 Task: Find the shortest route from Vancouver to Mount Rainier National Park.
Action: Mouse moved to (218, 81)
Screenshot: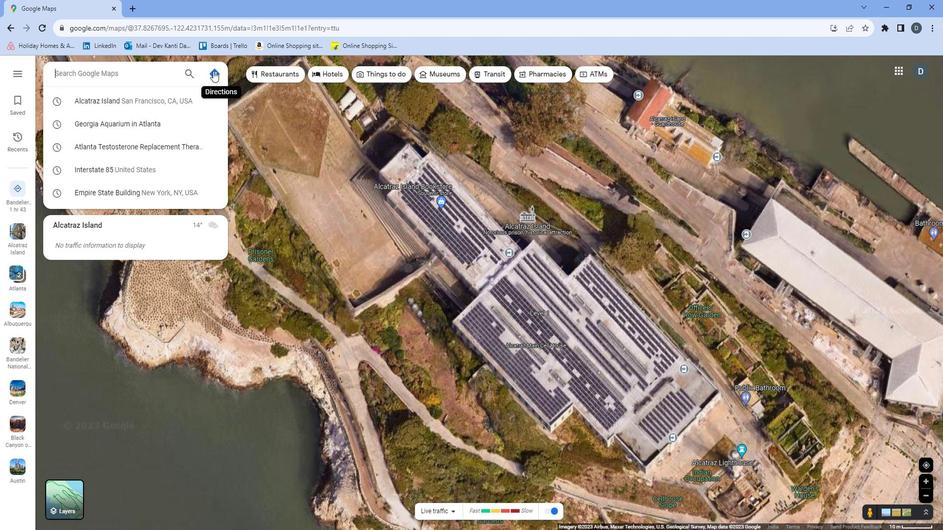 
Action: Mouse pressed left at (218, 81)
Screenshot: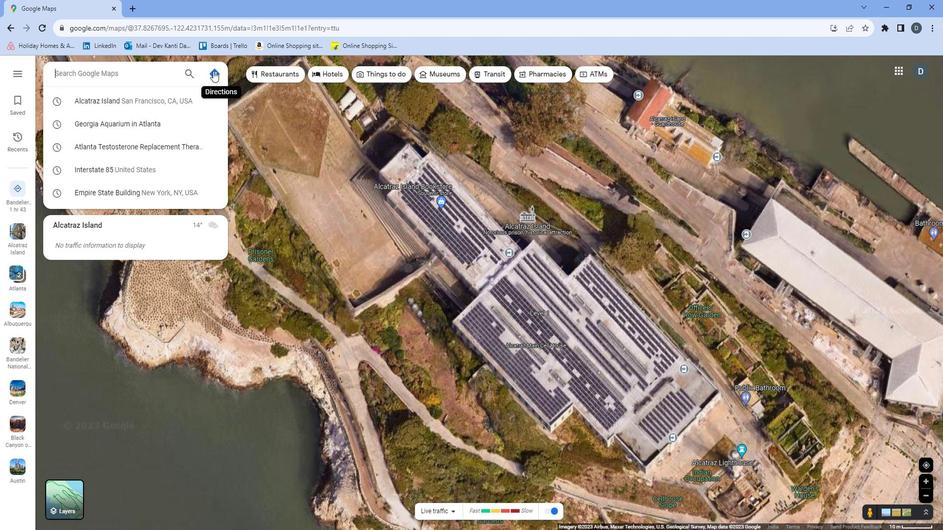 
Action: Mouse moved to (70, 77)
Screenshot: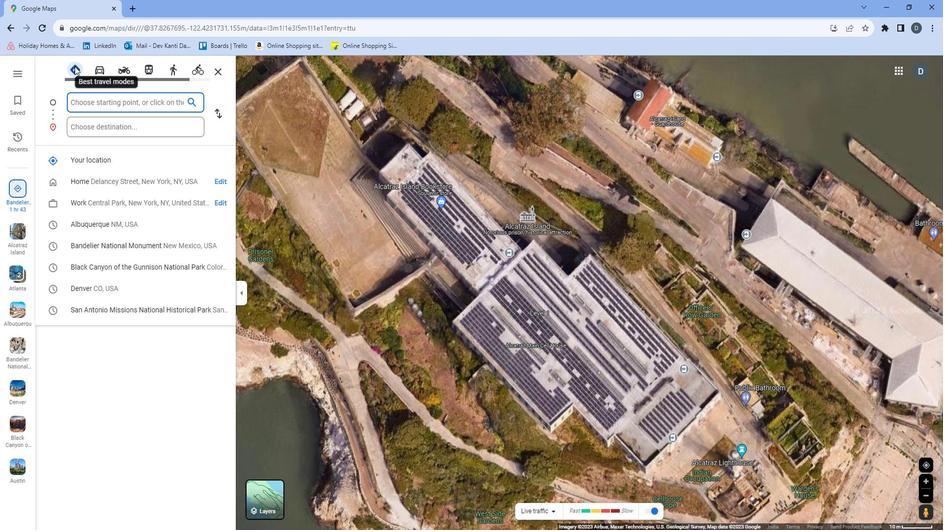 
Action: Mouse pressed left at (70, 77)
Screenshot: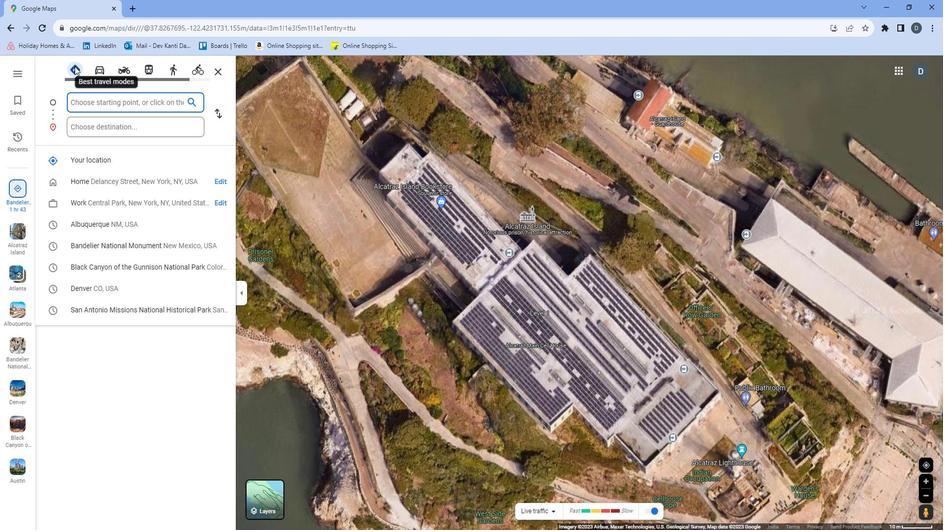 
Action: Mouse moved to (84, 111)
Screenshot: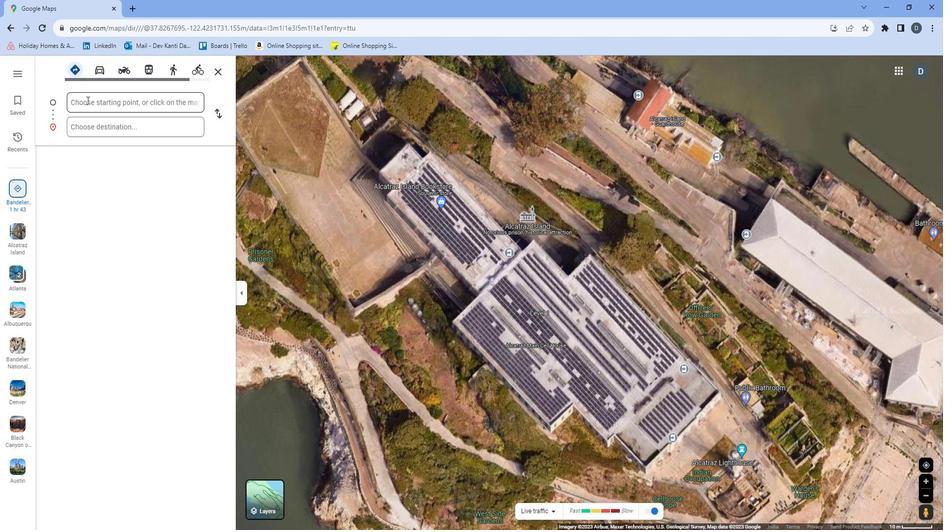 
Action: Mouse pressed left at (84, 111)
Screenshot: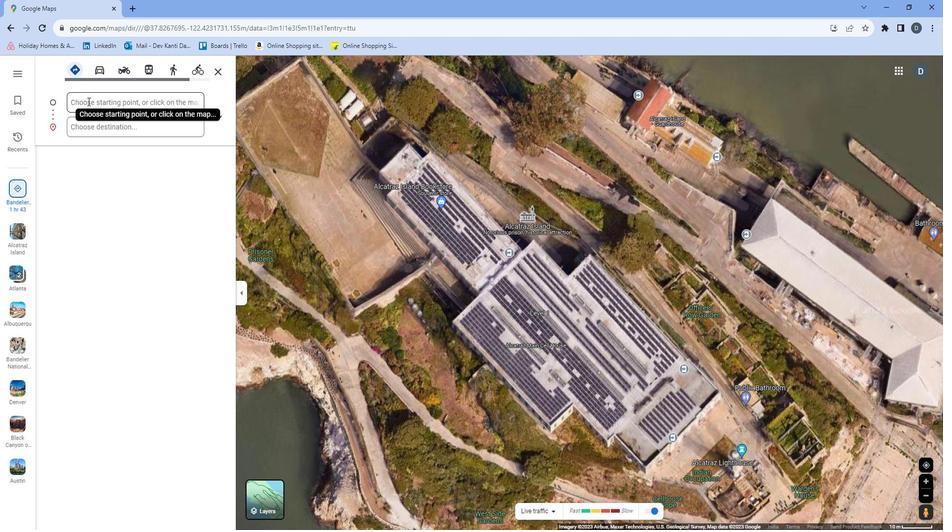 
Action: Mouse moved to (328, 162)
Screenshot: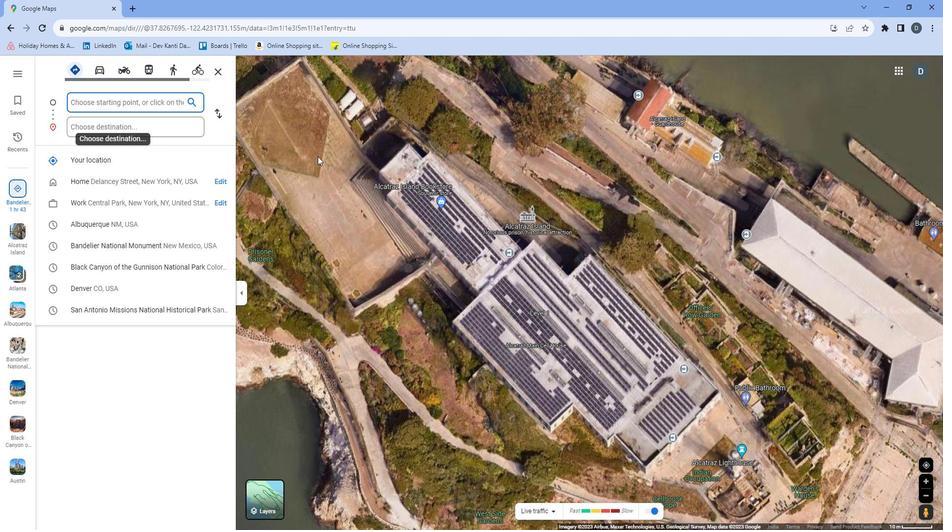 
Action: Key pressed <Key.shift>Vancouv
Screenshot: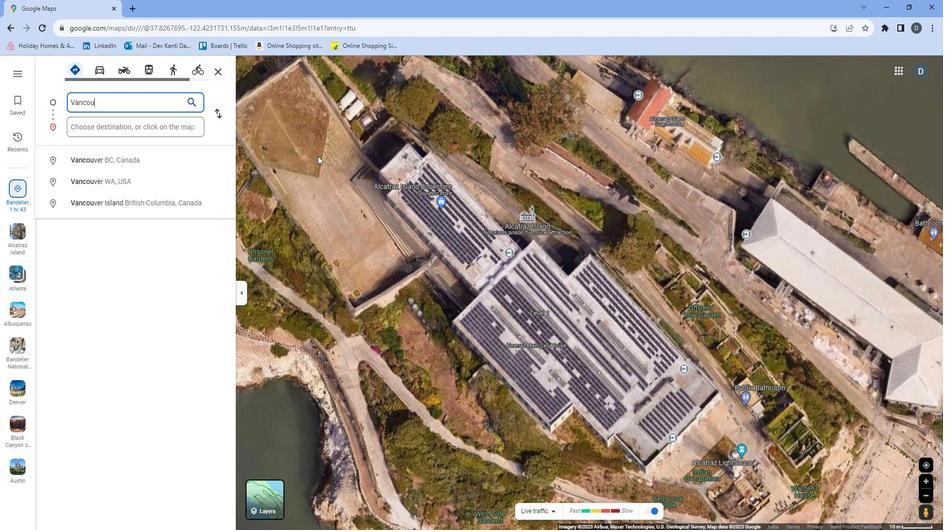 
Action: Mouse moved to (328, 162)
Screenshot: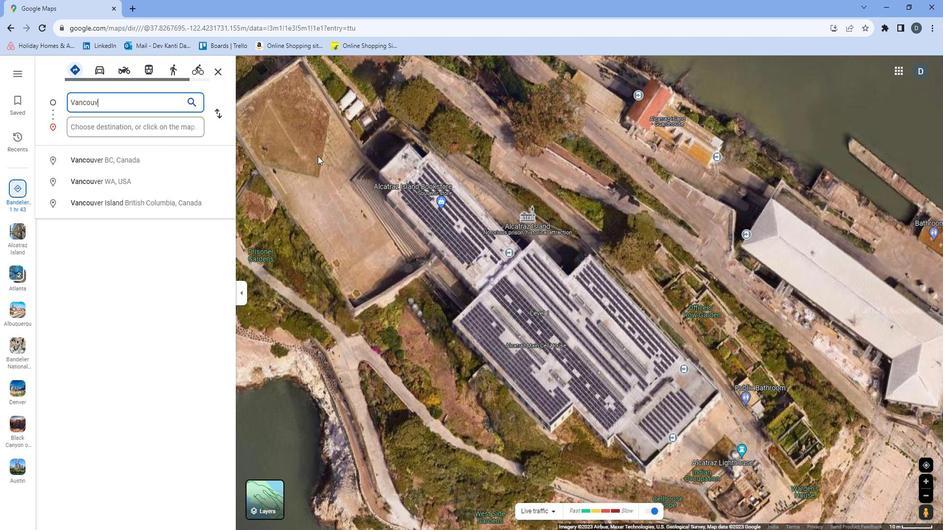 
Action: Key pressed er
Screenshot: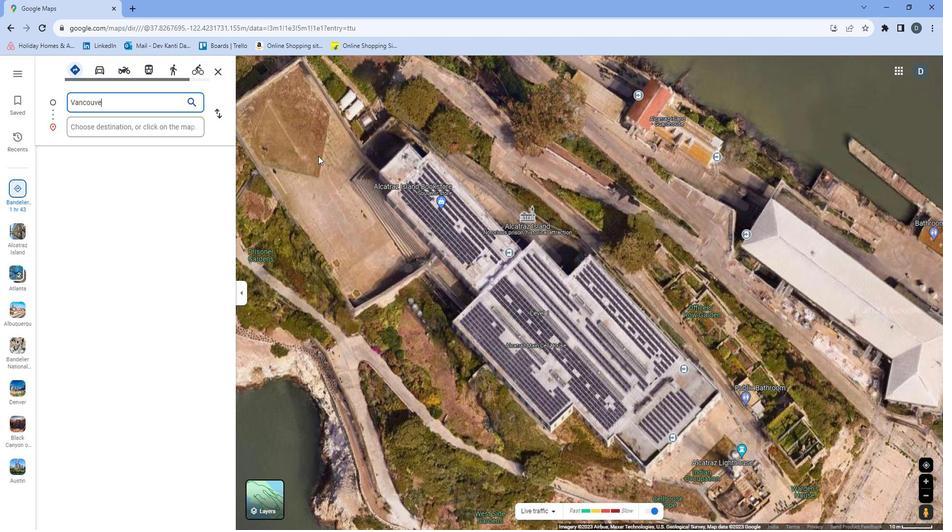 
Action: Mouse moved to (97, 128)
Screenshot: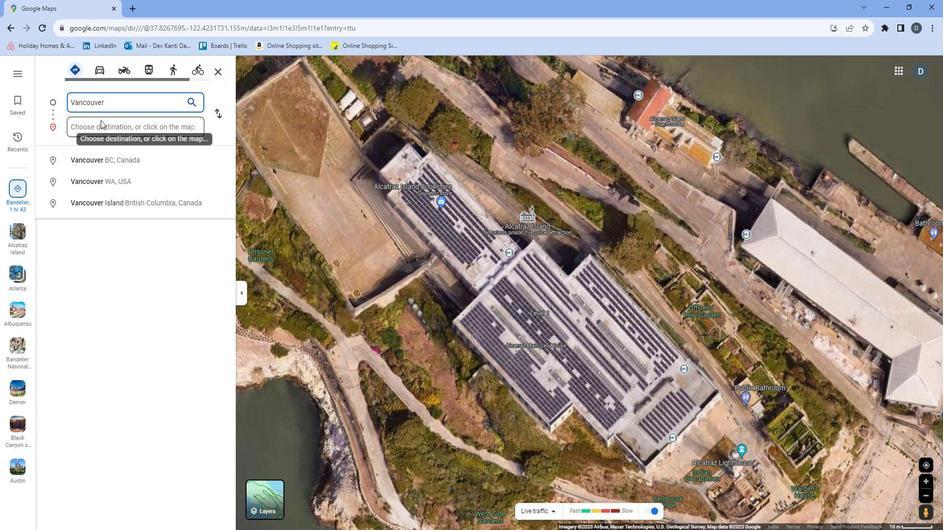 
Action: Mouse pressed left at (97, 128)
Screenshot: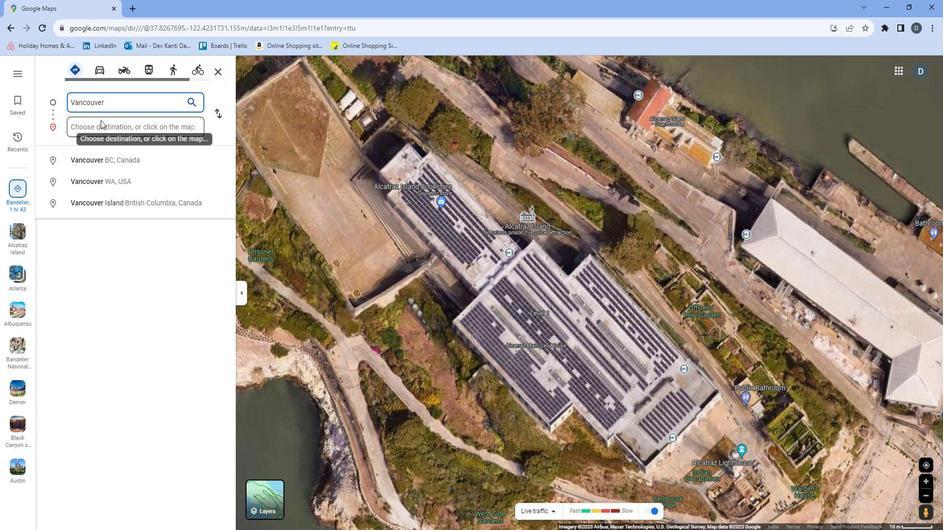 
Action: Mouse moved to (202, 118)
Screenshot: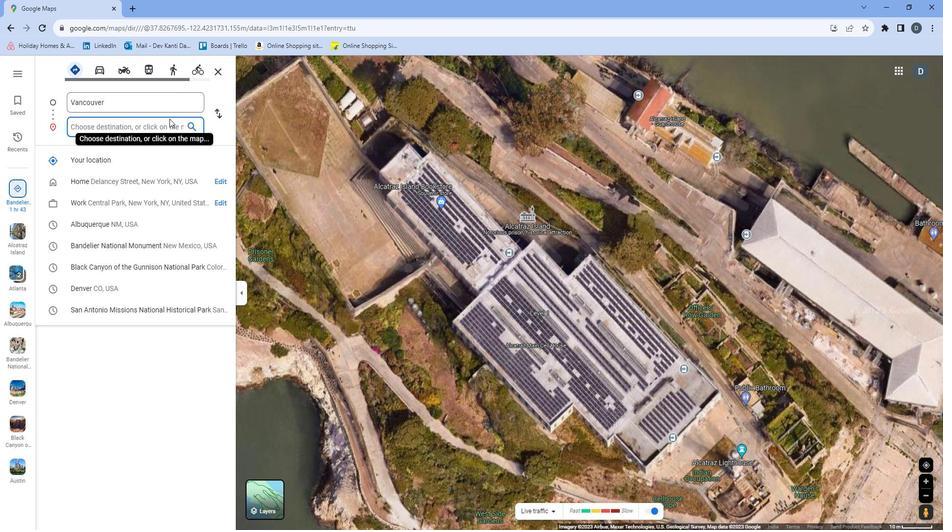 
Action: Key pressed <Key.shift>Mounty<Key.space>
Screenshot: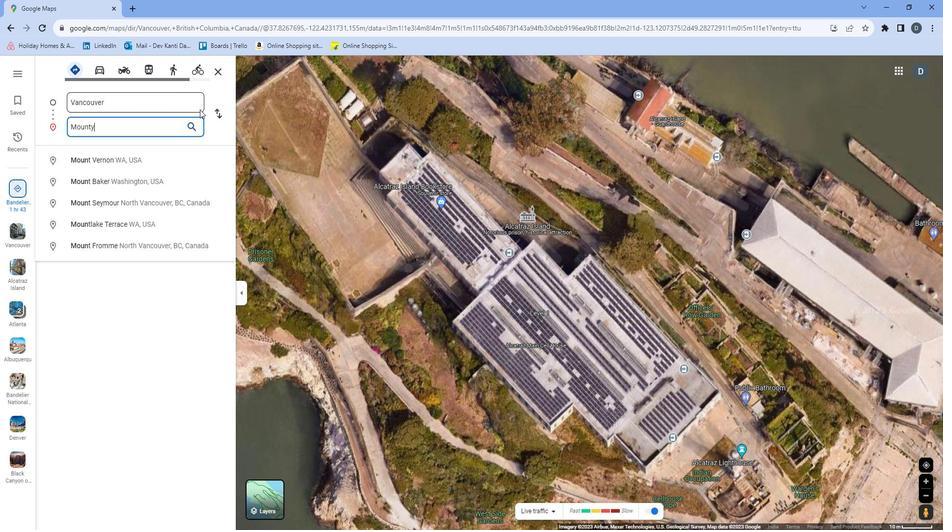 
Action: Mouse moved to (203, 118)
Screenshot: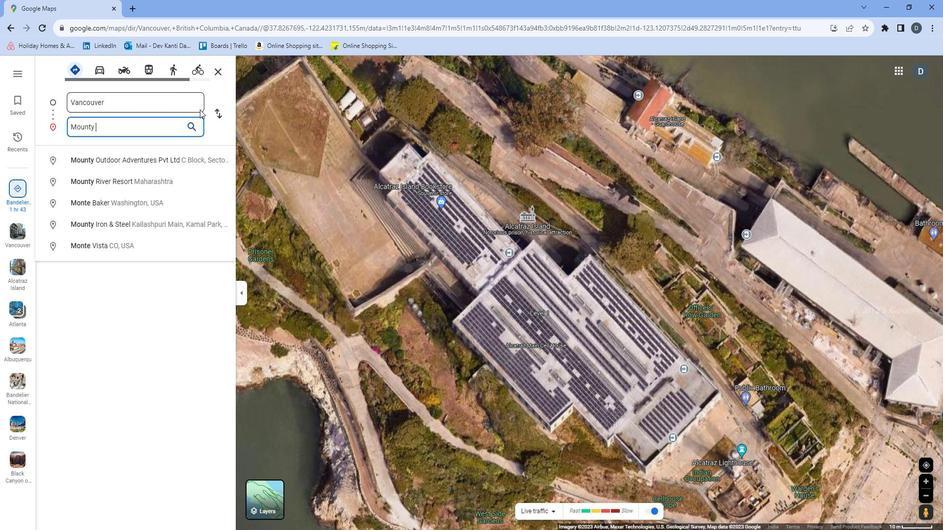 
Action: Key pressed <Key.backspace><Key.backspace><Key.space><Key.shift>Rainier<Key.space><Key.shift><Key.shift>National<Key.space><Key.shift>Park<Key.space><Key.down><Key.enter>
Screenshot: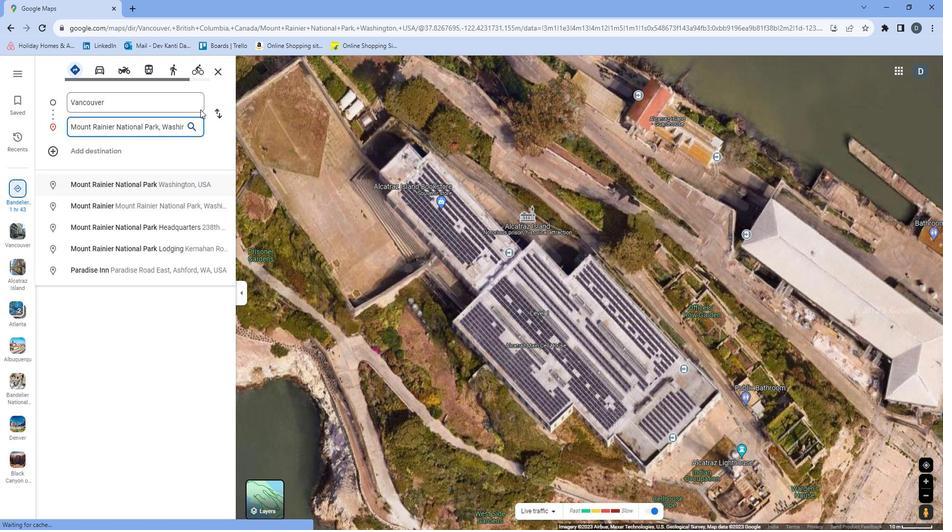 
Action: Mouse moved to (184, 272)
Screenshot: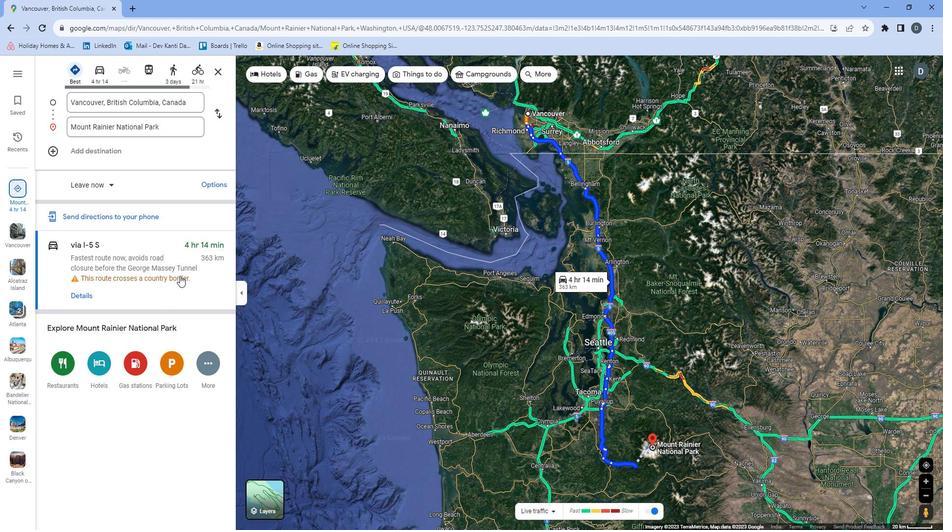 
Action: Mouse pressed left at (184, 272)
Screenshot: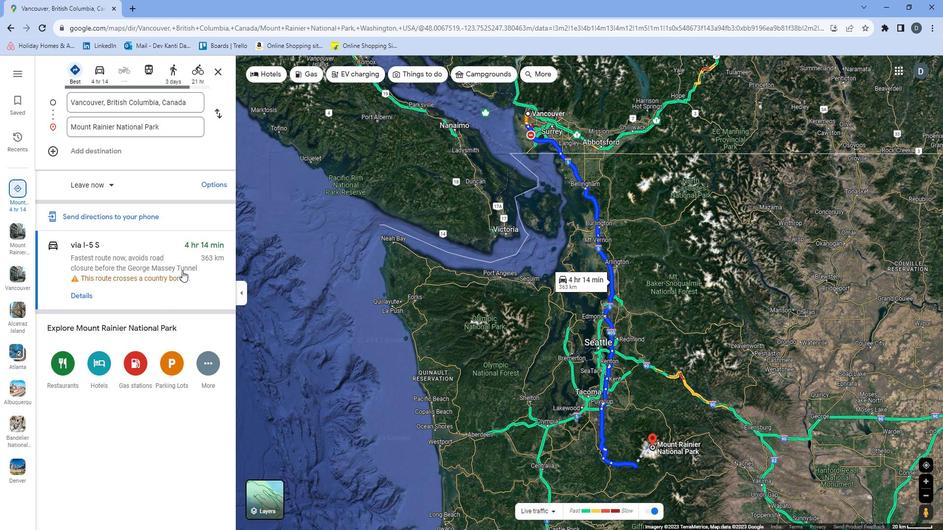 
Action: Mouse moved to (43, 221)
Screenshot: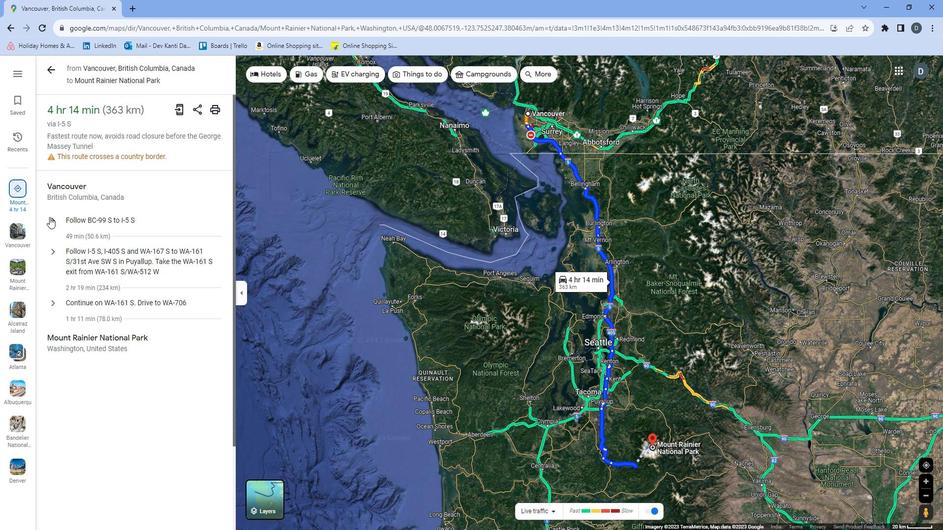 
Action: Mouse pressed left at (43, 221)
Screenshot: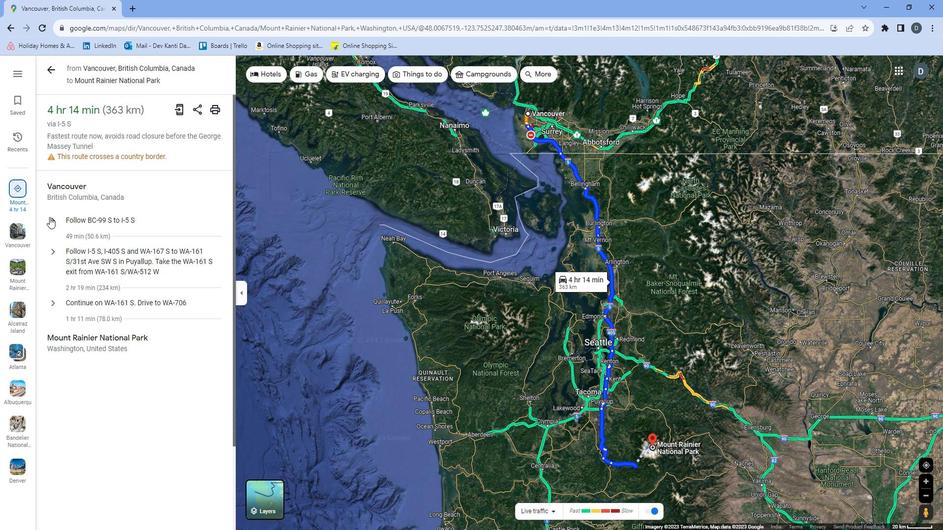 
Action: Mouse moved to (118, 232)
Screenshot: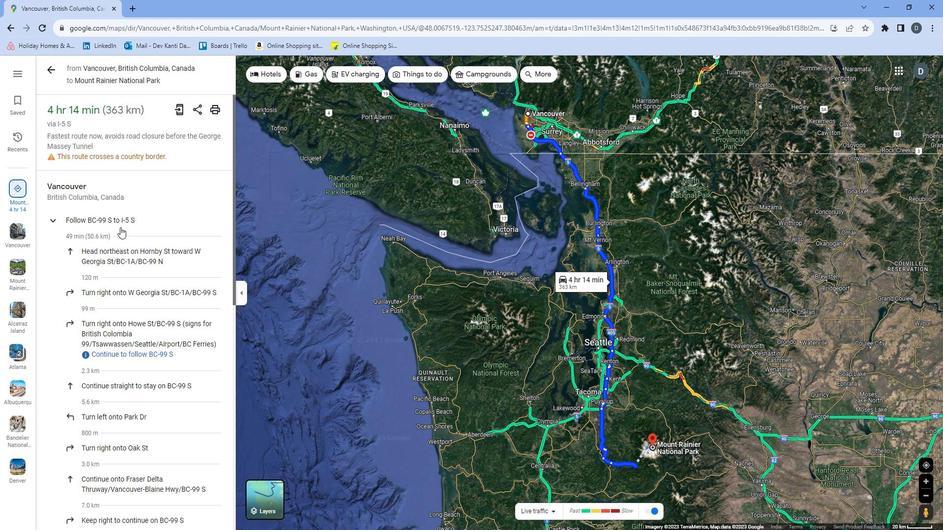 
Action: Mouse scrolled (118, 231) with delta (0, 0)
Screenshot: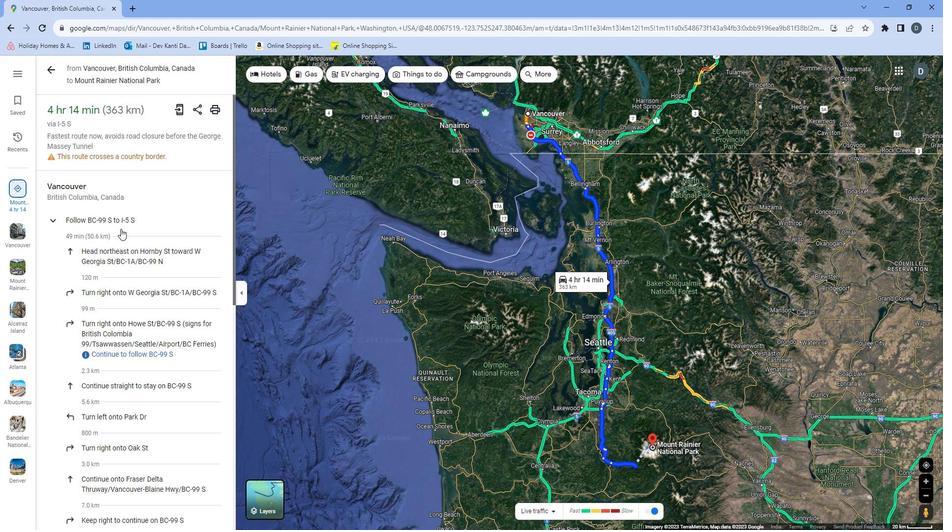 
Action: Mouse moved to (118, 233)
Screenshot: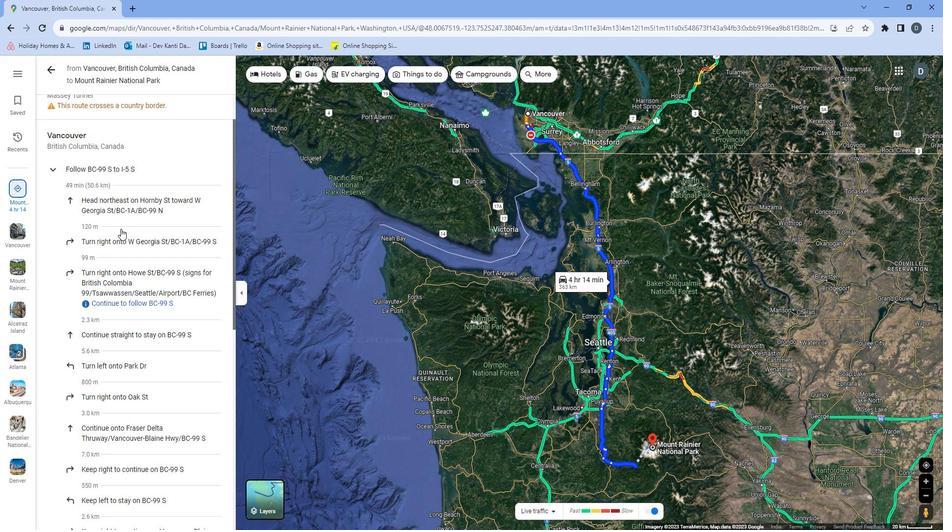 
Action: Mouse scrolled (118, 232) with delta (0, 0)
Screenshot: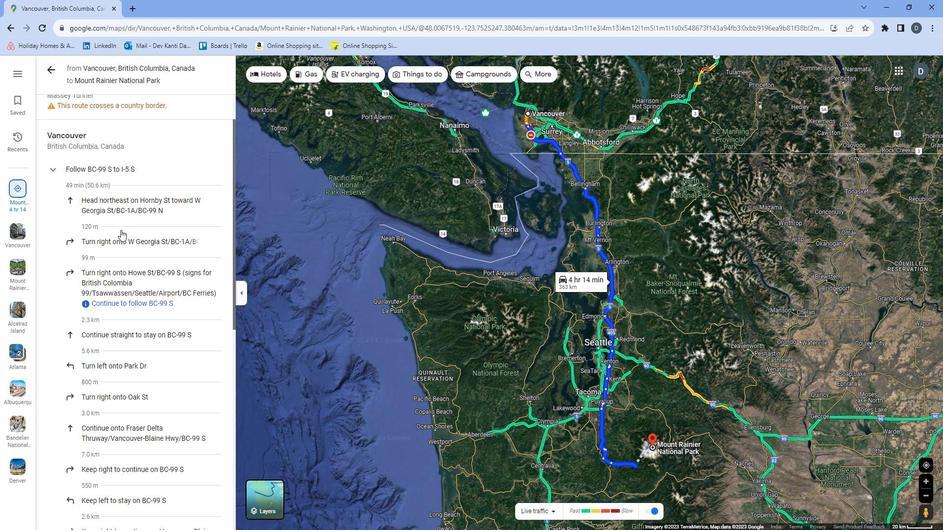 
Action: Mouse moved to (119, 236)
Screenshot: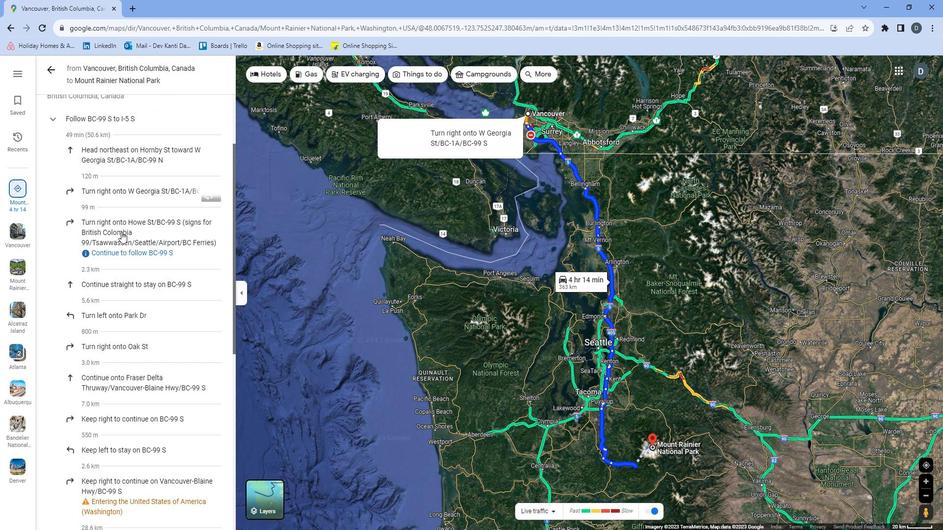 
Action: Mouse scrolled (119, 235) with delta (0, 0)
Screenshot: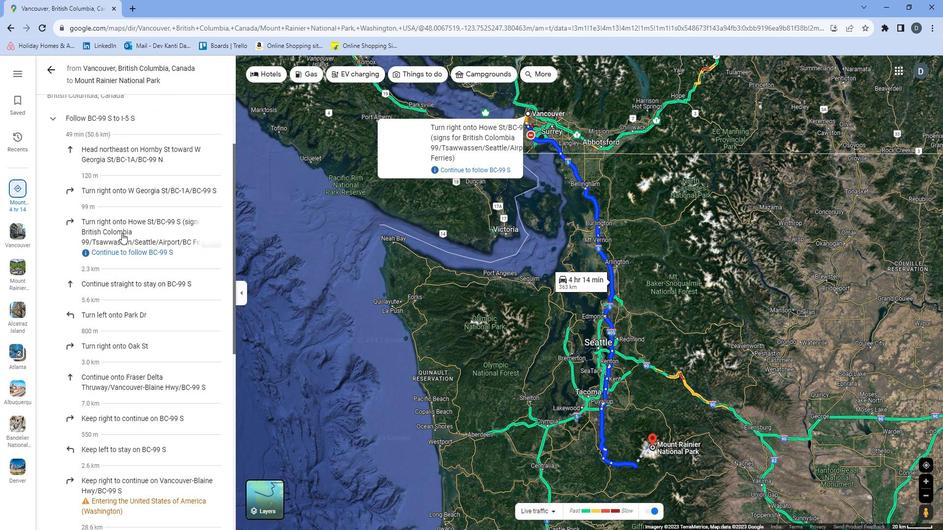 
Action: Mouse moved to (120, 238)
Screenshot: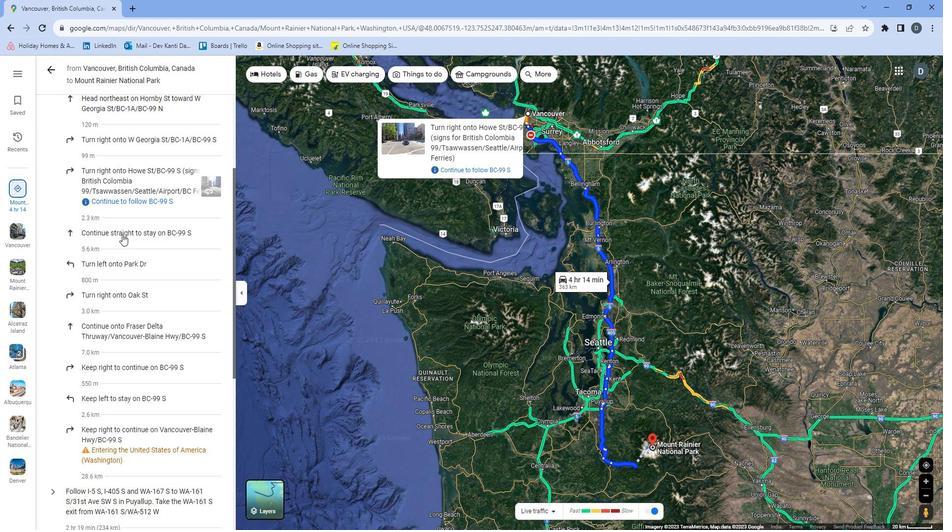 
Action: Mouse scrolled (120, 237) with delta (0, 0)
Screenshot: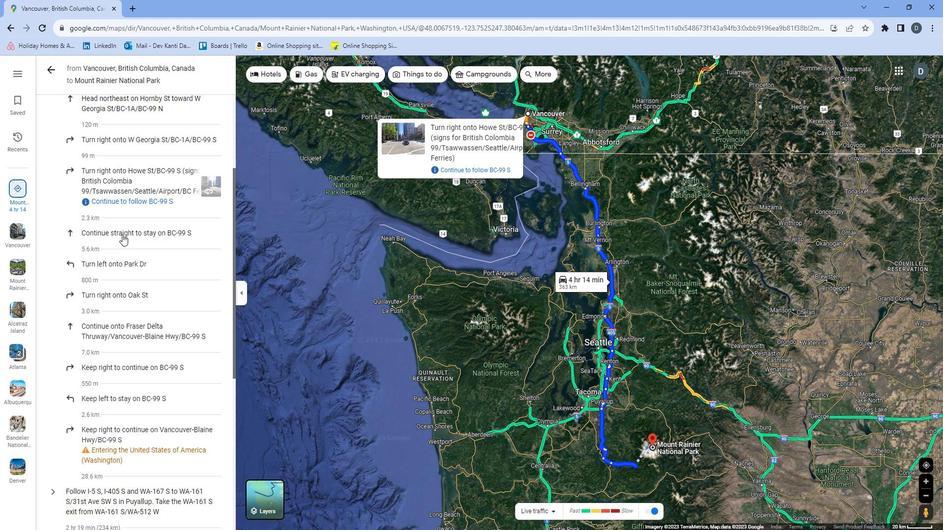 
Action: Mouse moved to (49, 435)
Screenshot: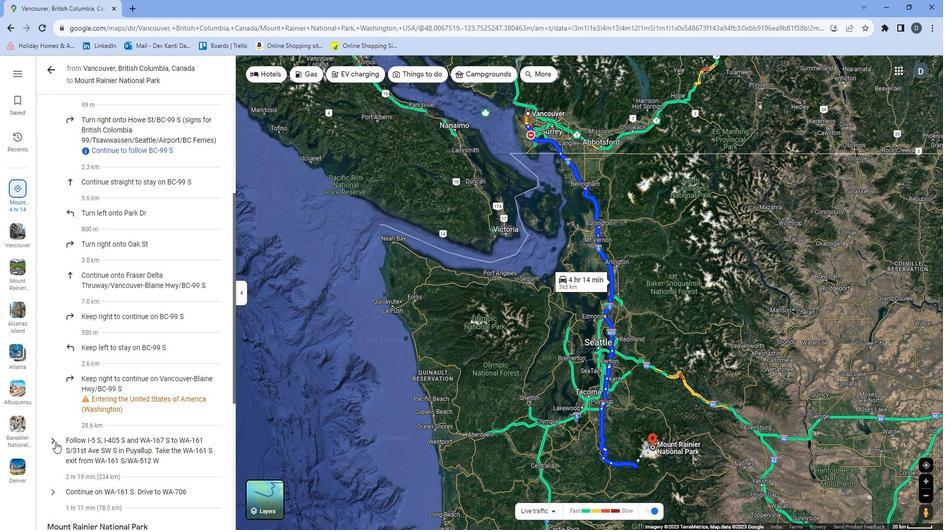 
Action: Mouse pressed left at (49, 435)
Screenshot: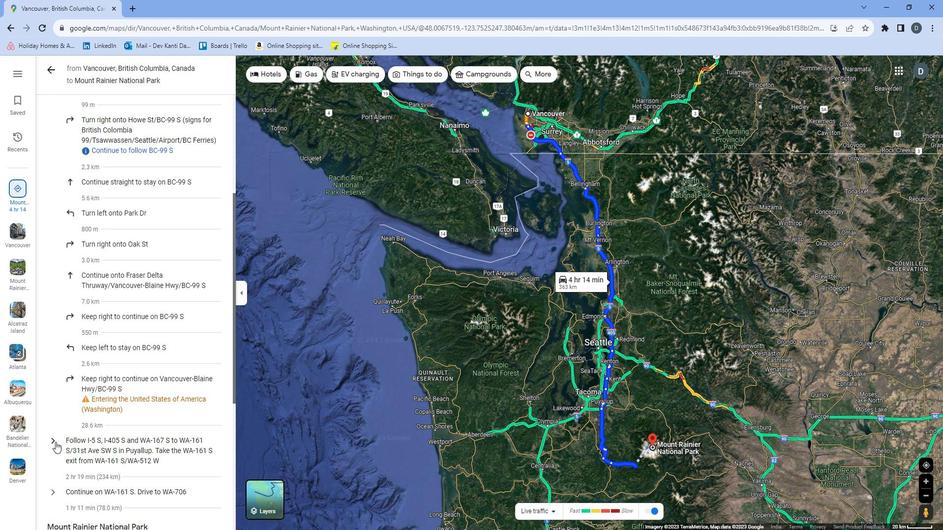 
Action: Mouse moved to (119, 400)
Screenshot: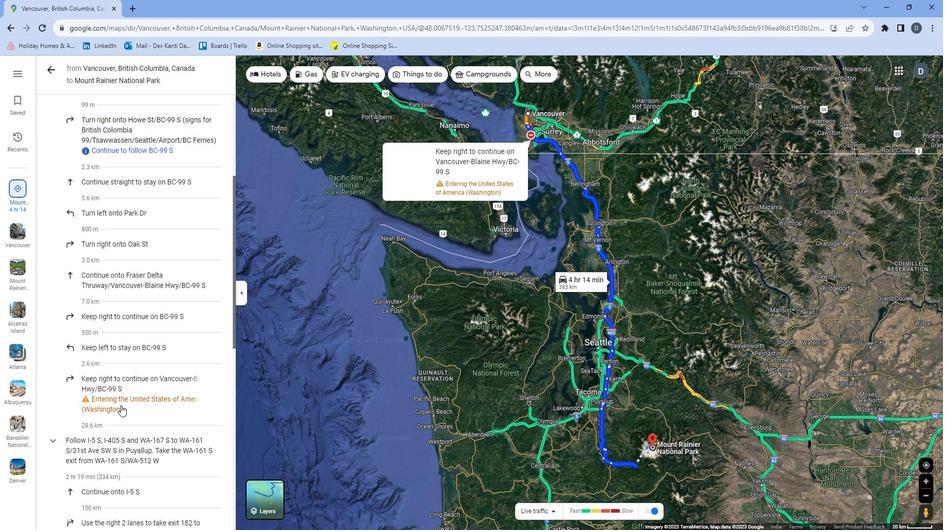 
Action: Mouse scrolled (119, 400) with delta (0, 0)
Screenshot: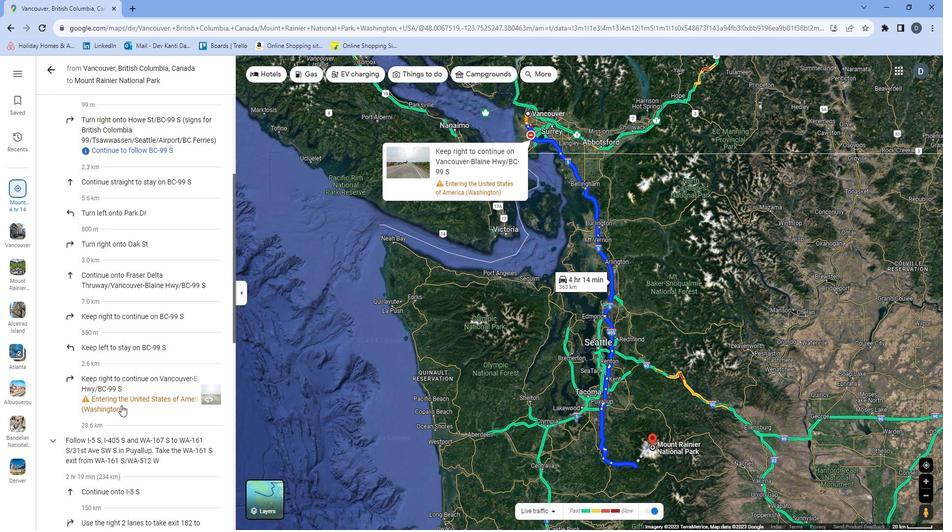 
Action: Mouse scrolled (119, 400) with delta (0, 0)
Screenshot: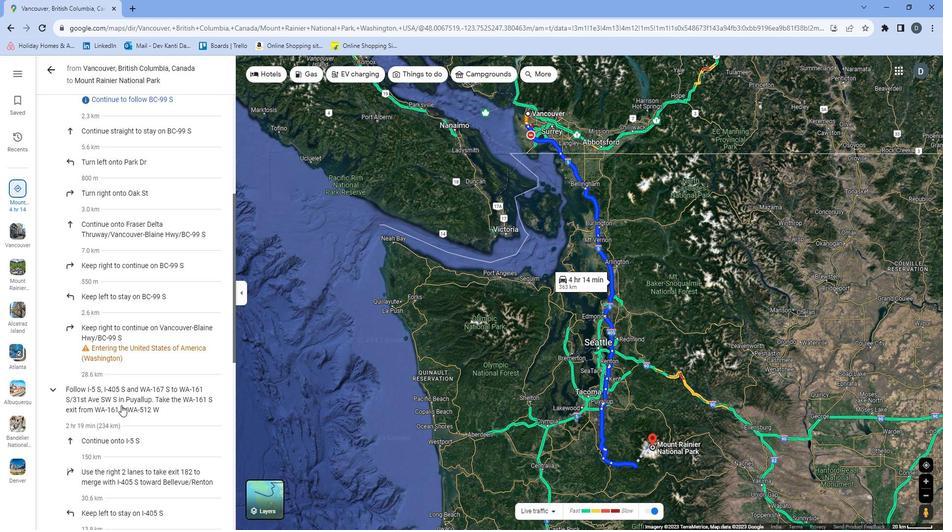 
Action: Mouse scrolled (119, 400) with delta (0, 0)
Screenshot: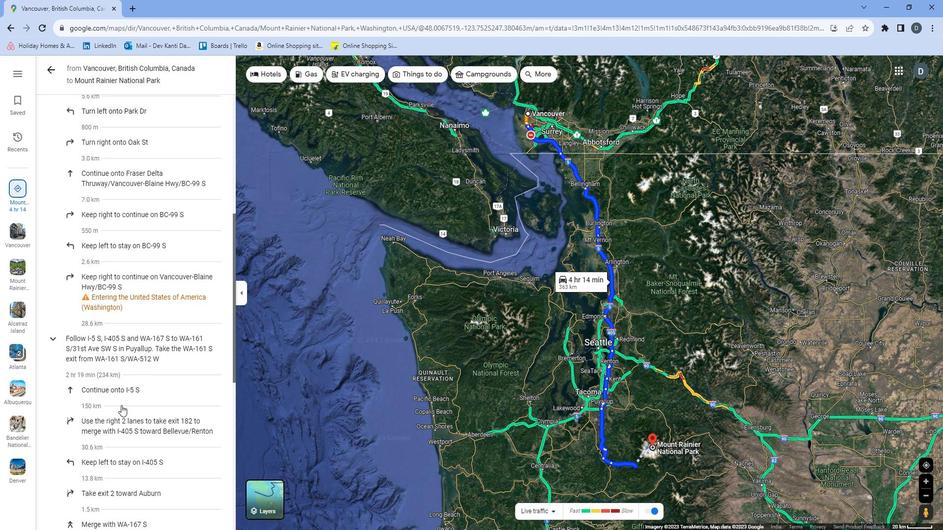 
Action: Mouse scrolled (119, 400) with delta (0, 0)
Screenshot: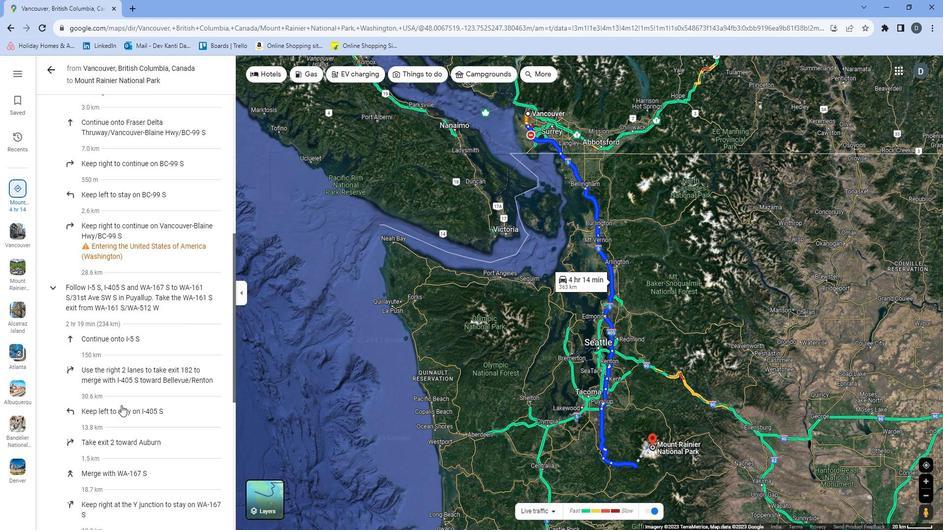 
Action: Mouse scrolled (119, 400) with delta (0, 0)
Screenshot: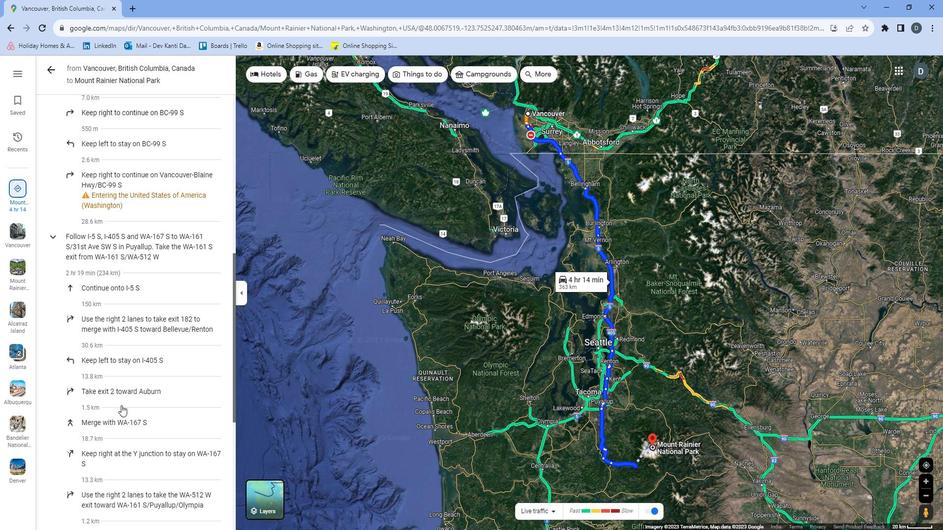 
Action: Mouse scrolled (119, 400) with delta (0, 0)
Screenshot: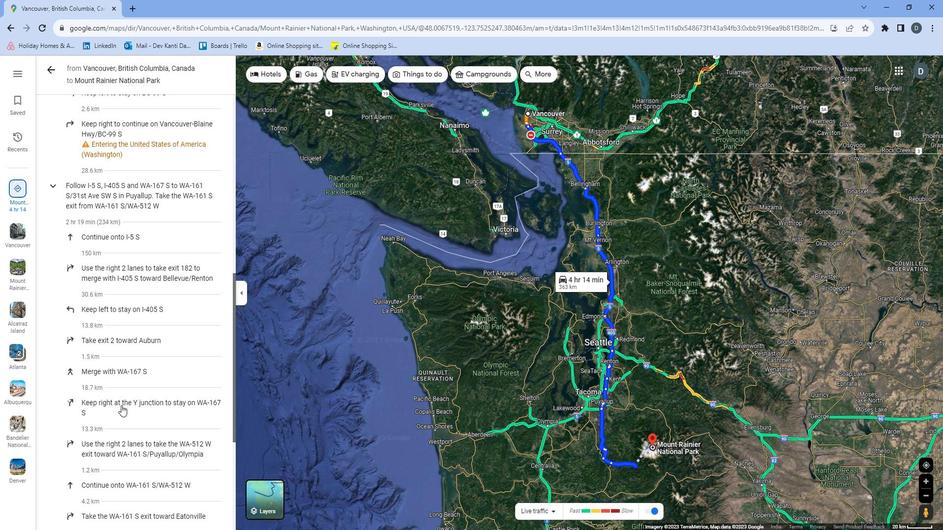 
Action: Mouse scrolled (119, 400) with delta (0, 0)
Screenshot: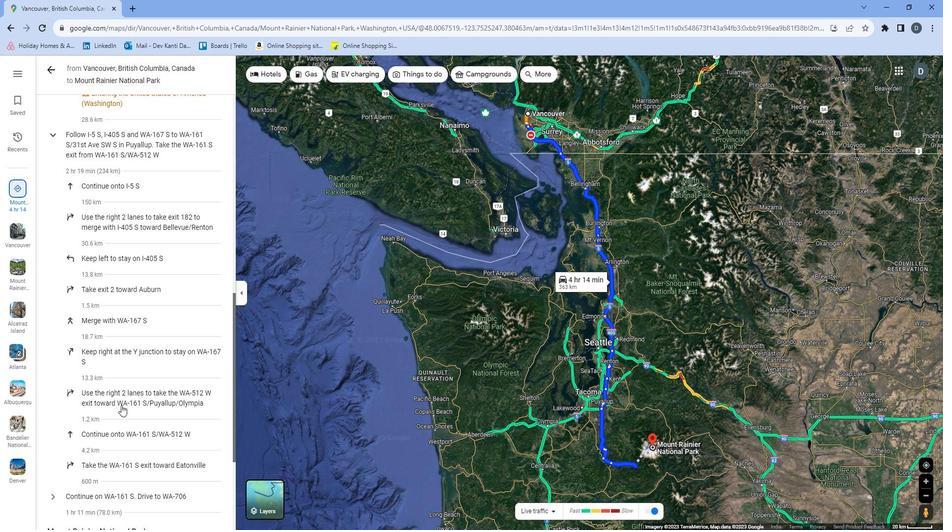 
Action: Mouse scrolled (119, 400) with delta (0, 0)
Screenshot: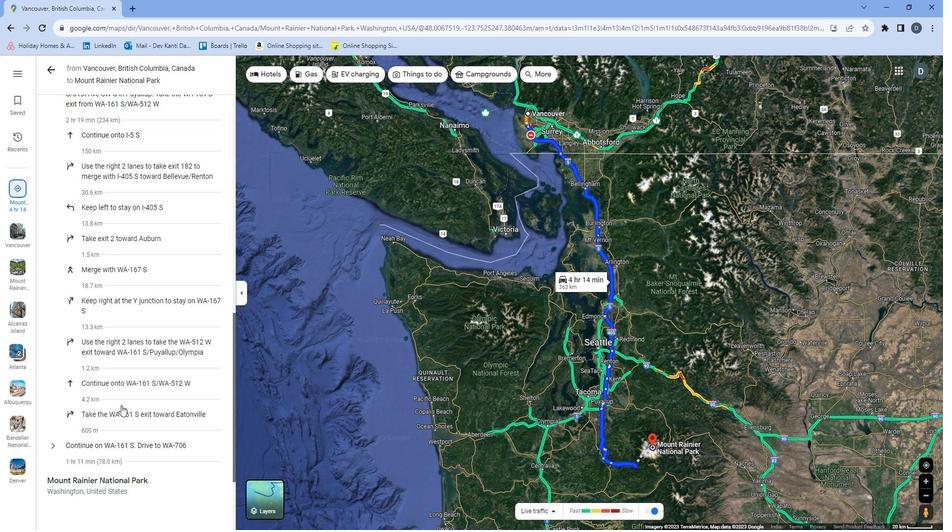 
Action: Mouse moved to (42, 395)
Screenshot: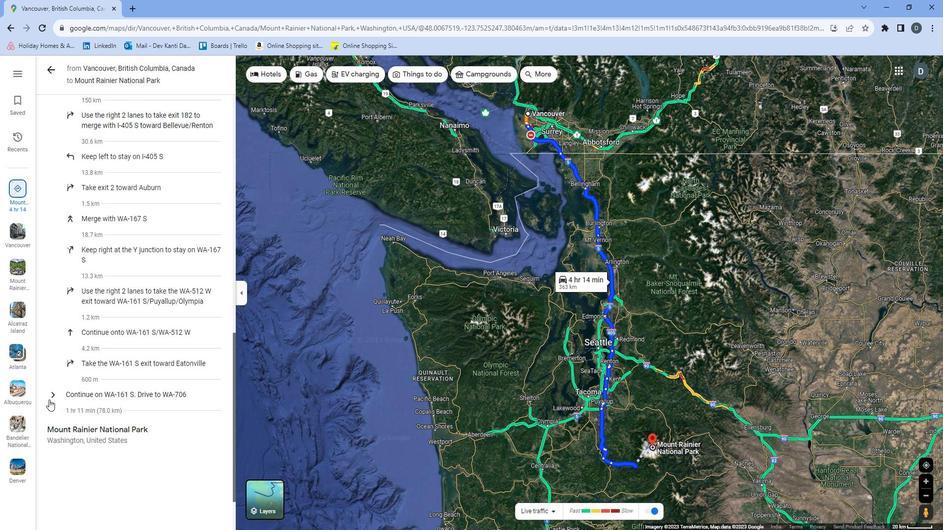 
Action: Mouse pressed left at (42, 395)
Screenshot: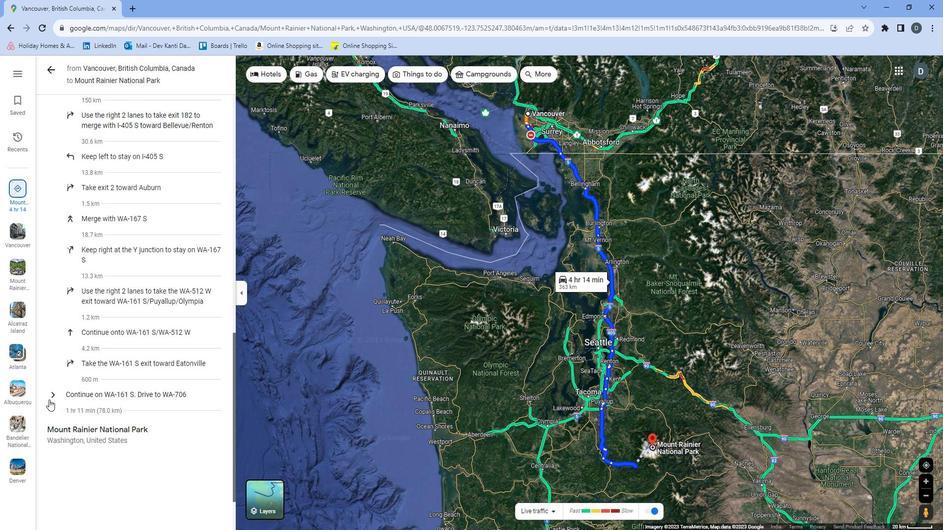 
Action: Mouse moved to (111, 382)
Screenshot: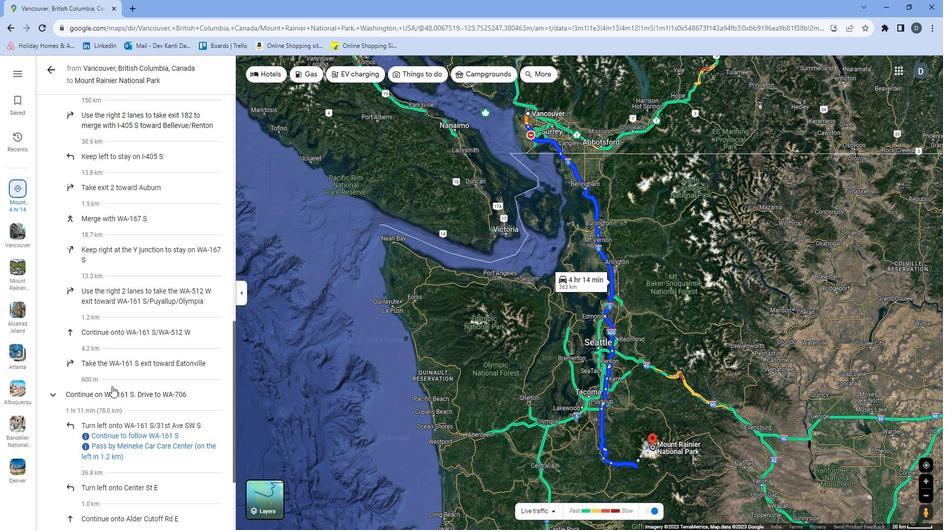 
Action: Mouse scrolled (111, 381) with delta (0, 0)
Screenshot: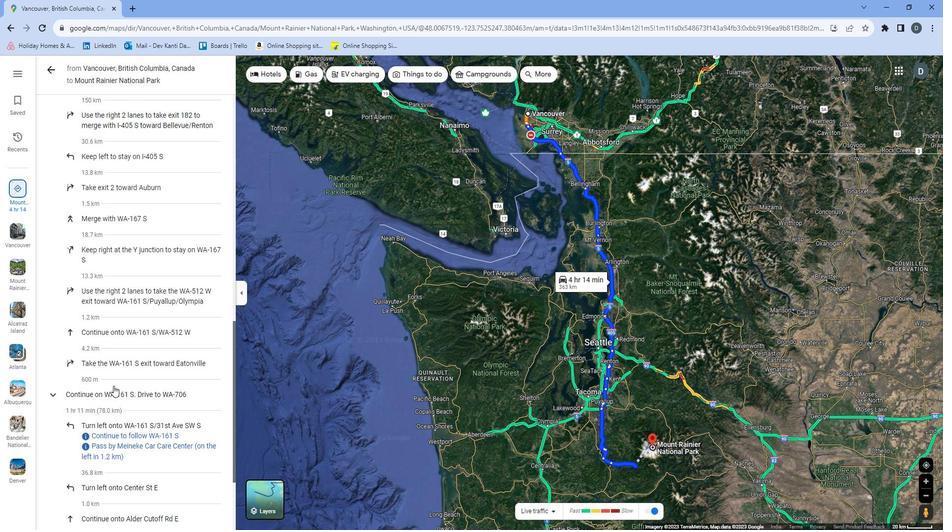 
Action: Mouse moved to (195, 378)
Screenshot: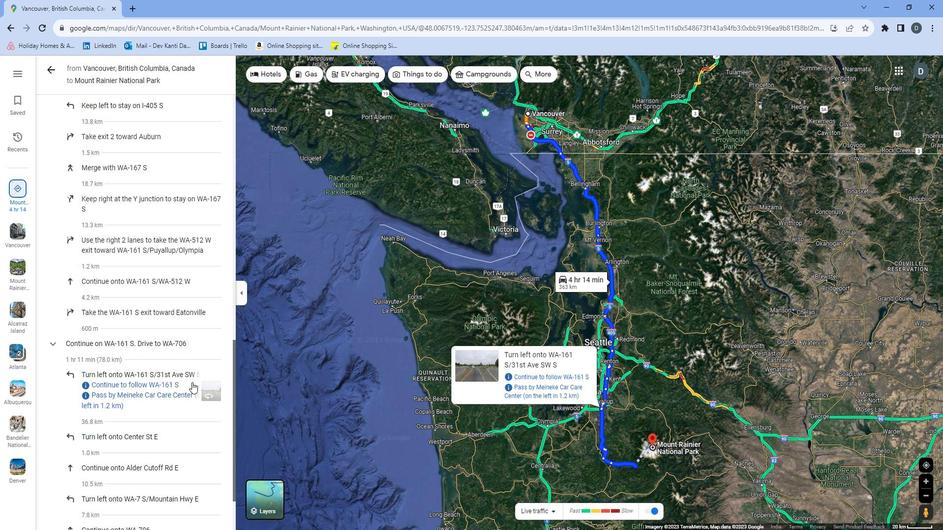
Action: Mouse scrolled (195, 378) with delta (0, 0)
Screenshot: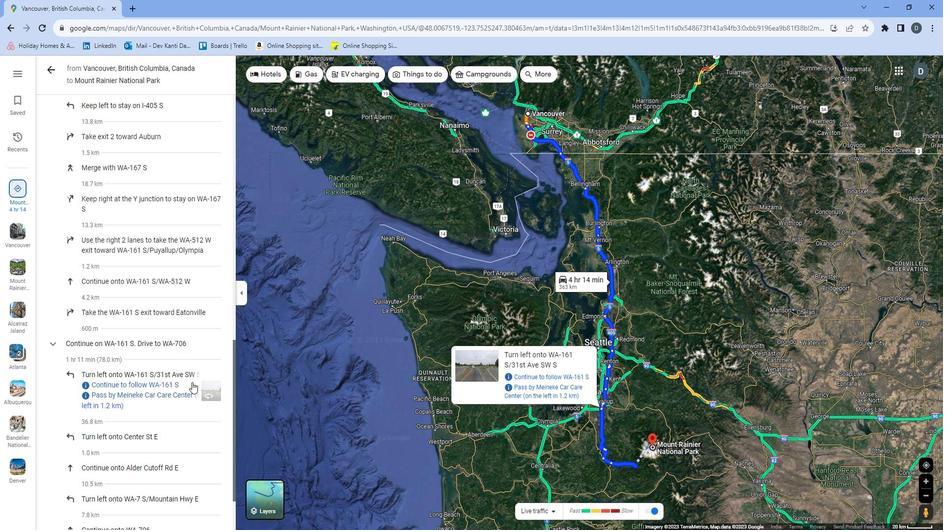 
Action: Mouse scrolled (195, 378) with delta (0, 0)
Screenshot: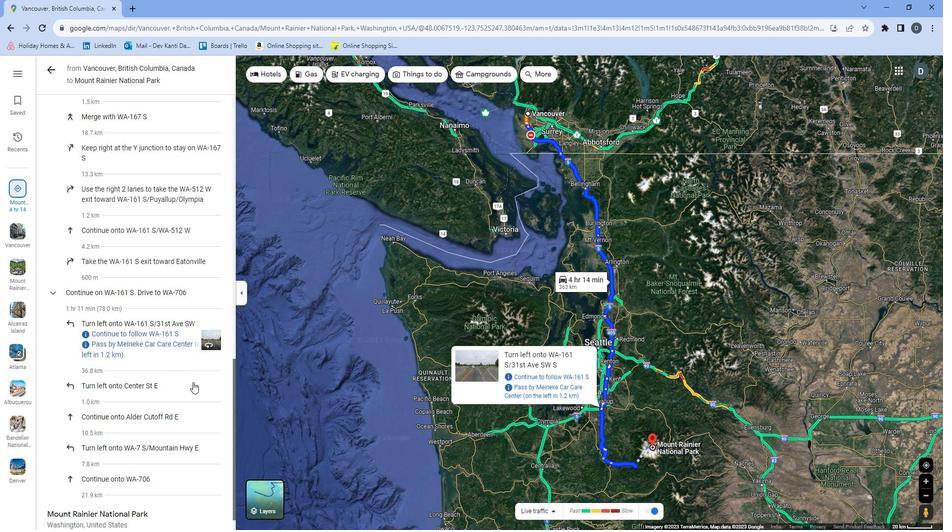 
Action: Mouse scrolled (195, 378) with delta (0, 0)
Screenshot: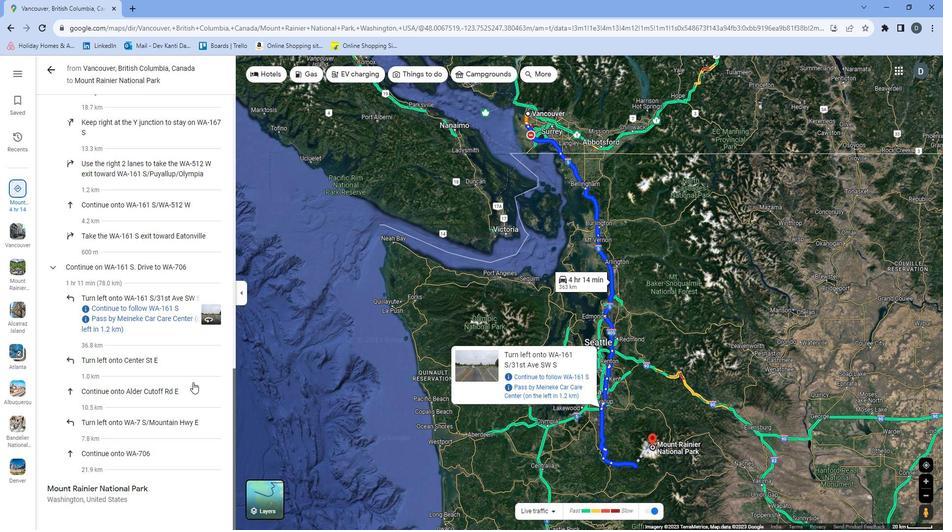 
Action: Mouse moved to (538, 141)
Screenshot: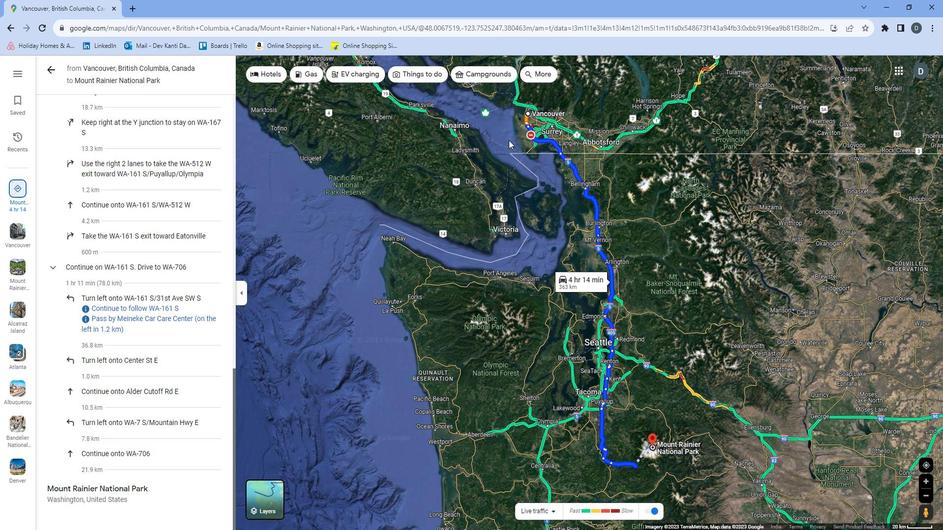 
Action: Mouse scrolled (538, 141) with delta (0, 0)
Screenshot: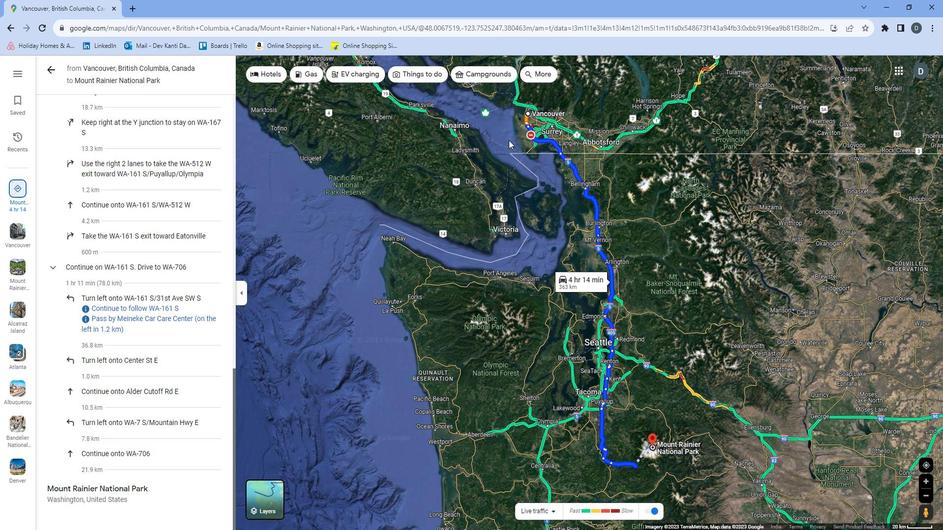 
Action: Mouse moved to (542, 137)
Screenshot: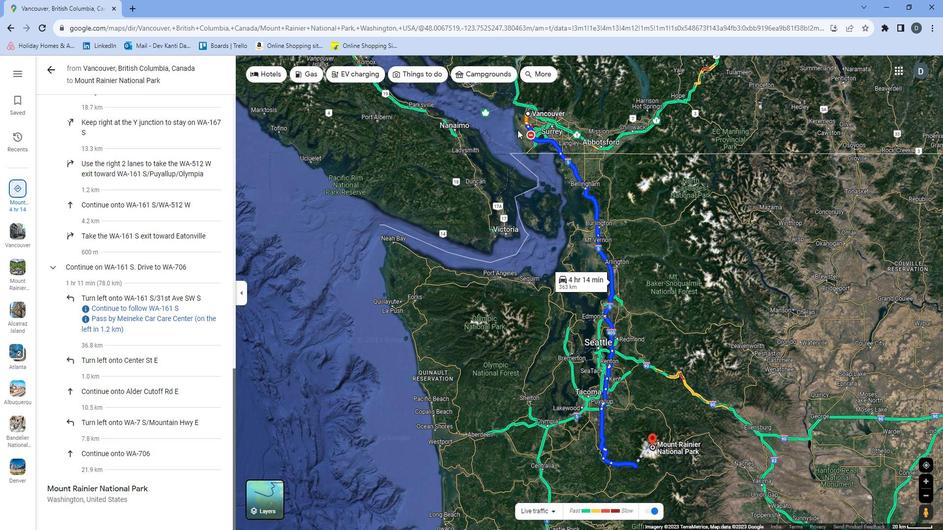 
Action: Mouse scrolled (542, 138) with delta (0, 0)
Screenshot: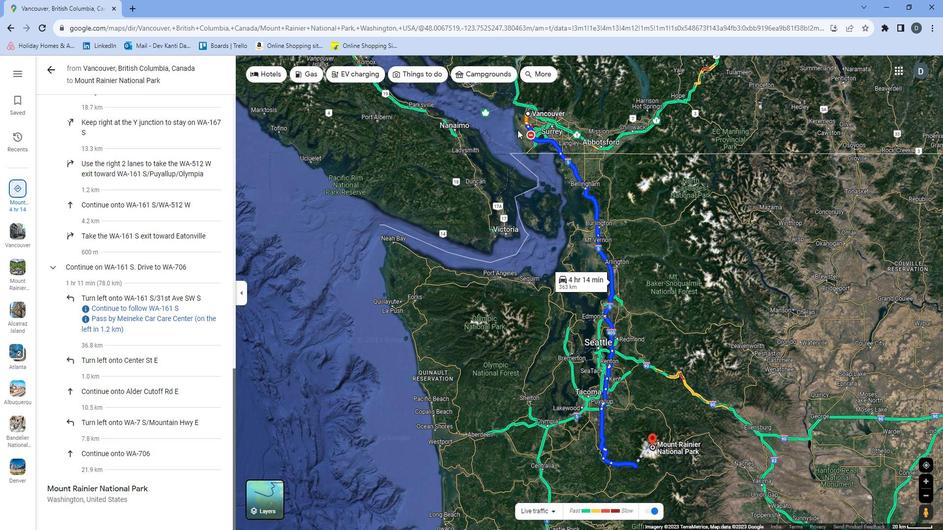 
Action: Mouse moved to (545, 135)
Screenshot: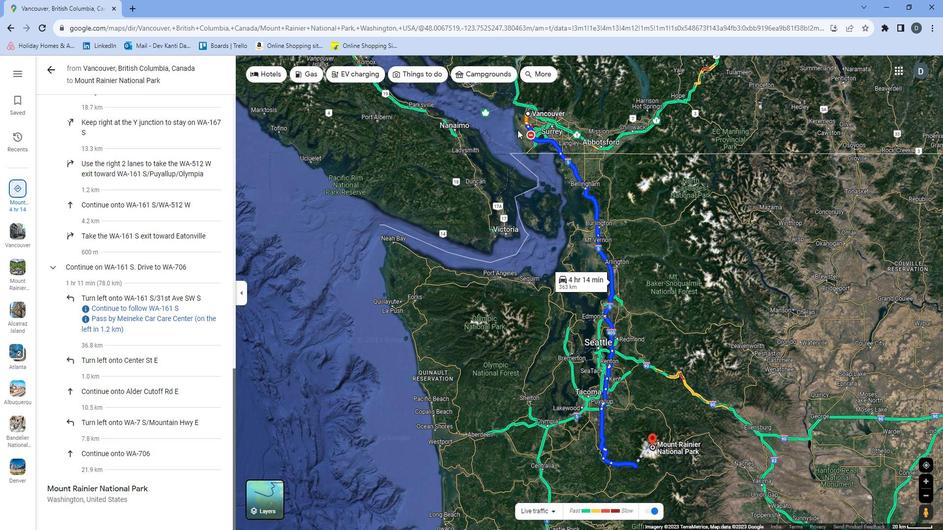 
Action: Mouse scrolled (545, 136) with delta (0, 0)
Screenshot: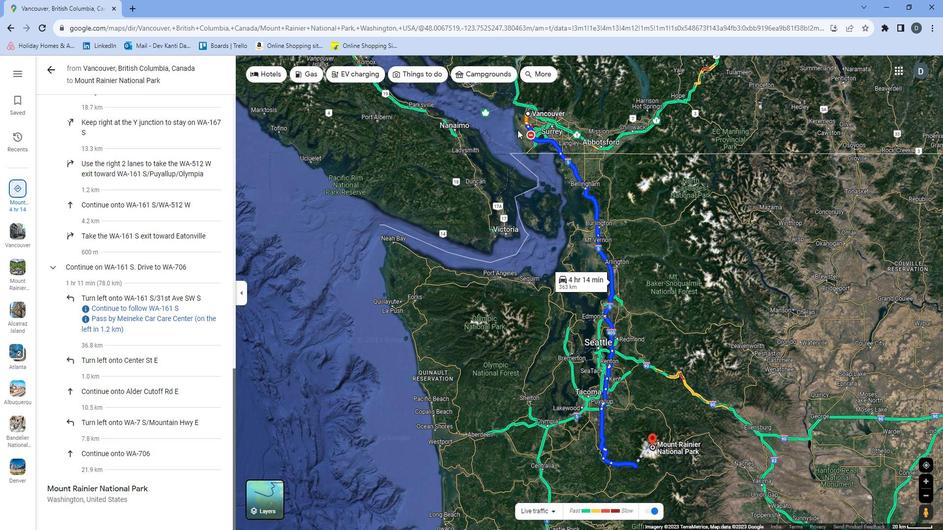 
Action: Mouse moved to (545, 135)
Screenshot: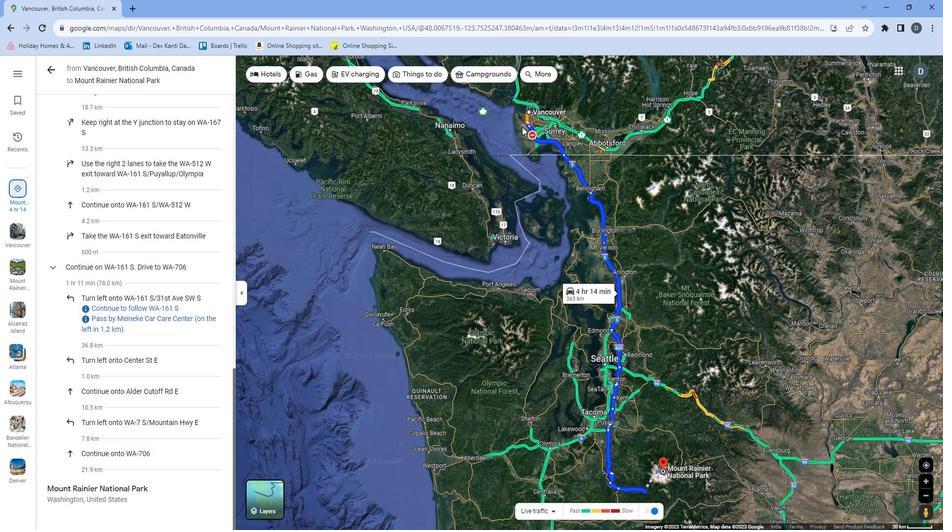 
Action: Mouse scrolled (545, 135) with delta (0, 0)
Screenshot: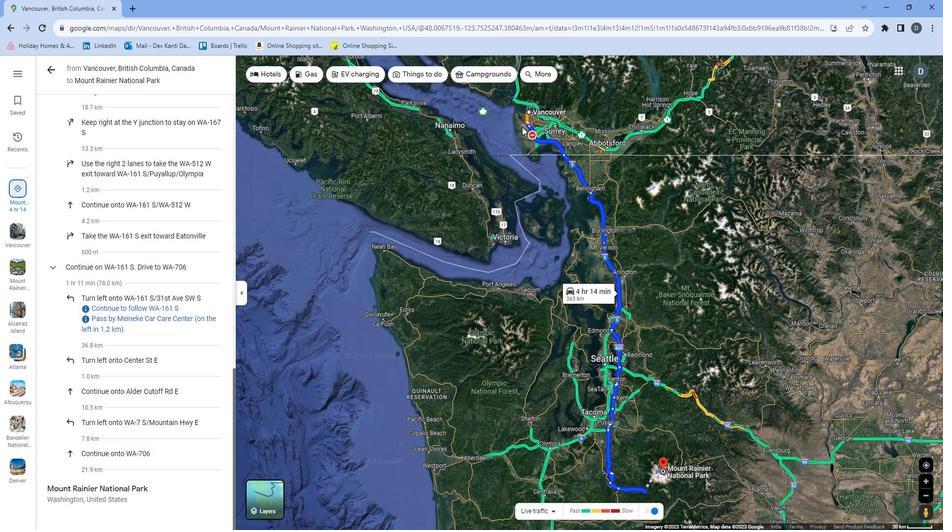 
Action: Mouse moved to (548, 134)
Screenshot: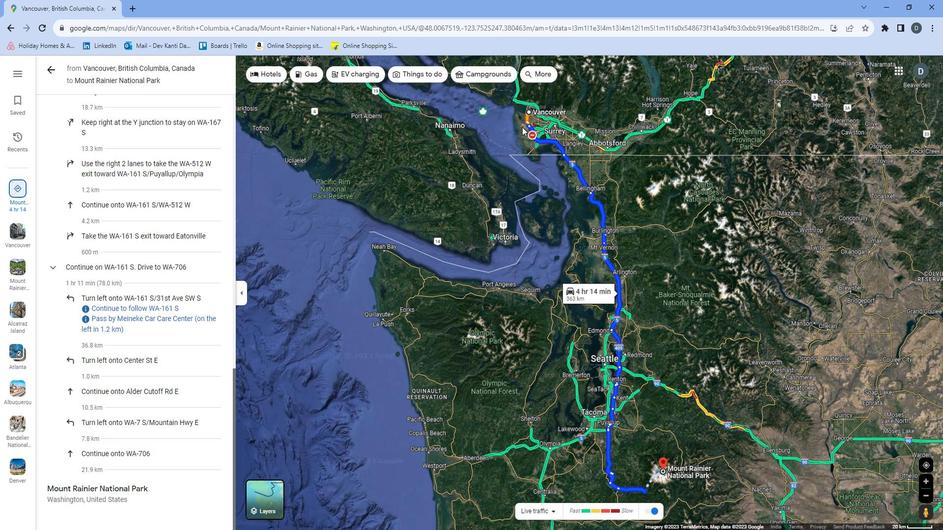 
Action: Mouse scrolled (548, 135) with delta (0, 0)
Screenshot: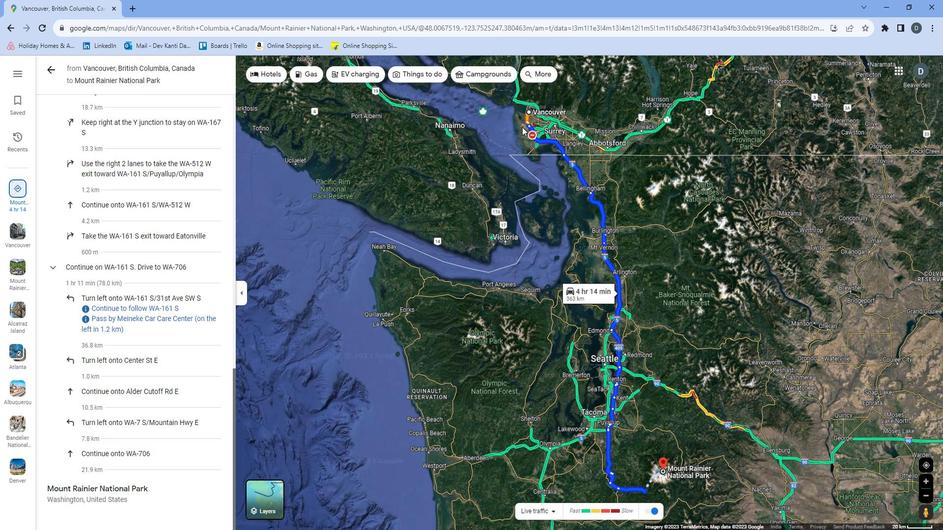 
Action: Mouse scrolled (548, 135) with delta (0, 0)
Screenshot: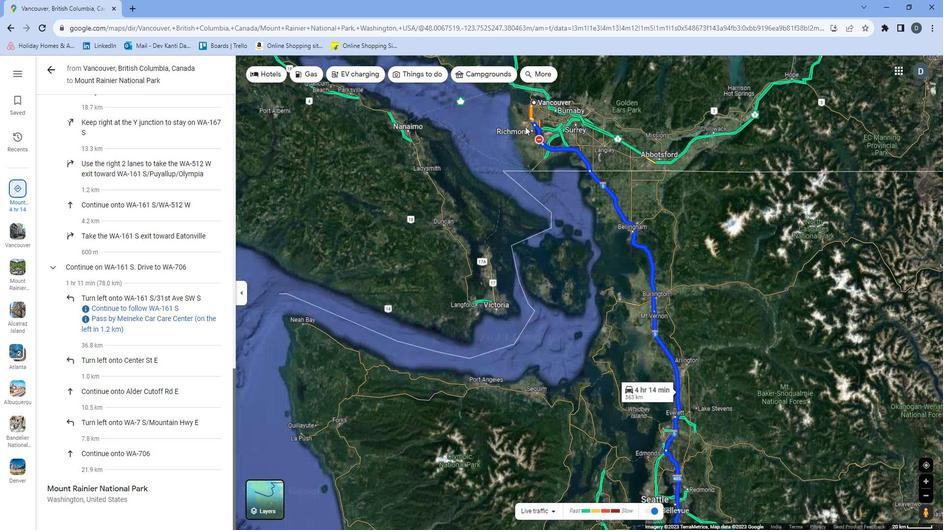 
Action: Mouse moved to (560, 150)
Screenshot: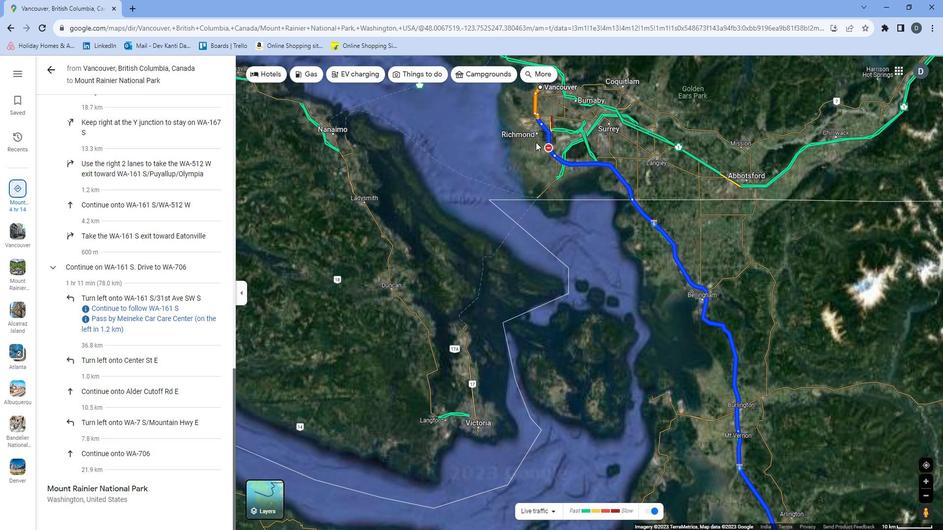 
Action: Mouse scrolled (560, 150) with delta (0, 0)
Screenshot: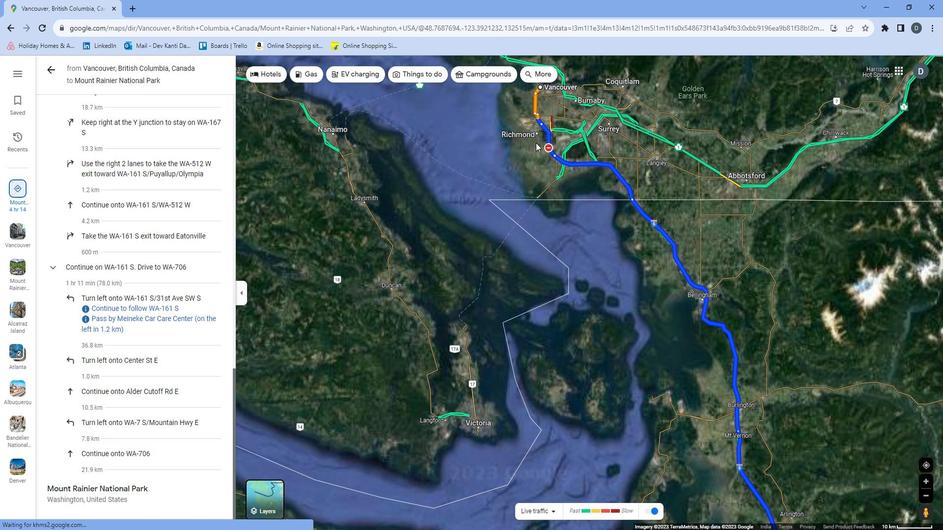 
Action: Mouse scrolled (560, 150) with delta (0, 0)
Screenshot: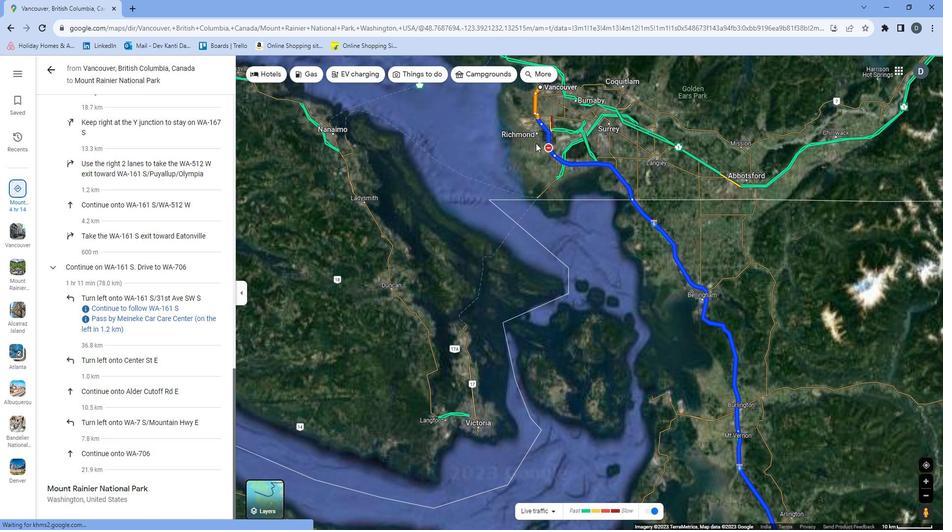
Action: Mouse moved to (559, 151)
Screenshot: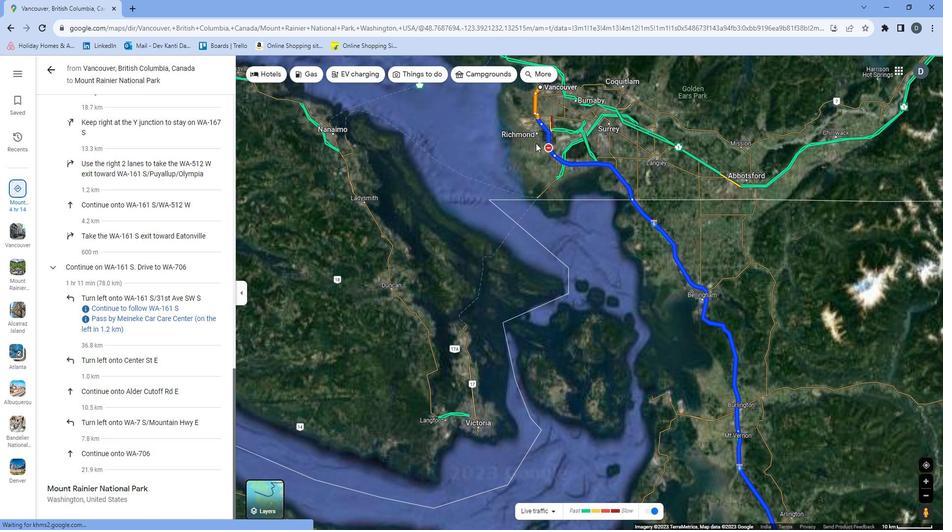 
Action: Mouse scrolled (559, 151) with delta (0, 0)
Screenshot: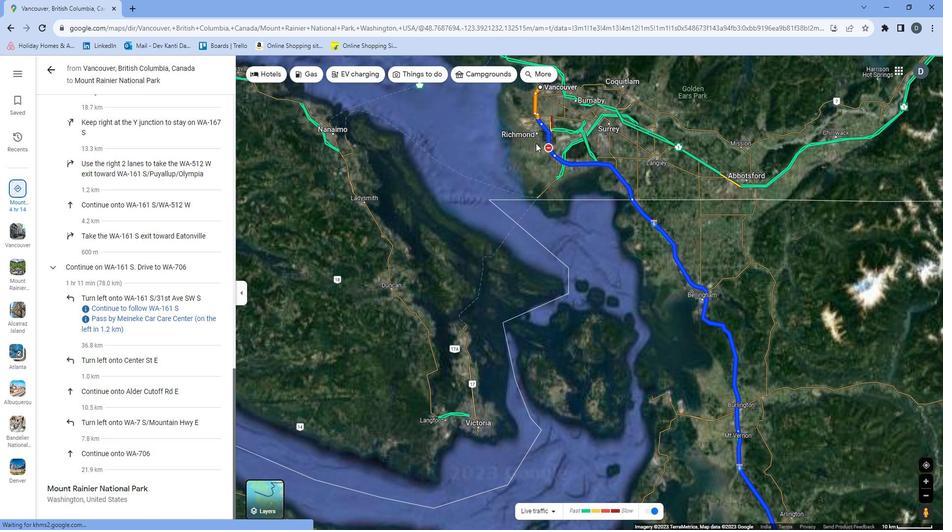 
Action: Mouse moved to (534, 109)
Screenshot: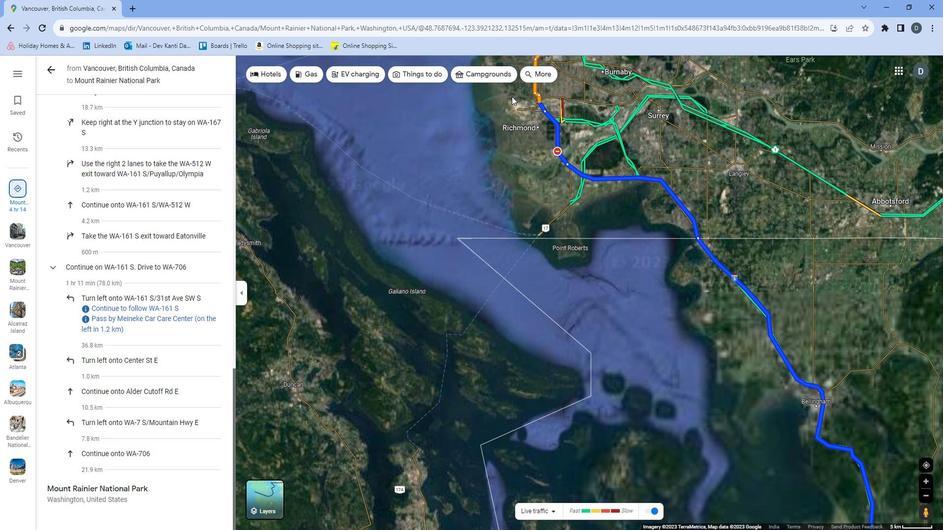 
Action: Mouse pressed left at (534, 109)
Screenshot: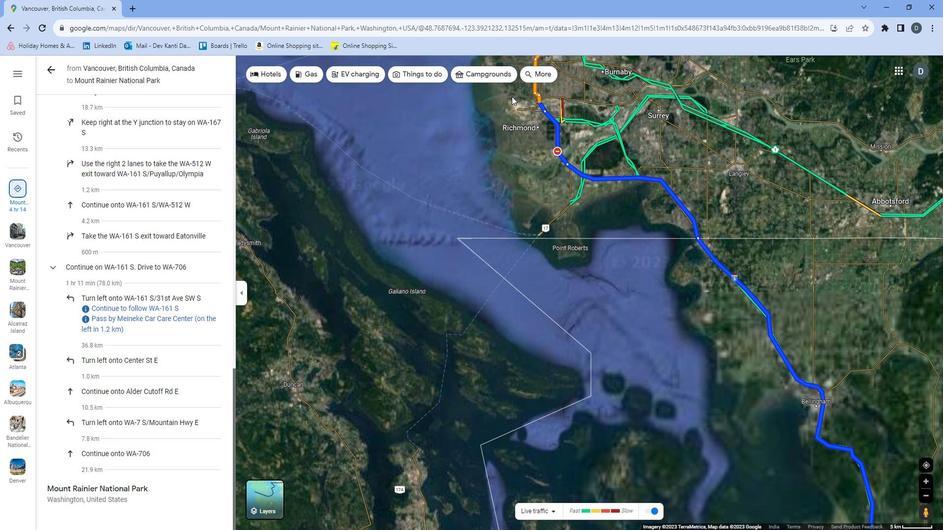 
Action: Mouse moved to (548, 152)
Screenshot: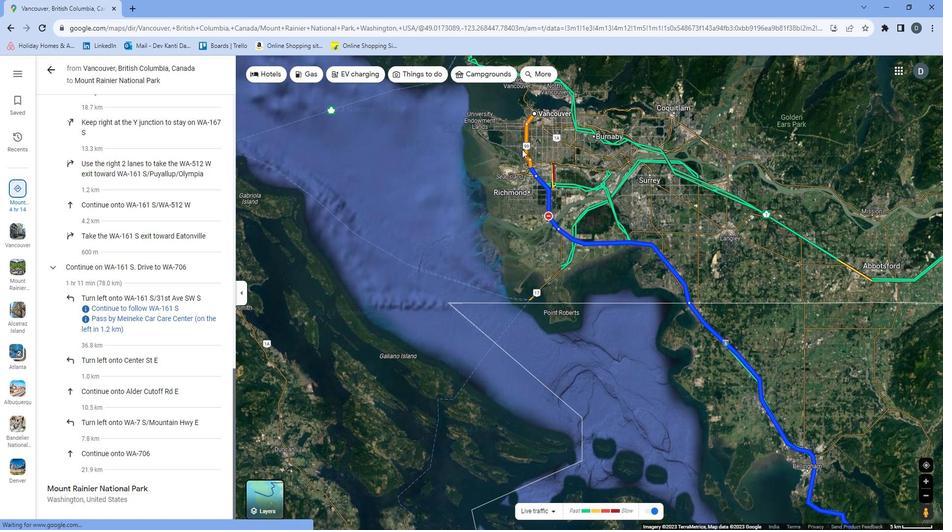 
Action: Mouse scrolled (548, 153) with delta (0, 0)
Screenshot: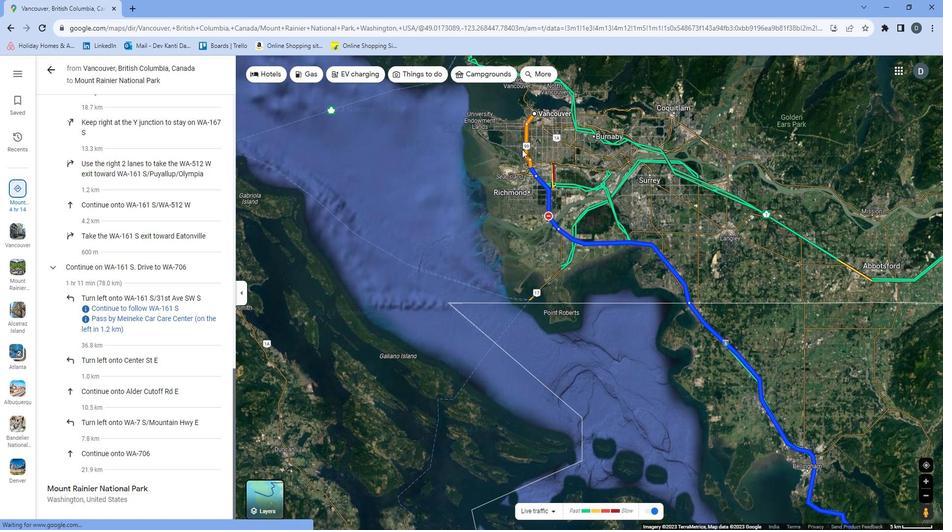 
Action: Mouse moved to (553, 149)
Screenshot: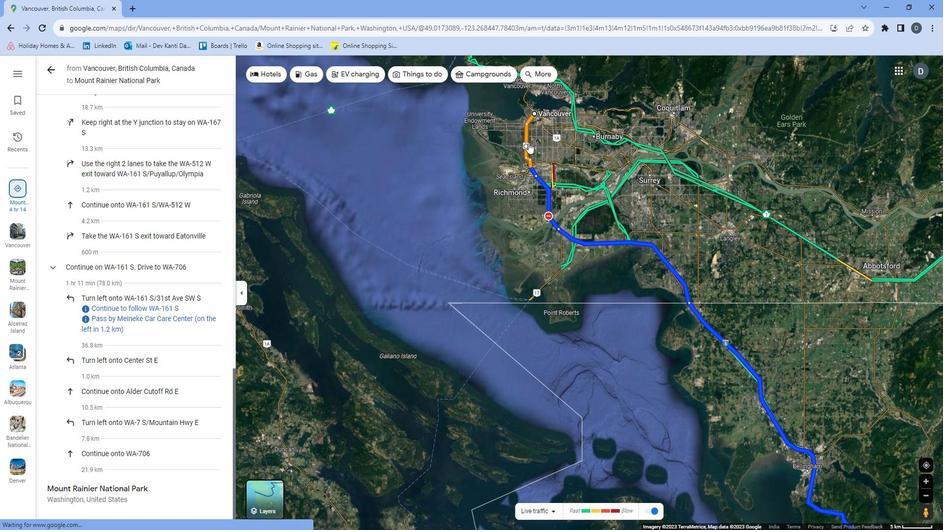 
Action: Mouse scrolled (553, 150) with delta (0, 0)
Screenshot: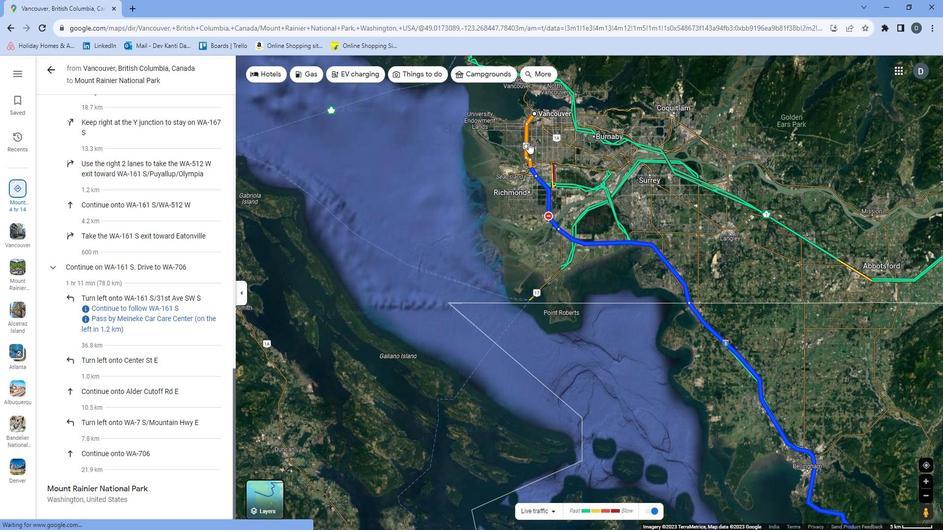 
Action: Mouse moved to (555, 147)
Screenshot: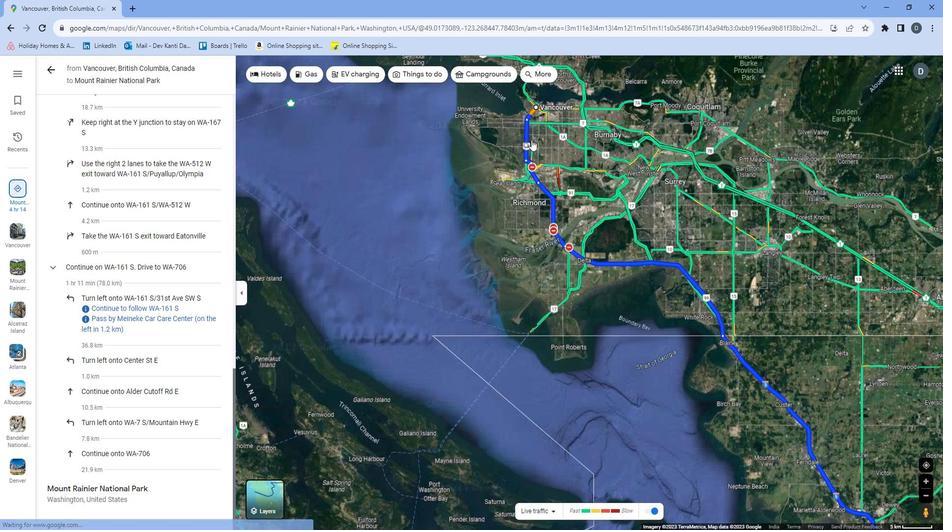 
Action: Mouse scrolled (555, 147) with delta (0, 0)
Screenshot: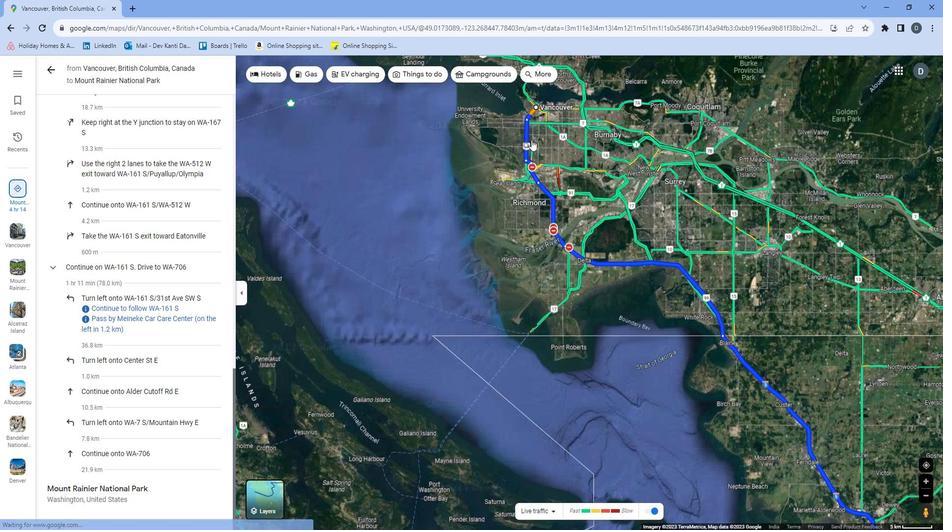 
Action: Mouse moved to (573, 153)
Screenshot: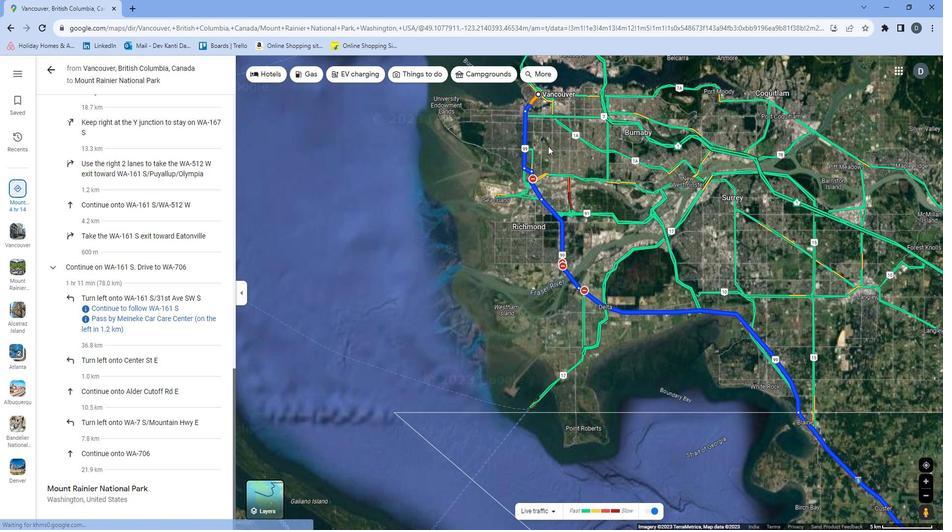 
Action: Mouse pressed left at (573, 153)
Screenshot: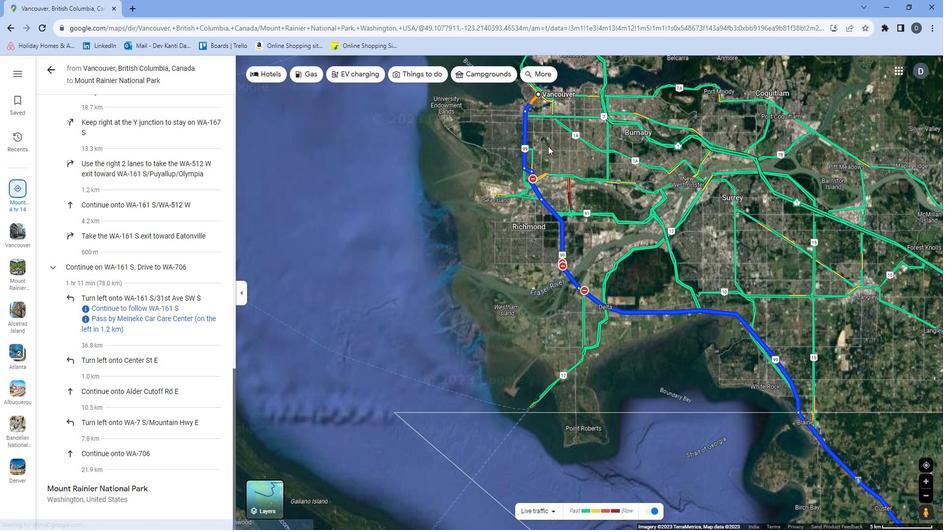 
Action: Mouse moved to (564, 239)
Screenshot: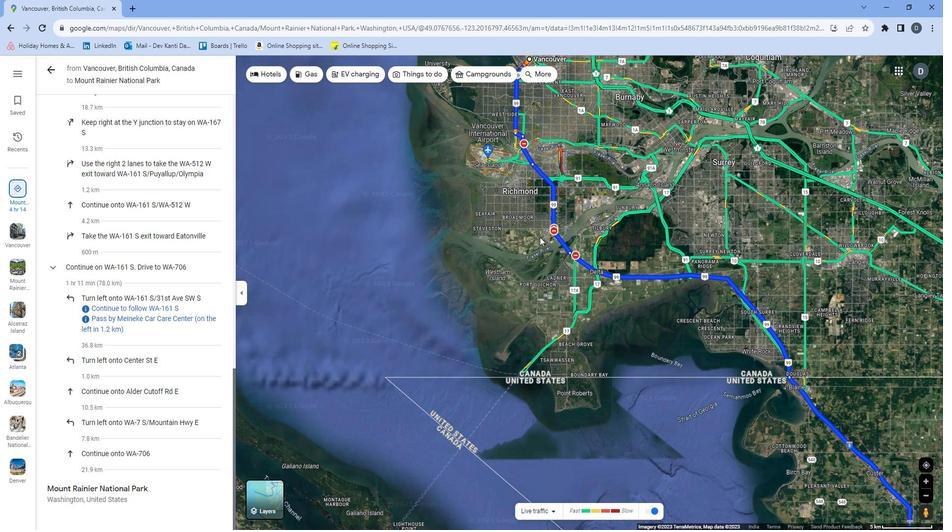 
Action: Mouse pressed left at (564, 239)
Screenshot: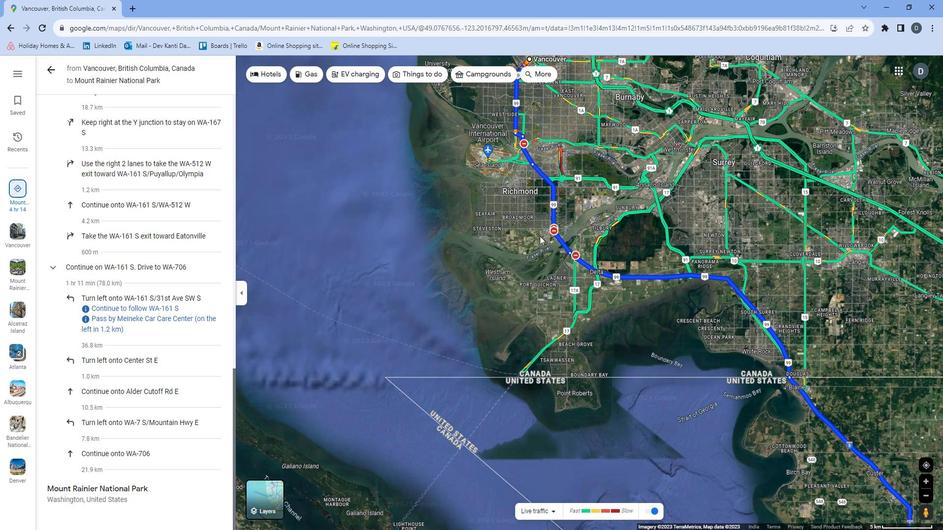 
Action: Mouse moved to (660, 229)
Screenshot: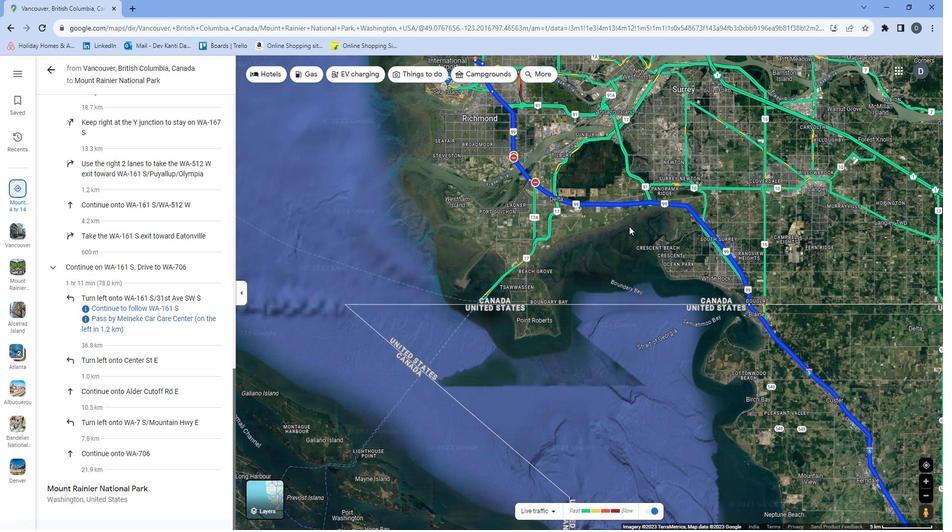 
Action: Mouse pressed left at (660, 229)
Screenshot: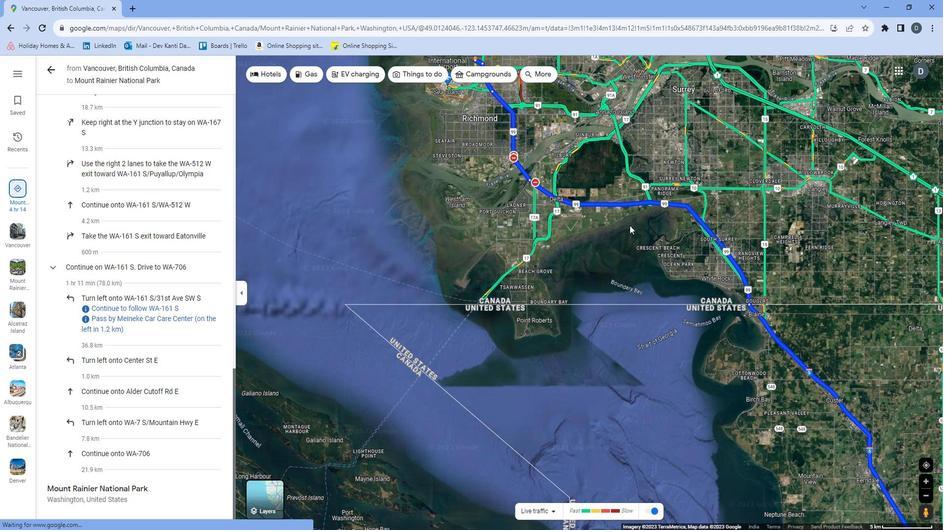 
Action: Mouse moved to (691, 279)
Screenshot: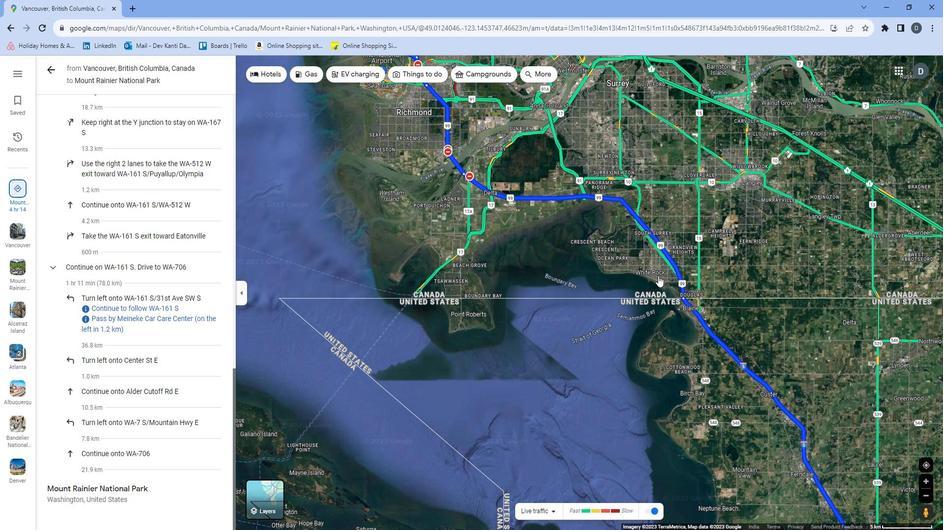 
Action: Mouse pressed left at (691, 279)
Screenshot: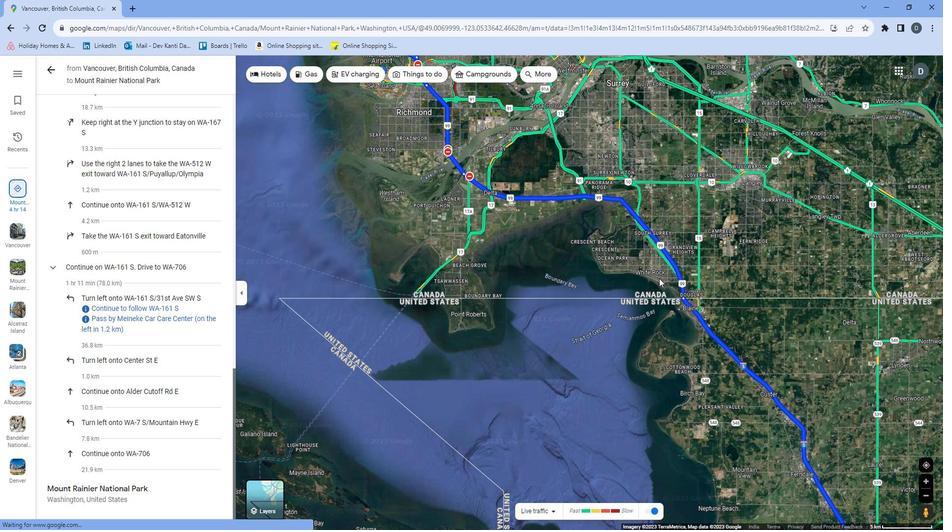 
Action: Mouse moved to (665, 282)
Screenshot: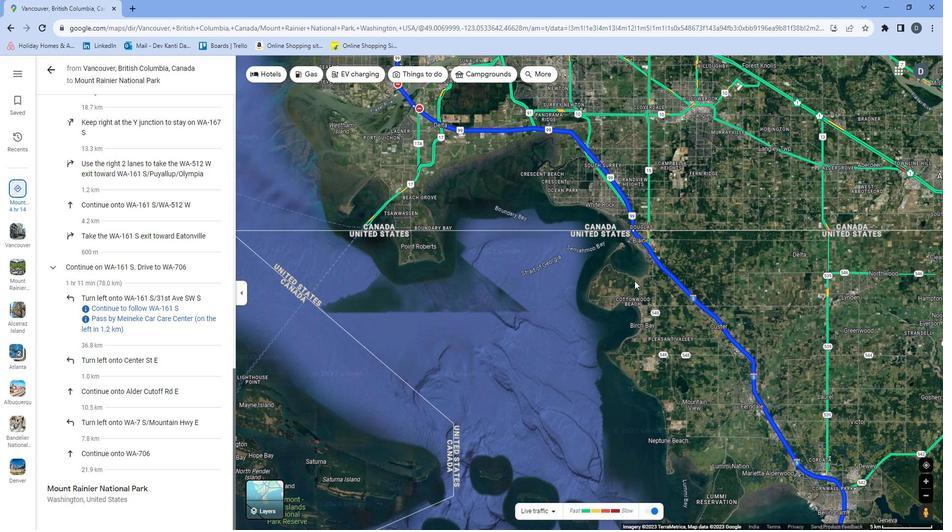 
Action: Mouse pressed left at (665, 282)
Screenshot: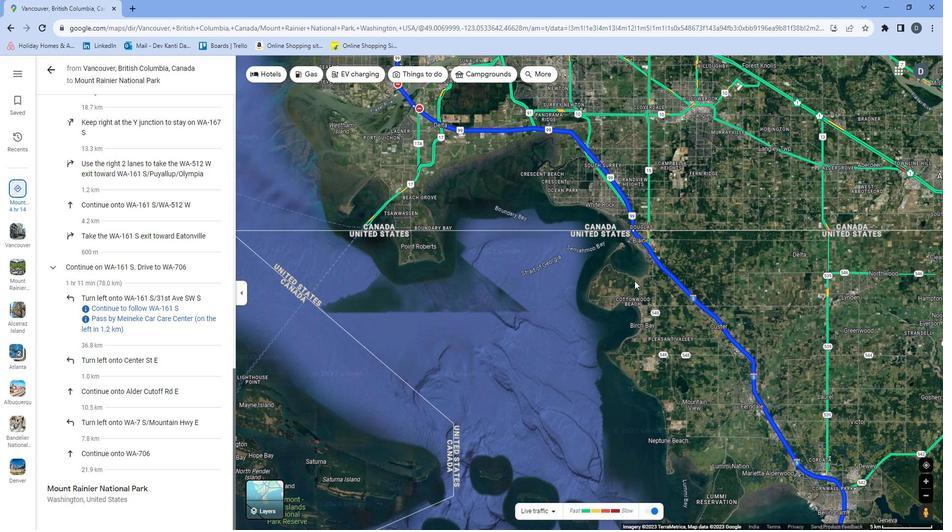 
Action: Mouse moved to (715, 342)
Screenshot: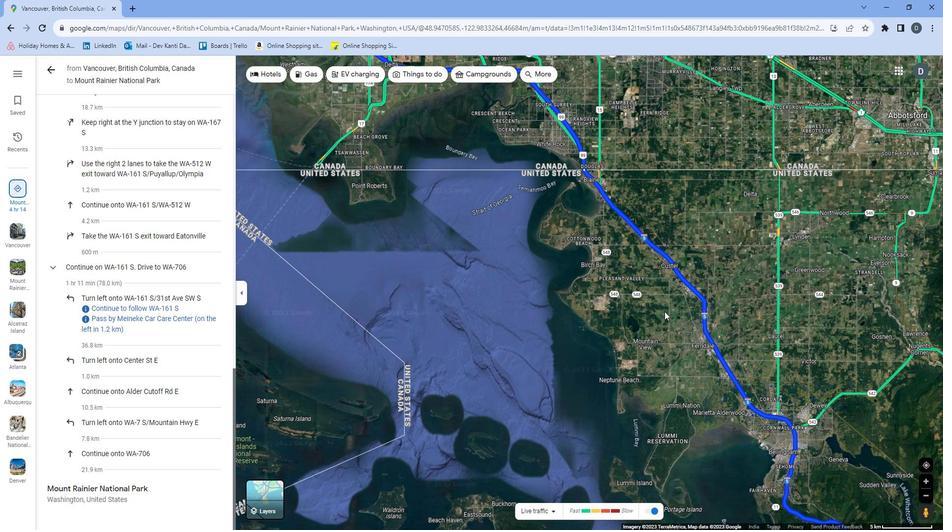 
Action: Mouse pressed left at (715, 342)
Screenshot: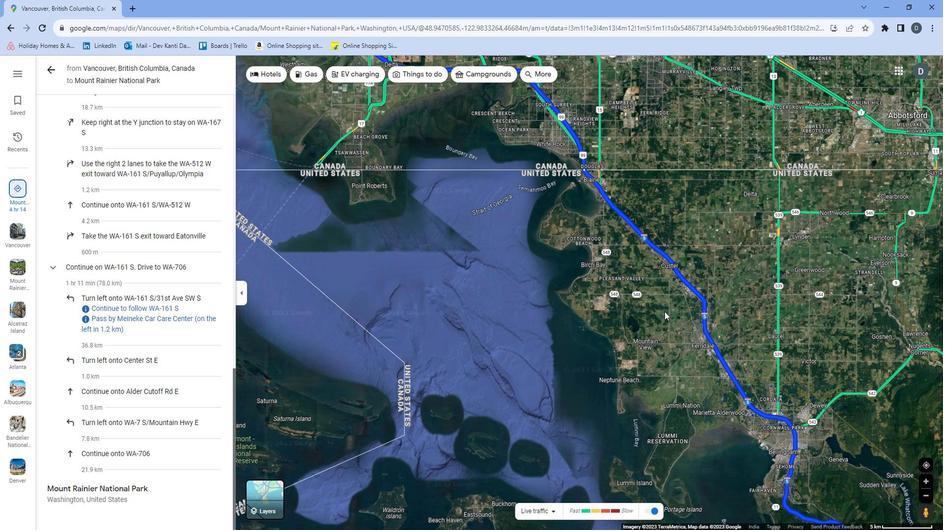 
Action: Mouse moved to (717, 325)
Screenshot: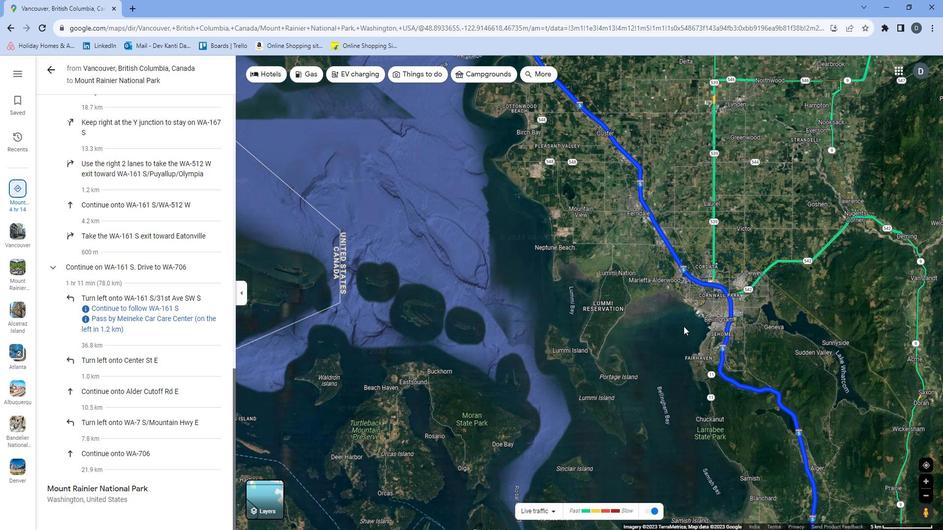
Action: Mouse scrolled (717, 324) with delta (0, 0)
Screenshot: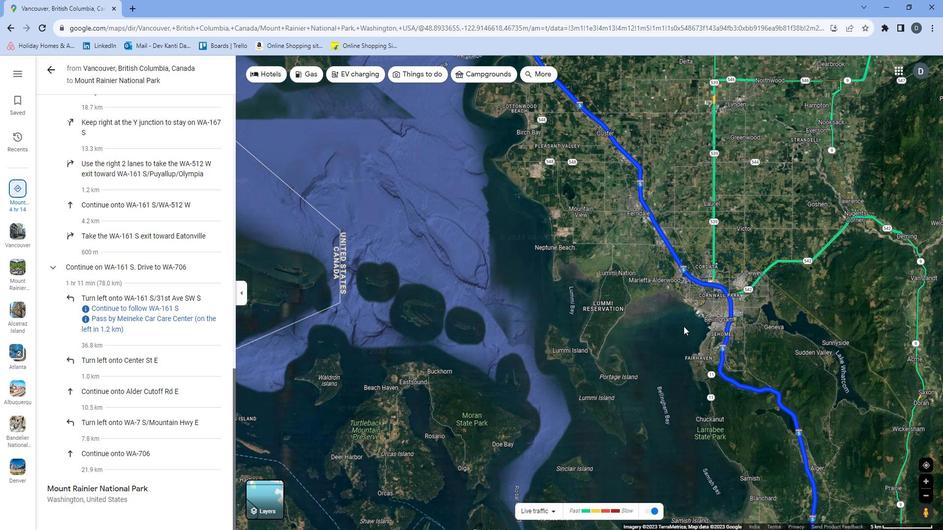 
Action: Mouse moved to (715, 317)
Screenshot: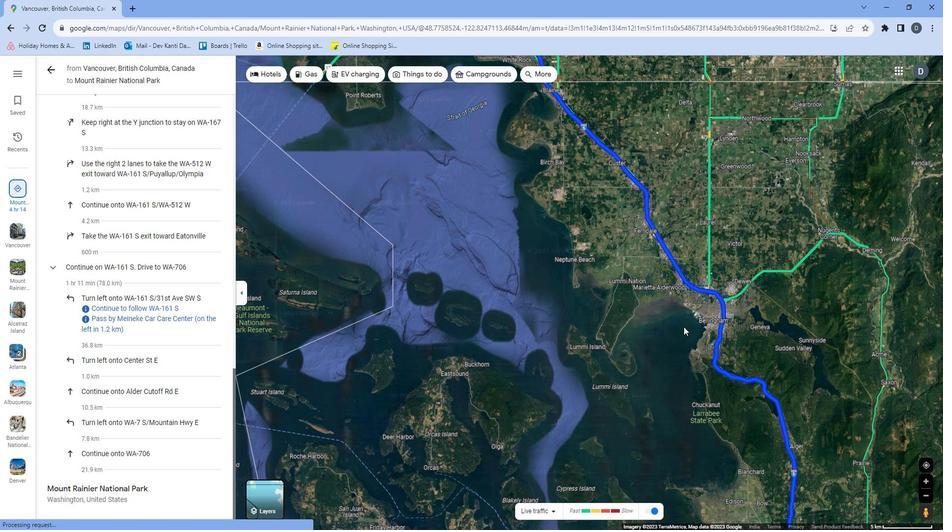 
Action: Mouse pressed left at (715, 317)
Screenshot: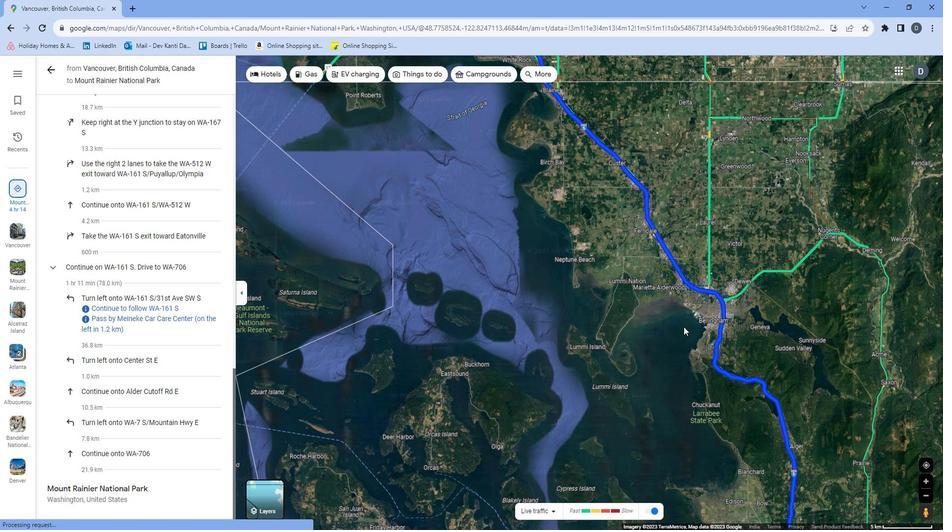 
Action: Mouse moved to (691, 295)
Screenshot: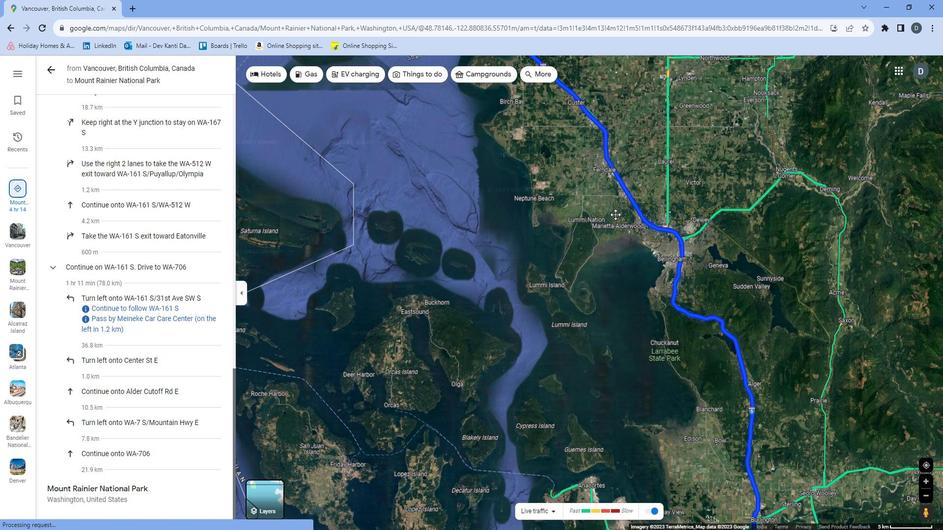 
Action: Mouse scrolled (691, 294) with delta (0, 0)
Screenshot: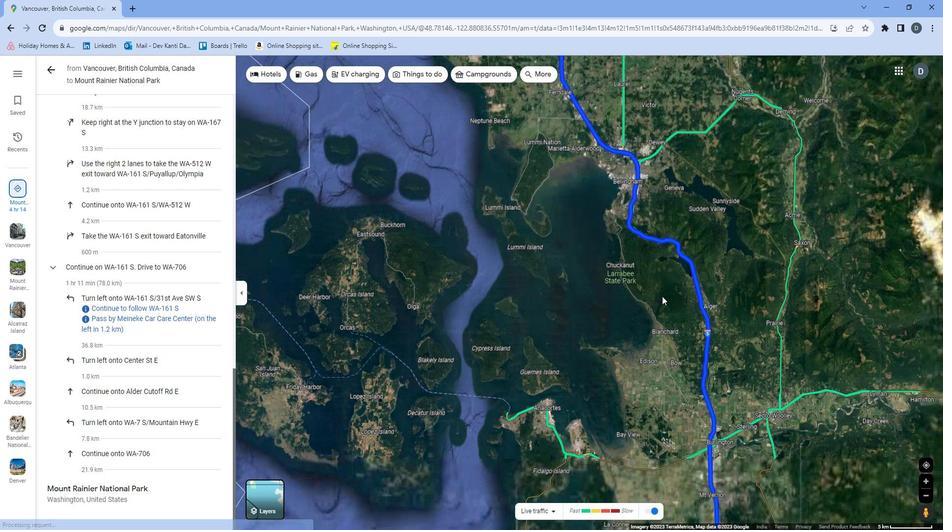 
Action: Mouse moved to (695, 292)
Screenshot: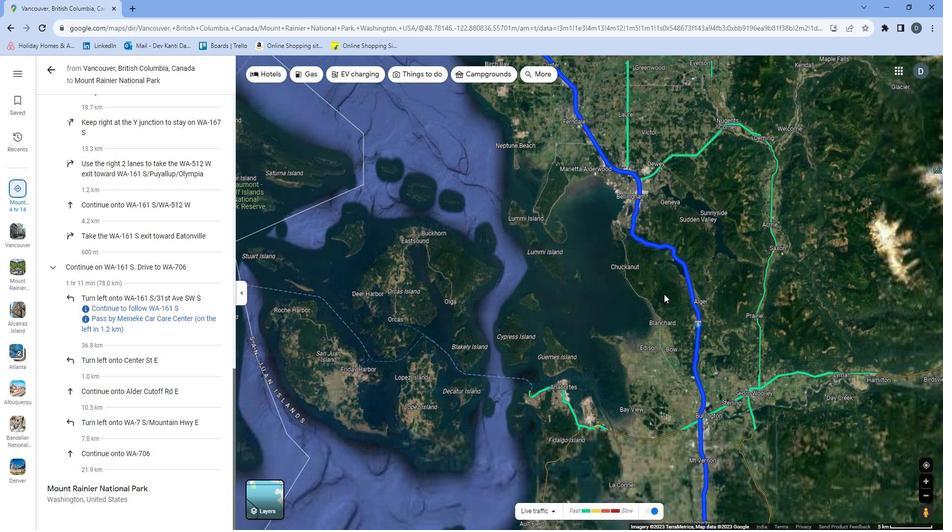 
Action: Mouse pressed left at (695, 292)
Screenshot: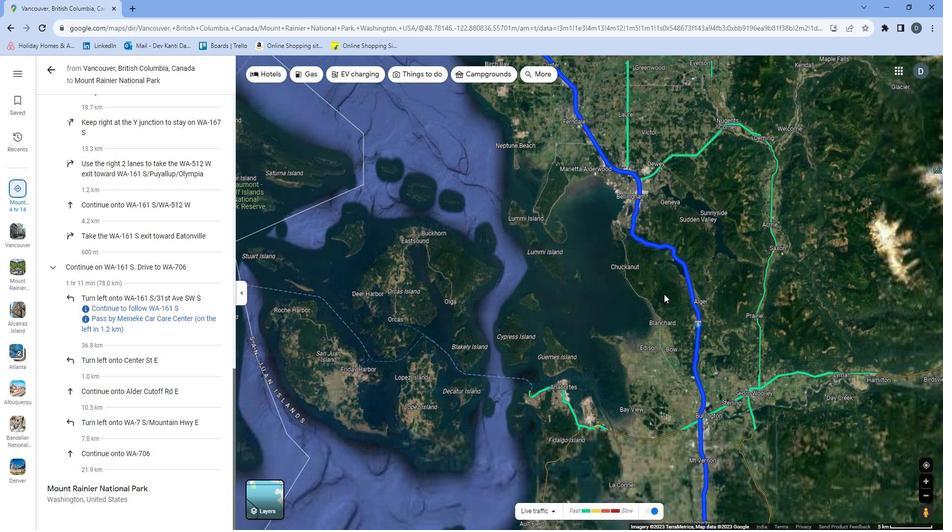 
Action: Mouse moved to (617, 319)
Screenshot: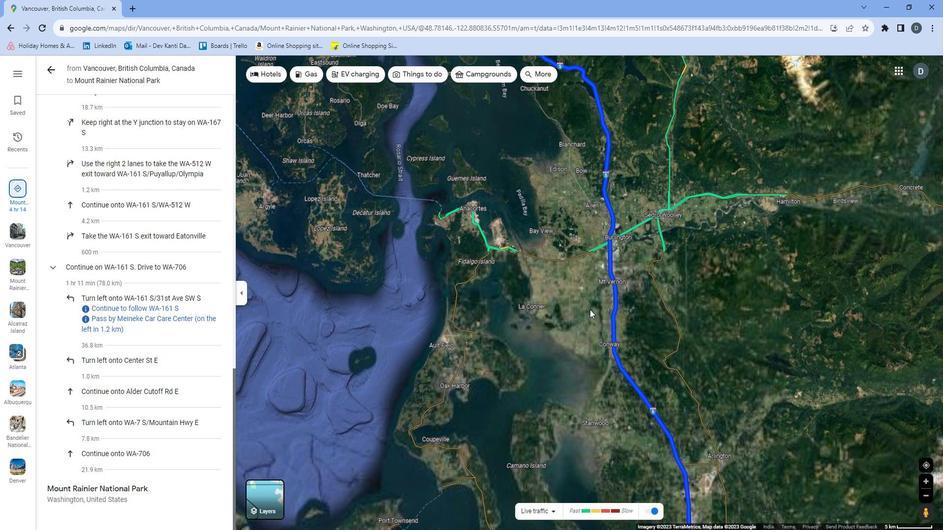 
Action: Mouse pressed left at (617, 319)
Screenshot: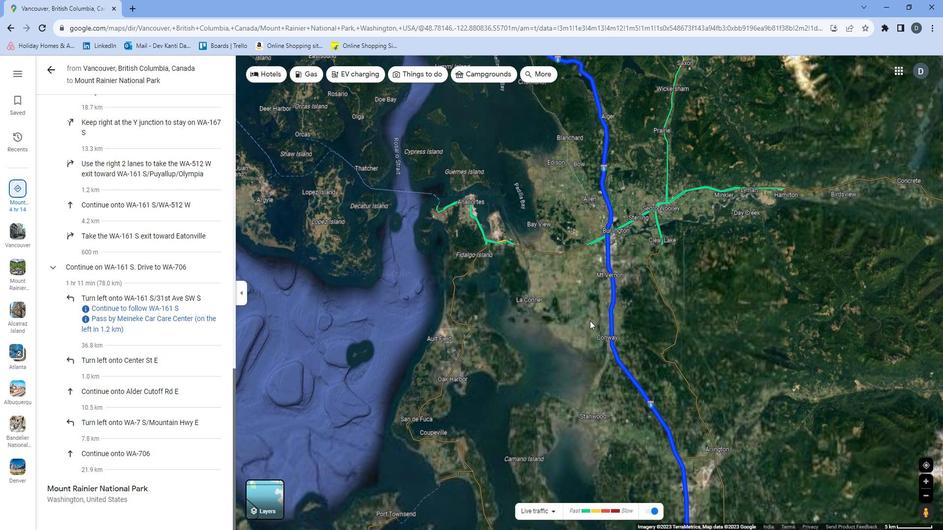 
Action: Mouse moved to (605, 289)
Screenshot: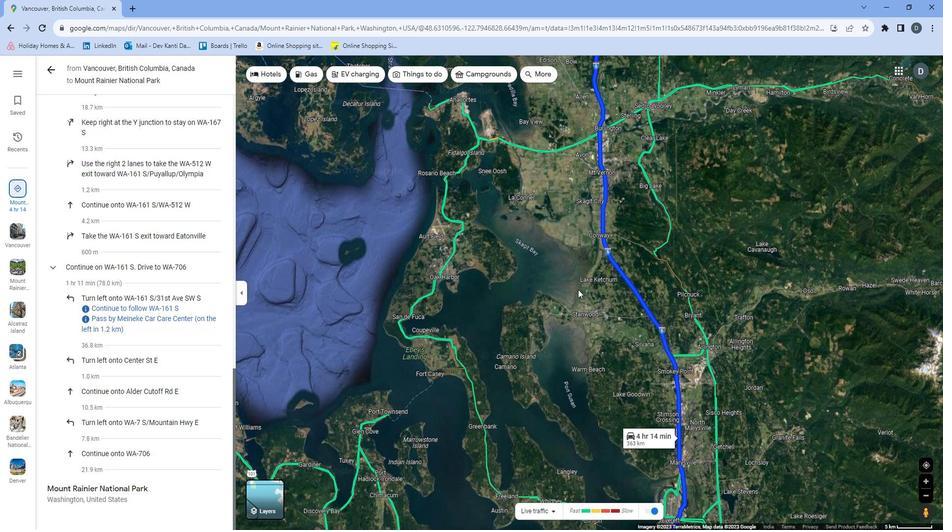 
Action: Mouse scrolled (605, 288) with delta (0, 0)
Screenshot: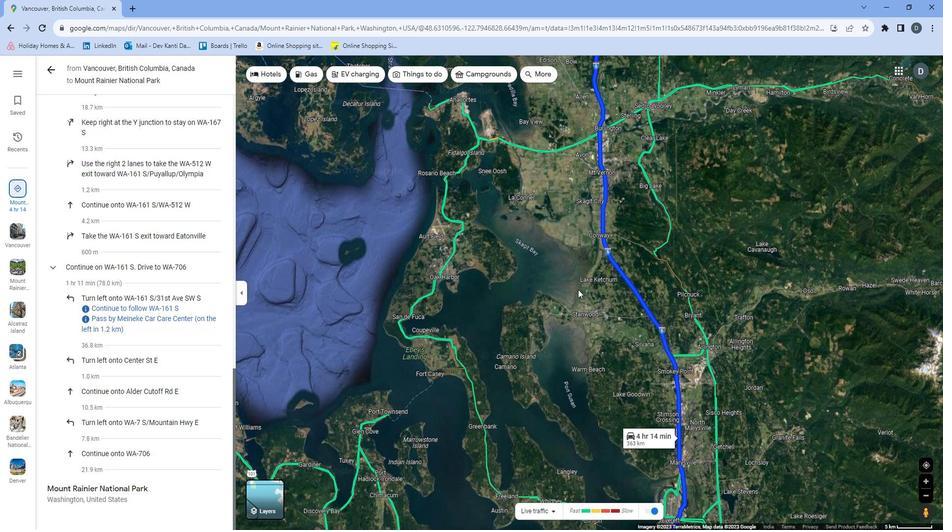 
Action: Mouse moved to (605, 295)
Screenshot: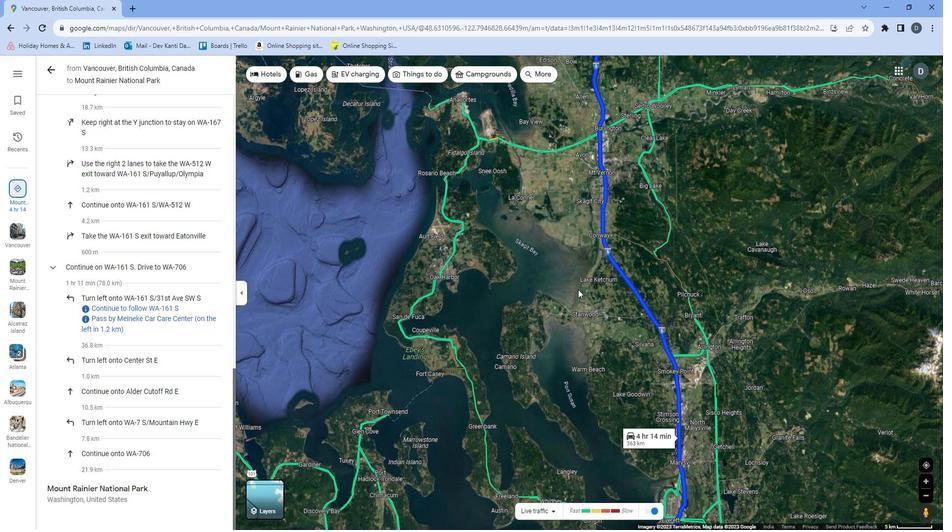 
Action: Mouse scrolled (605, 295) with delta (0, 0)
Screenshot: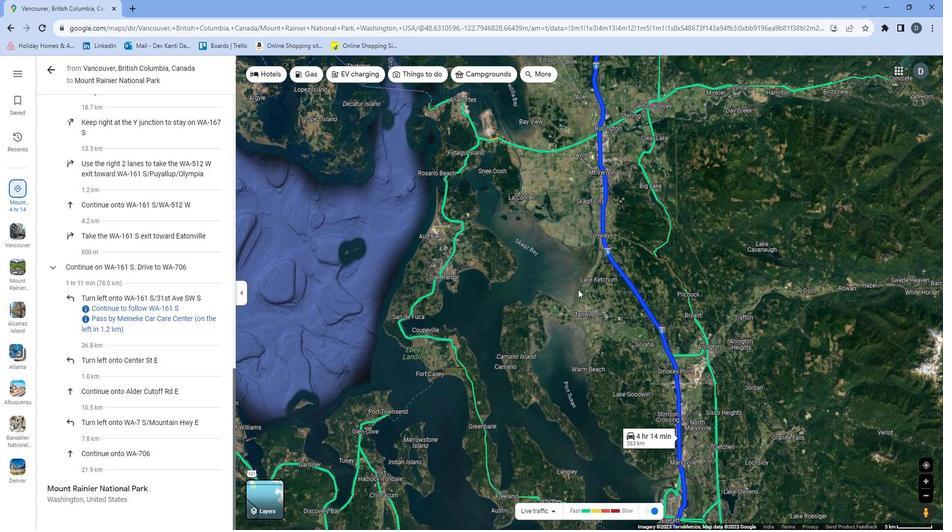 
Action: Mouse moved to (653, 341)
Screenshot: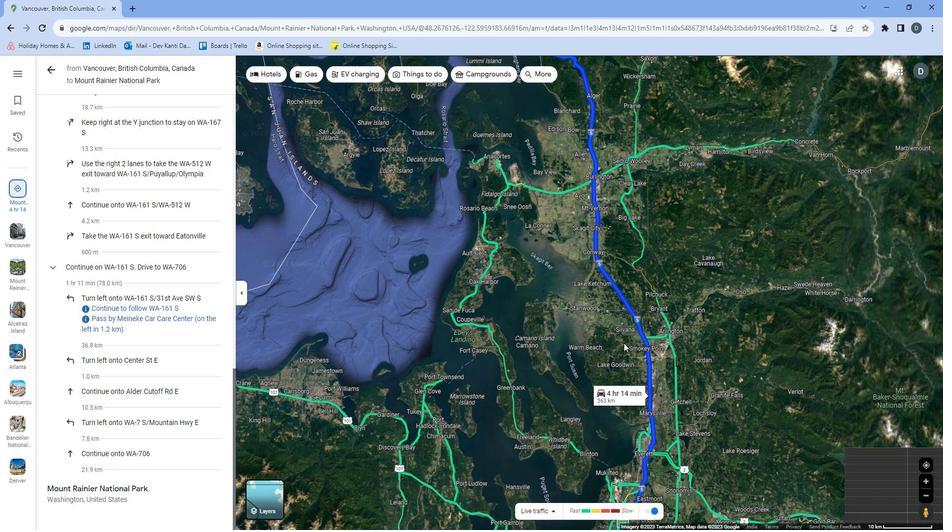 
Action: Mouse pressed left at (653, 341)
Screenshot: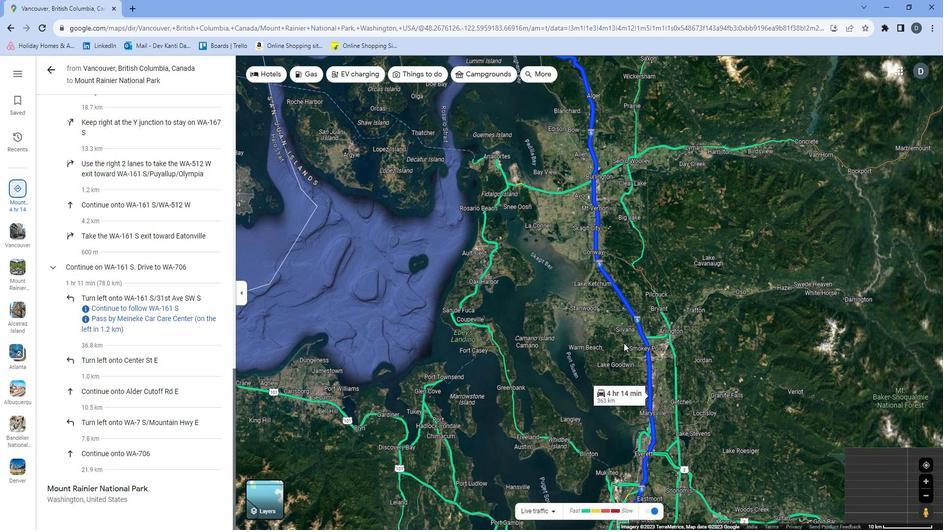 
Action: Mouse moved to (606, 294)
Screenshot: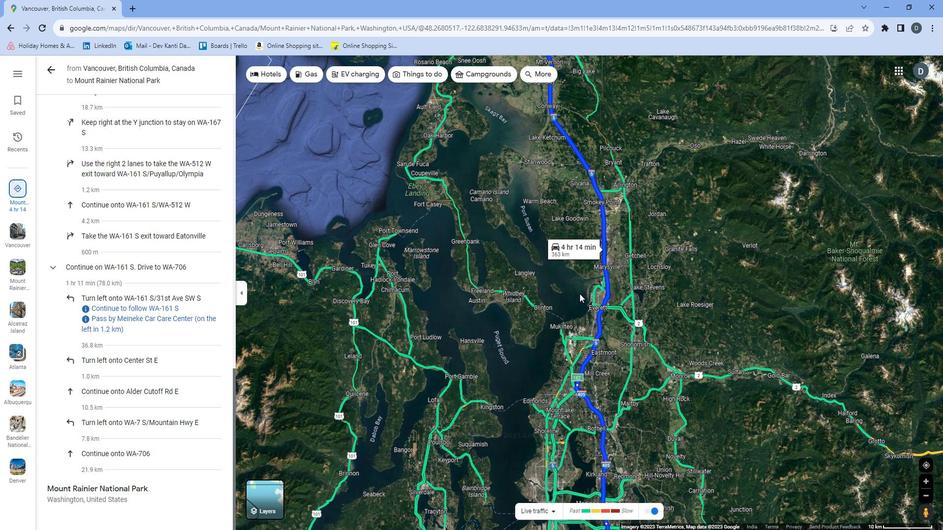 
Action: Mouse pressed left at (606, 294)
Screenshot: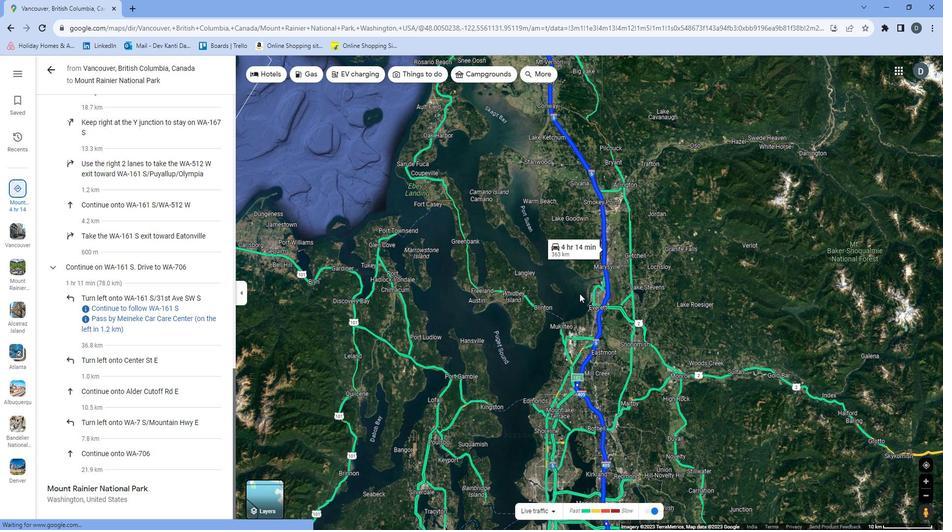 
Action: Mouse moved to (630, 308)
Screenshot: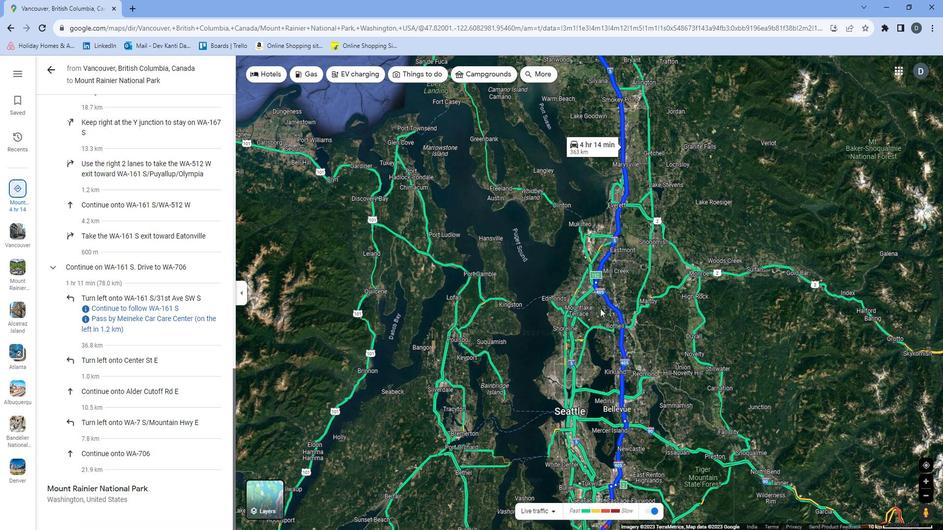 
Action: Mouse pressed left at (630, 308)
Screenshot: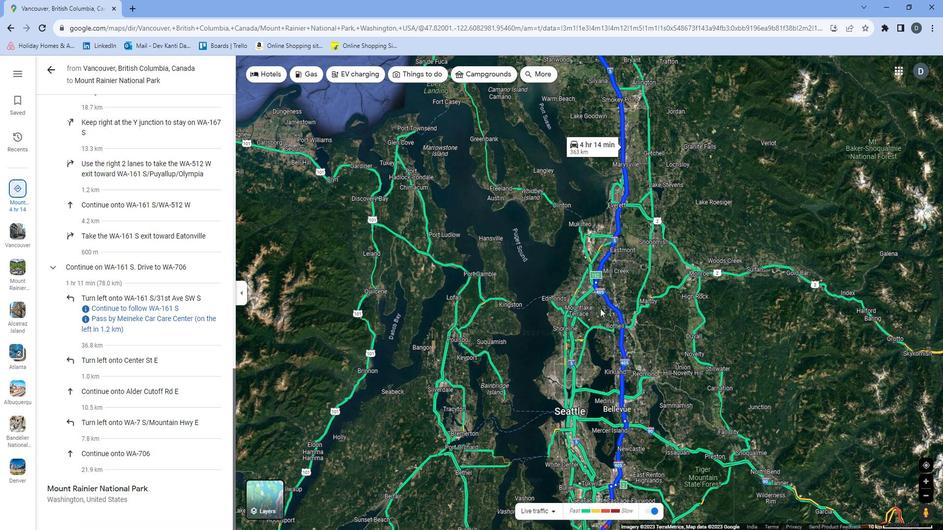 
Action: Mouse moved to (598, 344)
Screenshot: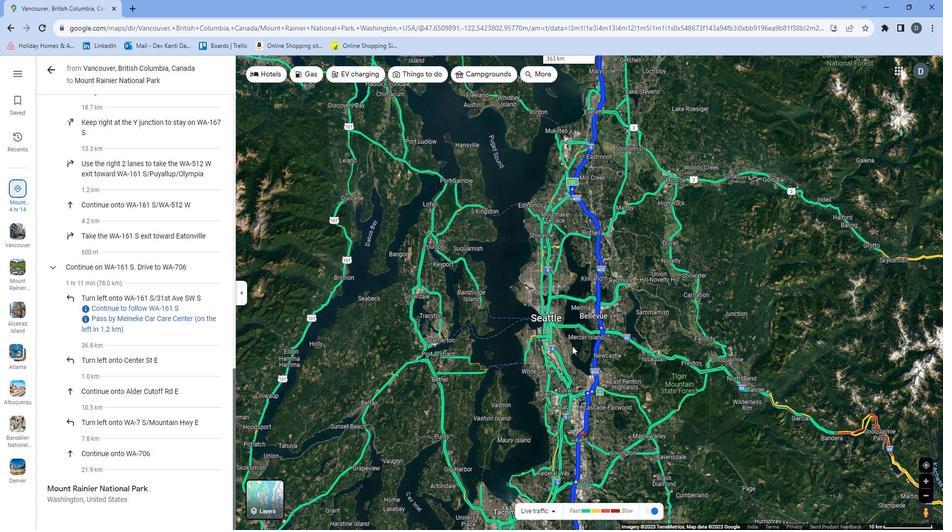 
Action: Mouse pressed left at (598, 344)
Screenshot: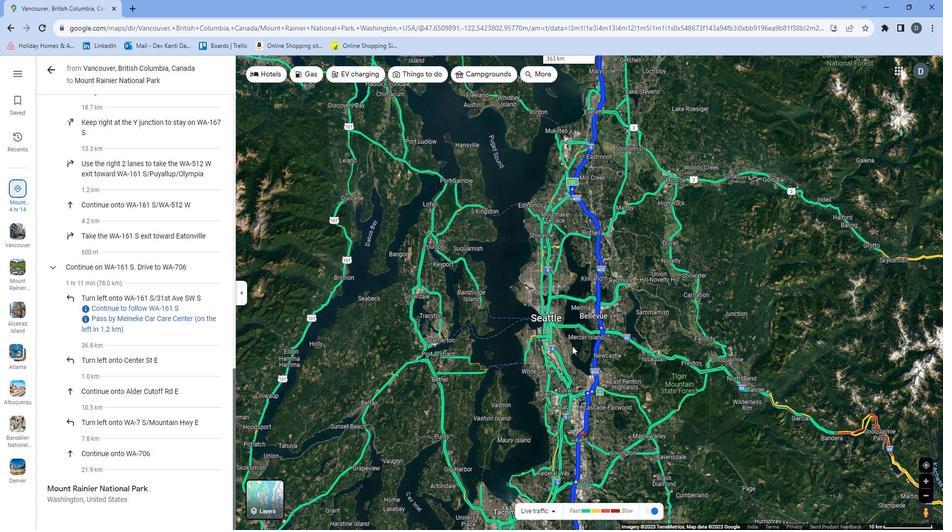 
Action: Mouse moved to (586, 330)
Screenshot: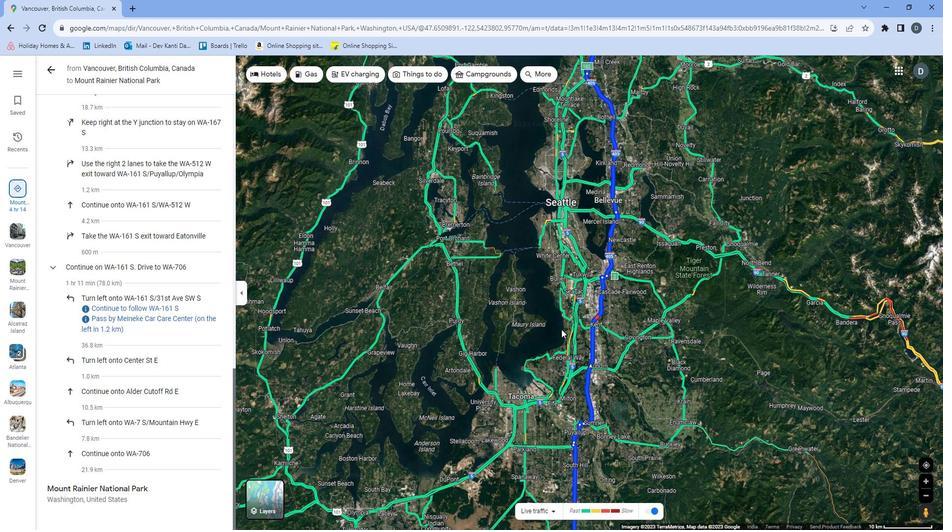 
Action: Mouse scrolled (586, 329) with delta (0, 0)
Screenshot: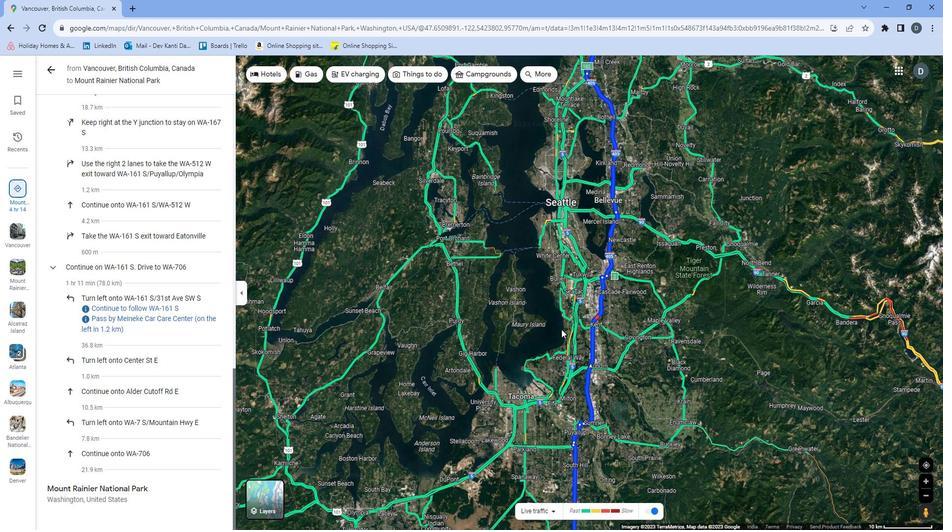 
Action: Mouse moved to (579, 404)
Screenshot: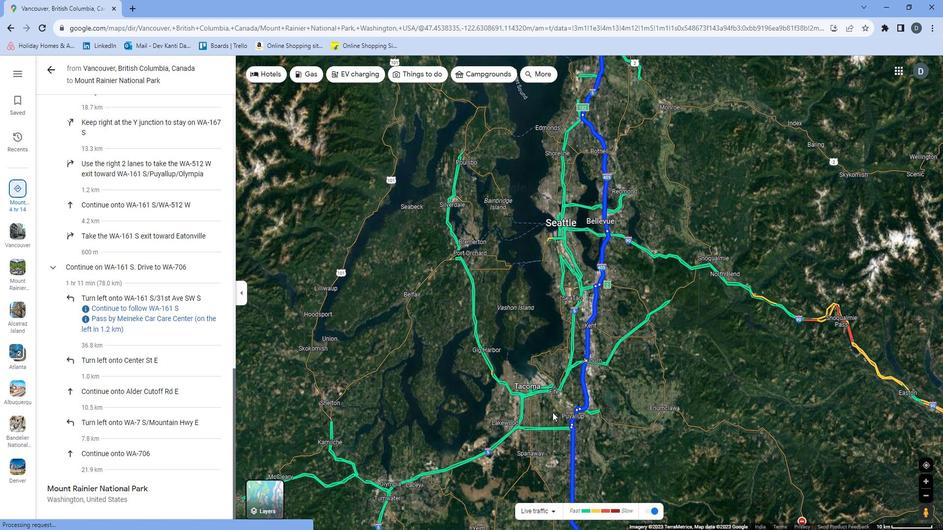 
Action: Mouse pressed left at (579, 404)
Screenshot: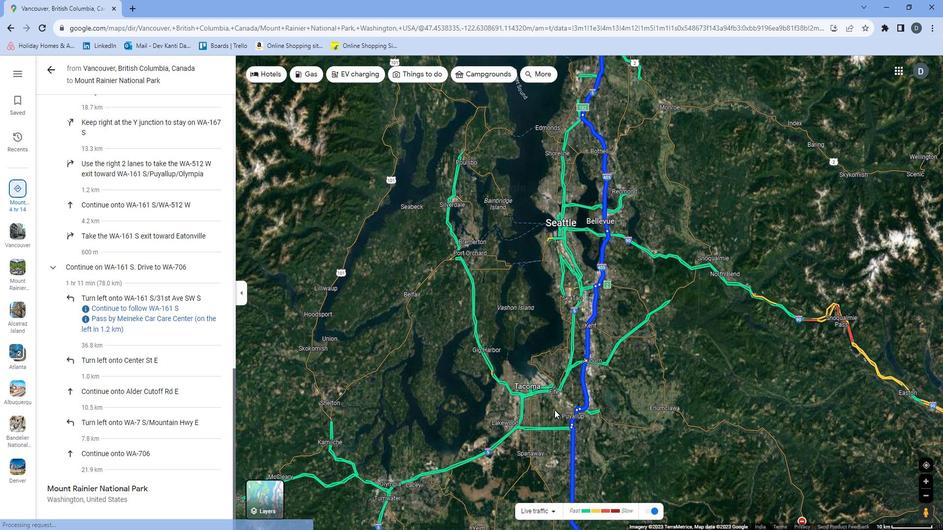 
Action: Mouse moved to (606, 360)
Screenshot: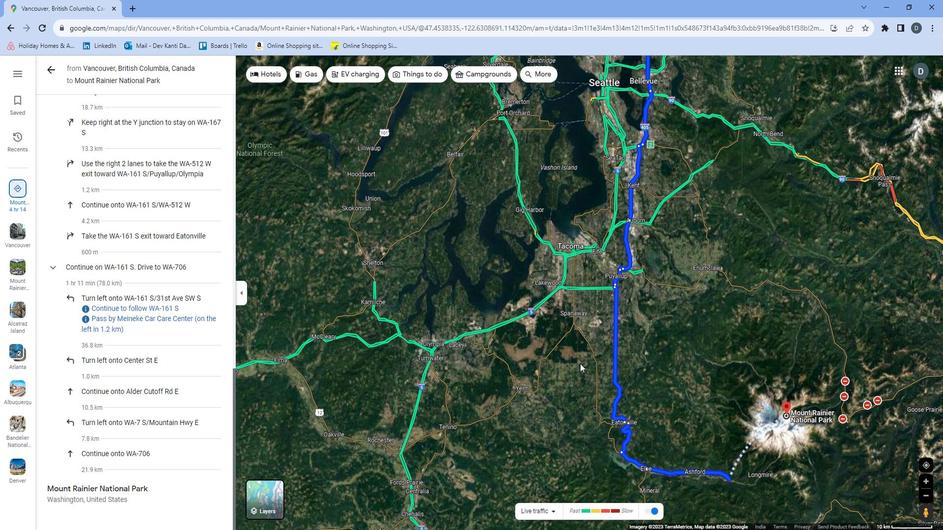 
Action: Mouse pressed left at (606, 360)
Screenshot: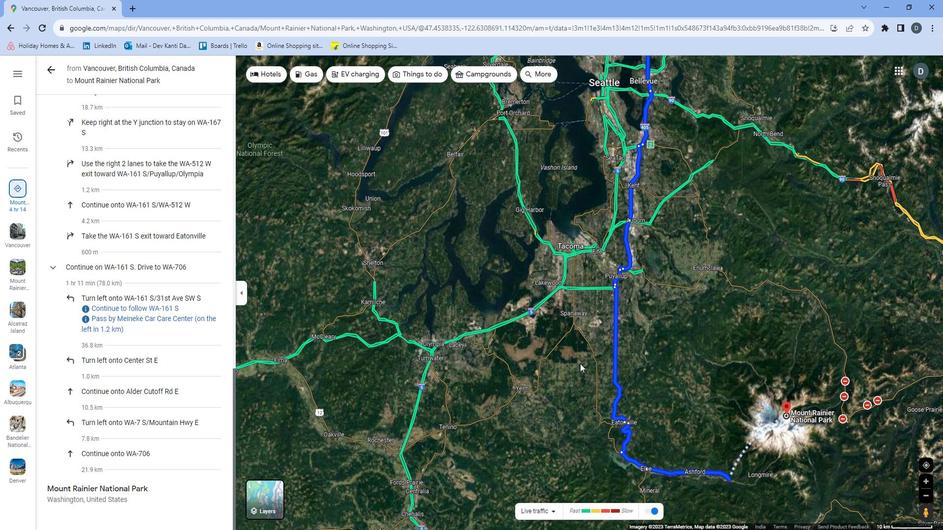 
Action: Mouse moved to (605, 376)
Screenshot: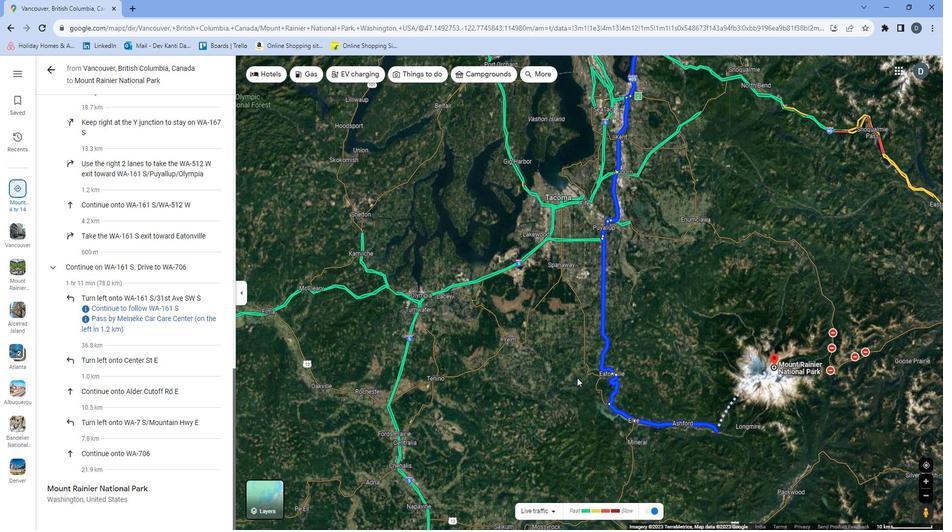 
Action: Mouse scrolled (605, 376) with delta (0, 0)
Screenshot: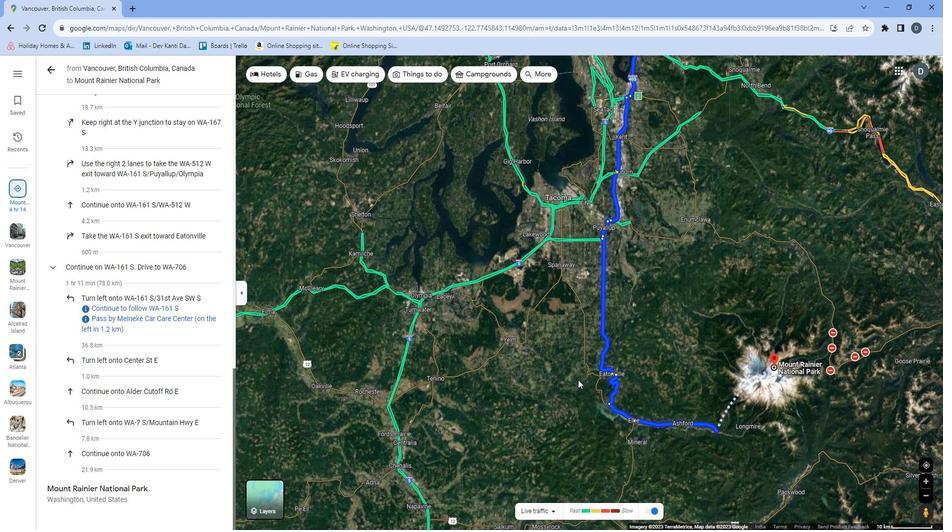 
Action: Mouse moved to (645, 402)
Screenshot: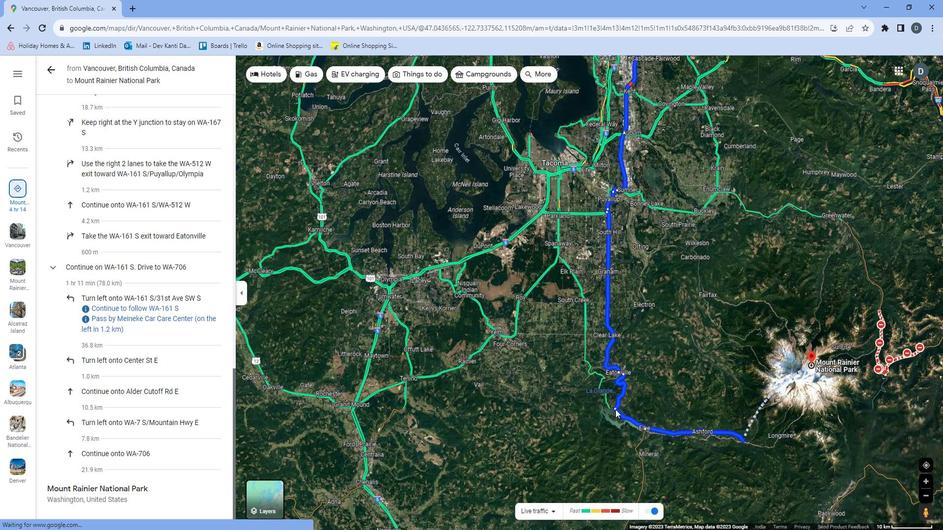
Action: Mouse pressed left at (645, 402)
Screenshot: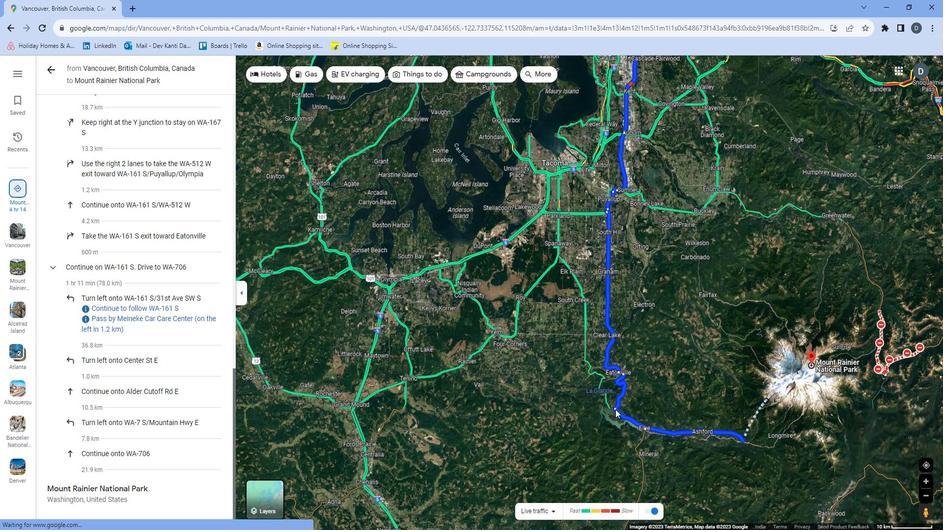 
Action: Mouse moved to (715, 461)
Screenshot: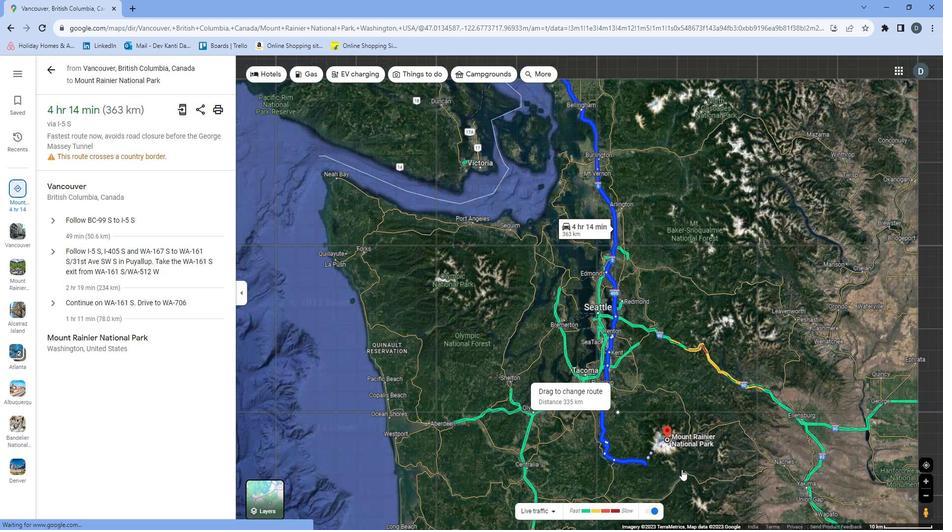 
Action: Mouse scrolled (715, 462) with delta (0, 0)
Screenshot: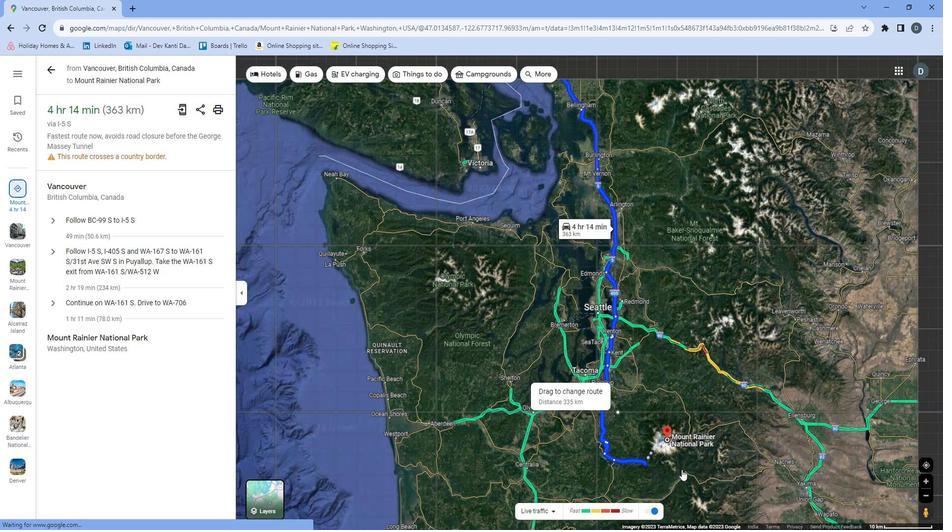
Action: Mouse scrolled (715, 462) with delta (0, 0)
Screenshot: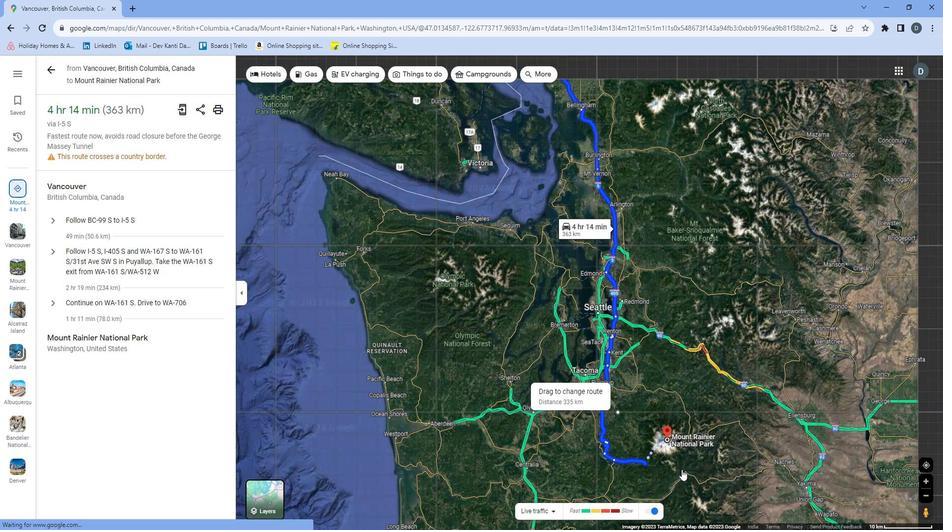 
Action: Mouse moved to (702, 461)
Screenshot: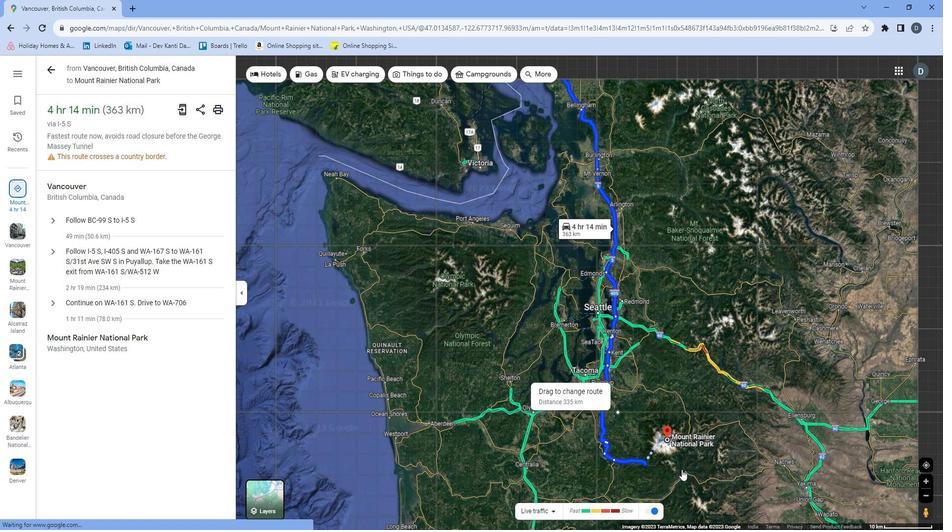 
Action: Mouse scrolled (702, 462) with delta (0, 0)
Screenshot: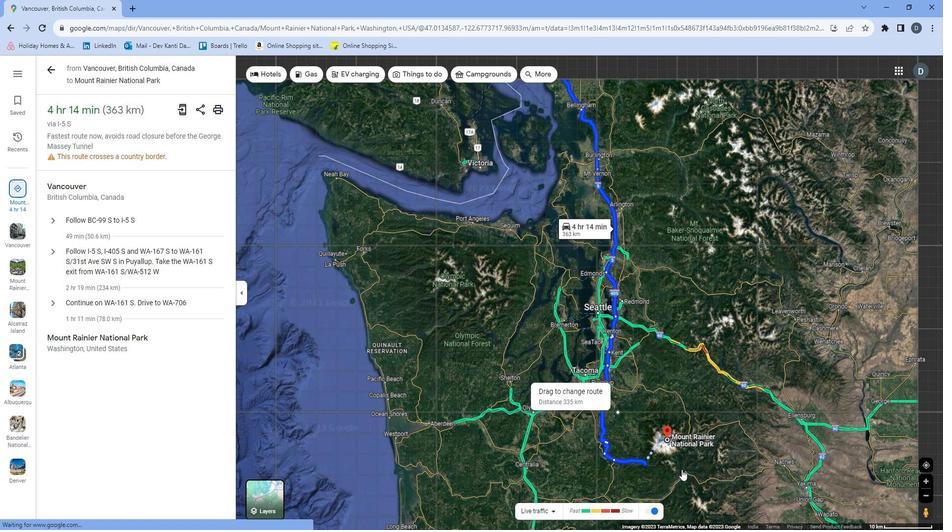 
Action: Mouse moved to (670, 466)
Screenshot: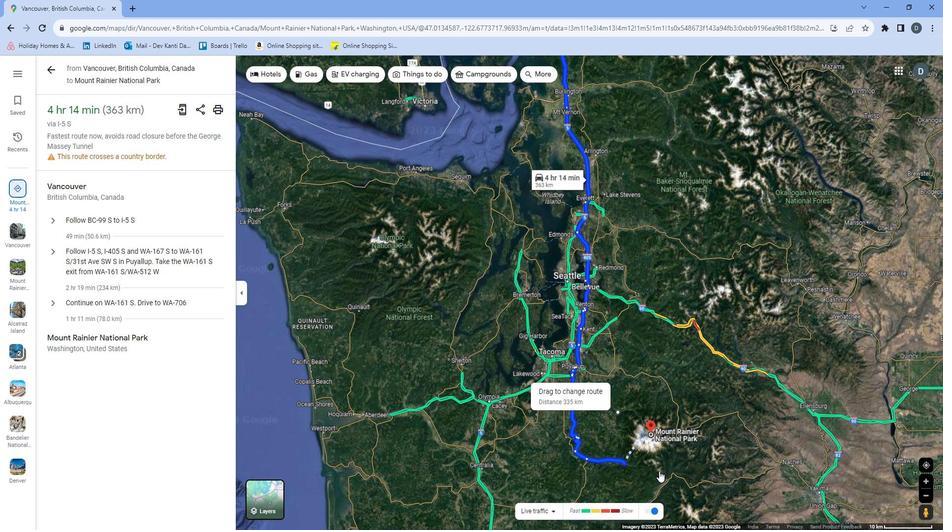 
Action: Mouse scrolled (670, 467) with delta (0, 0)
Screenshot: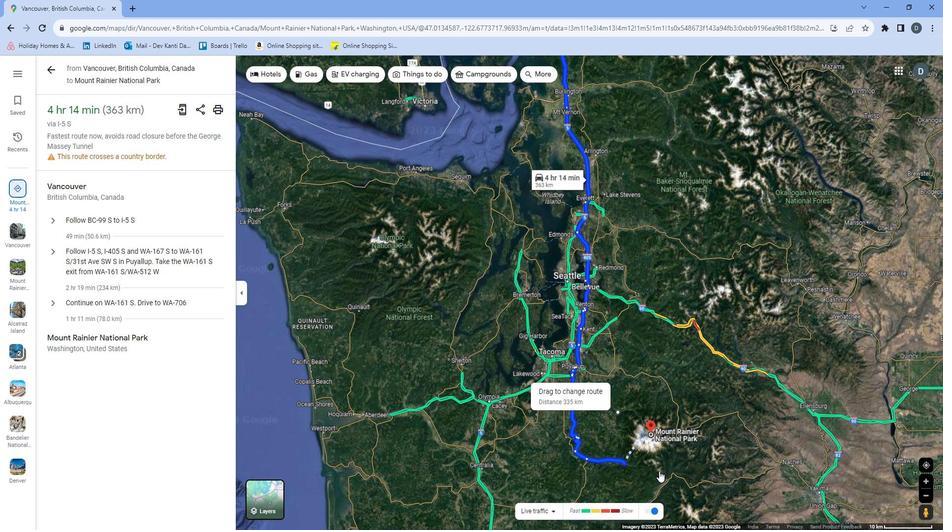
Action: Mouse moved to (661, 467)
Screenshot: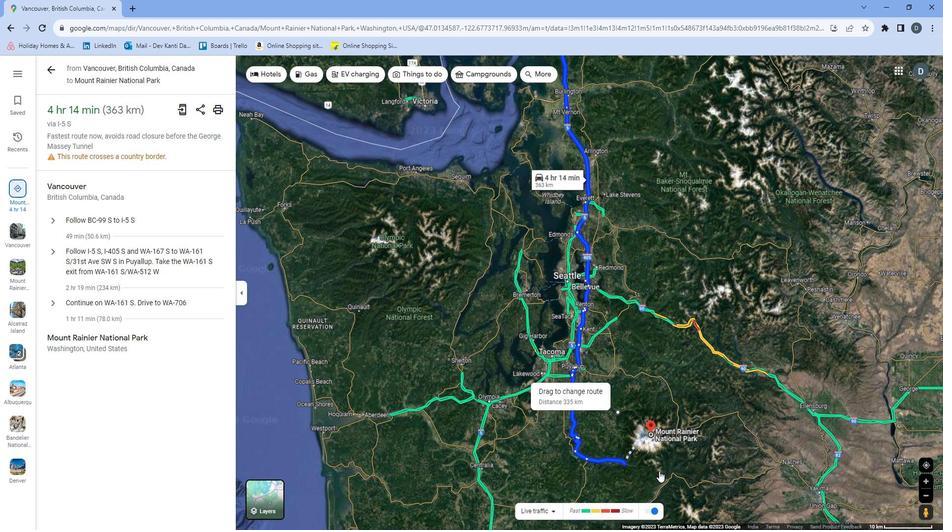 
Action: Mouse scrolled (661, 468) with delta (0, 0)
Screenshot: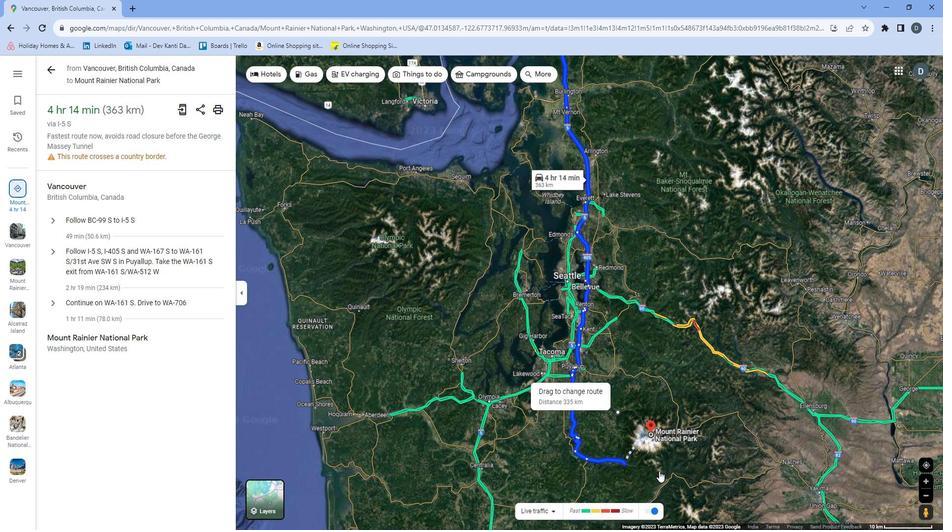 
Action: Mouse moved to (644, 466)
Screenshot: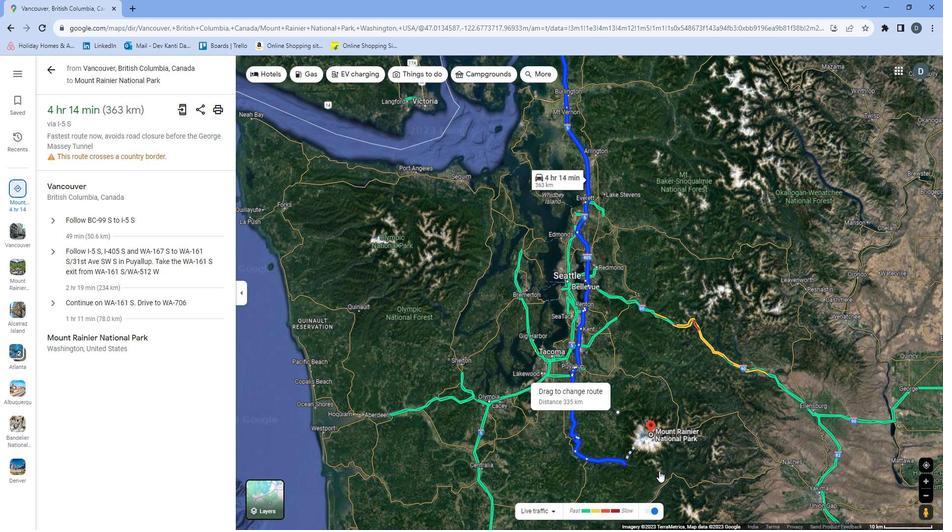 
Action: Mouse scrolled (644, 467) with delta (0, 0)
Screenshot: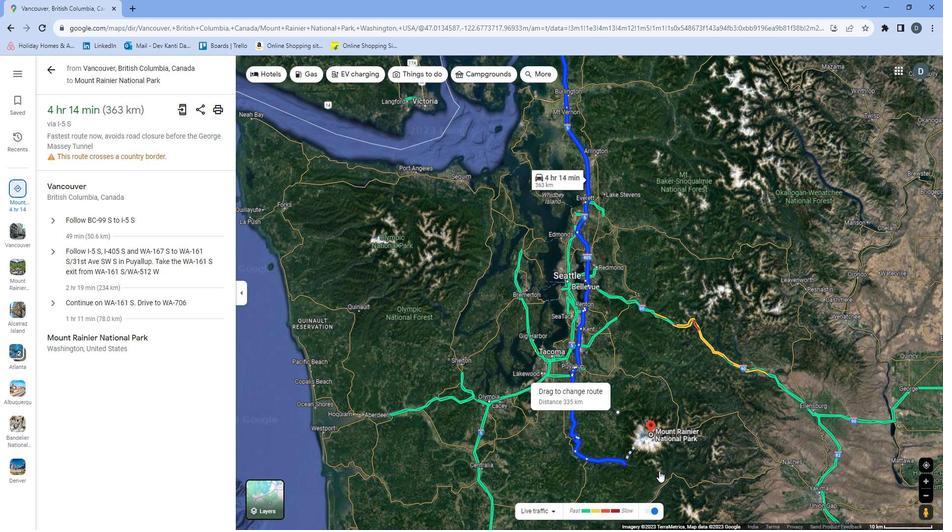 
Action: Mouse moved to (571, 453)
Screenshot: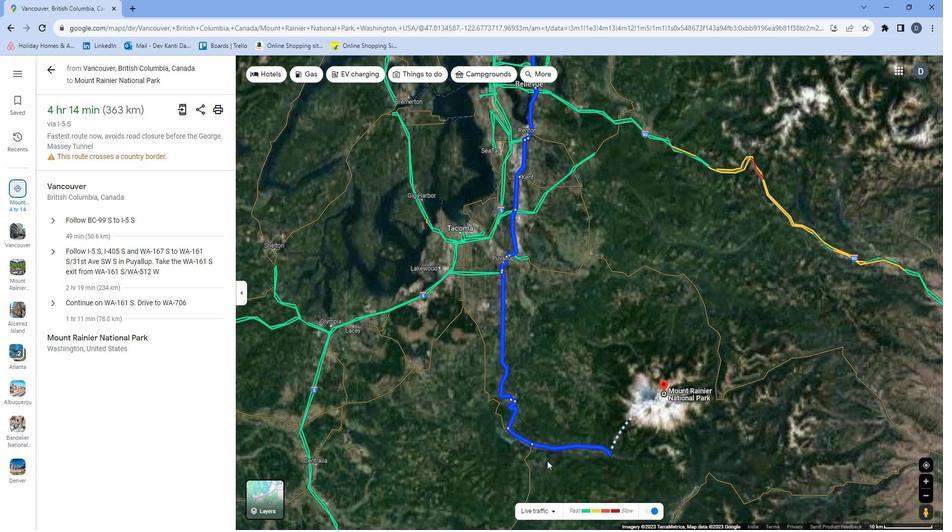 
Action: Mouse scrolled (571, 454) with delta (0, 0)
Screenshot: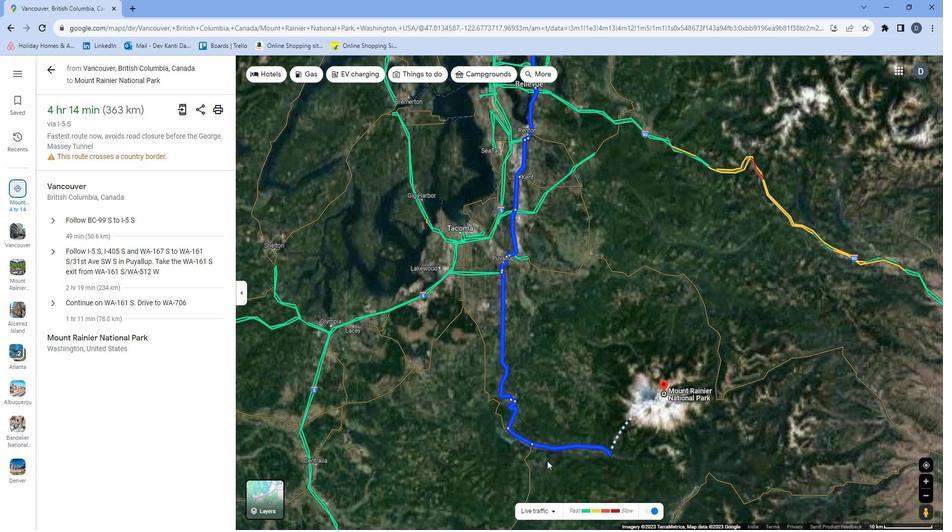 
Action: Mouse scrolled (571, 454) with delta (0, 0)
Screenshot: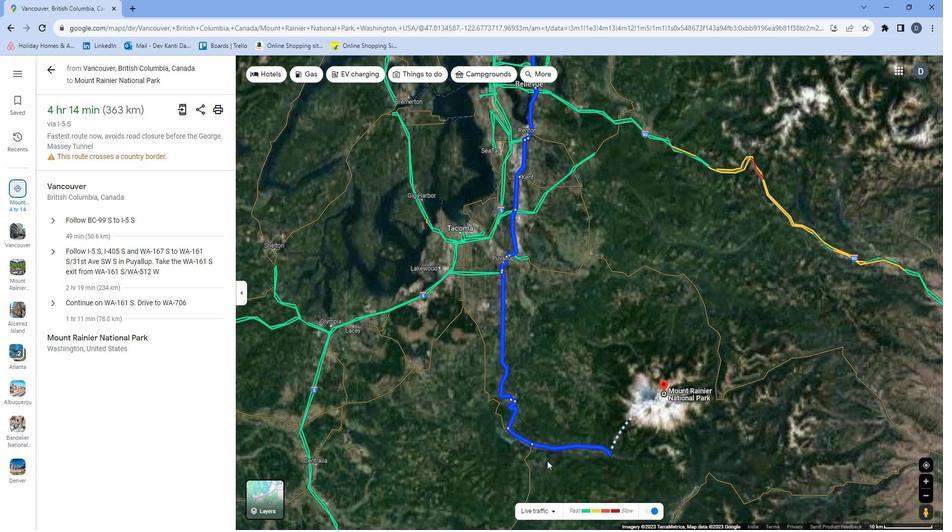 
Action: Mouse scrolled (571, 454) with delta (0, 0)
Screenshot: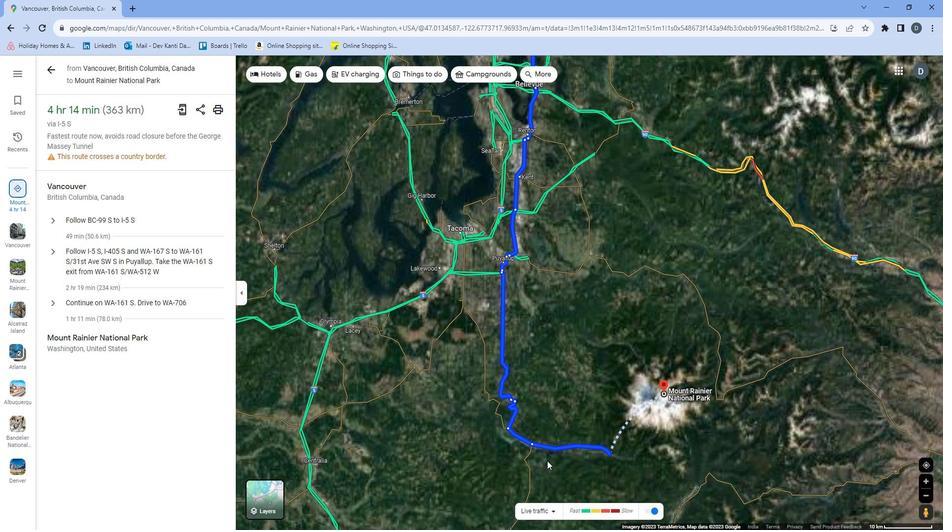 
Action: Mouse moved to (708, 446)
Screenshot: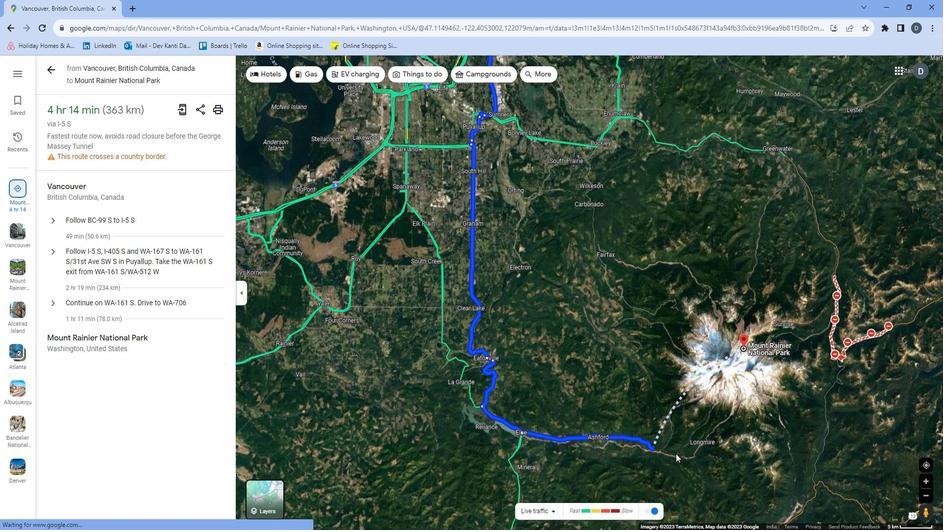 
Action: Mouse scrolled (708, 446) with delta (0, 0)
Screenshot: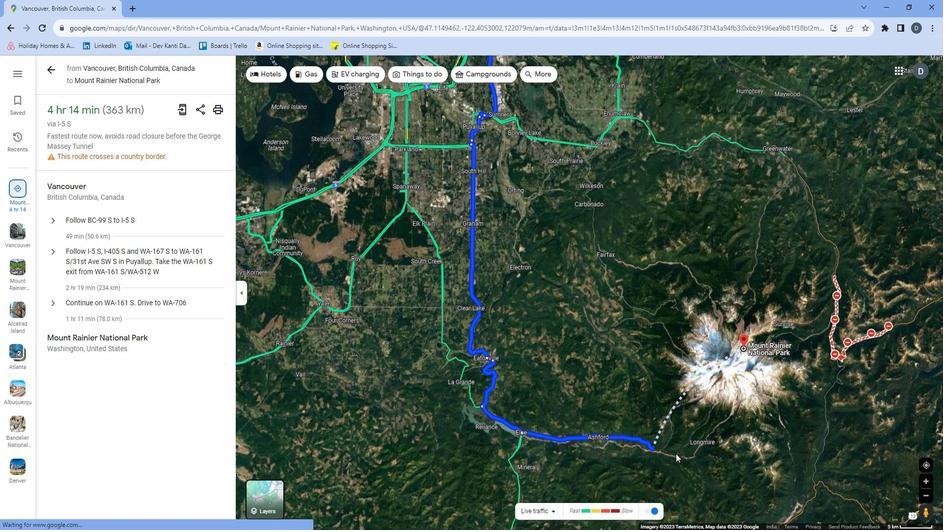 
Action: Mouse moved to (711, 444)
Screenshot: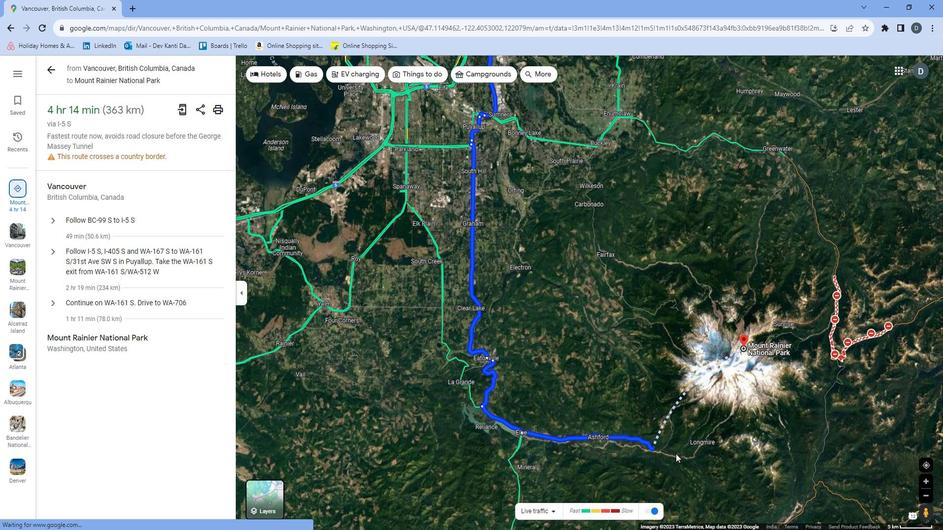 
Action: Mouse scrolled (711, 444) with delta (0, 0)
Screenshot: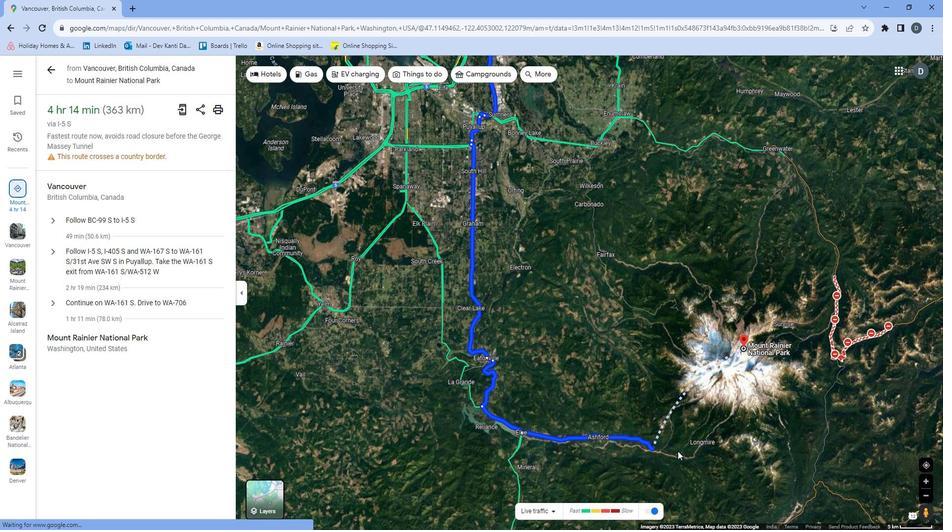 
Action: Mouse moved to (711, 444)
Screenshot: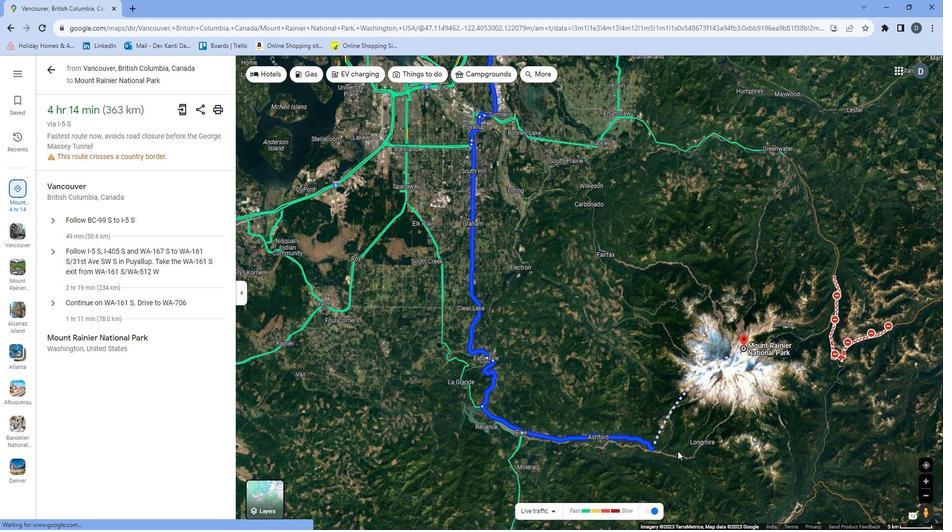 
Action: Mouse scrolled (711, 444) with delta (0, 0)
Screenshot: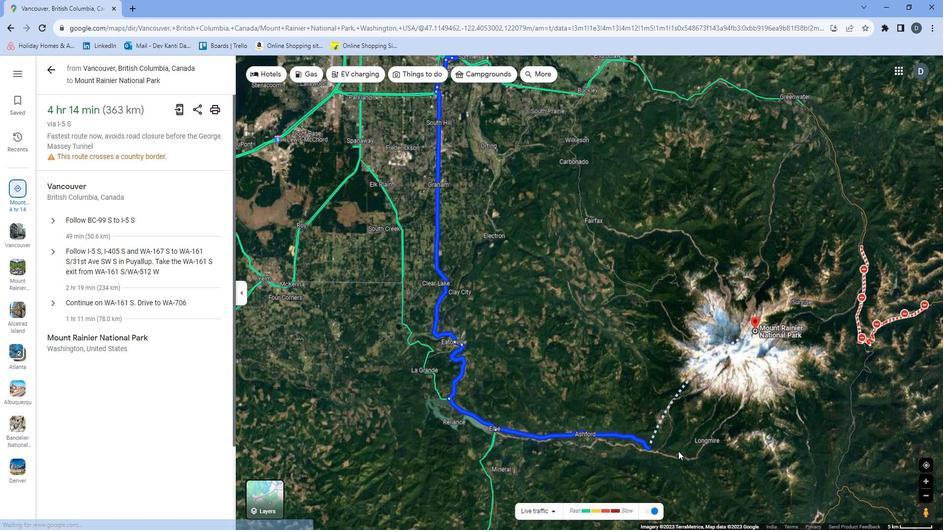 
Action: Mouse moved to (746, 359)
Screenshot: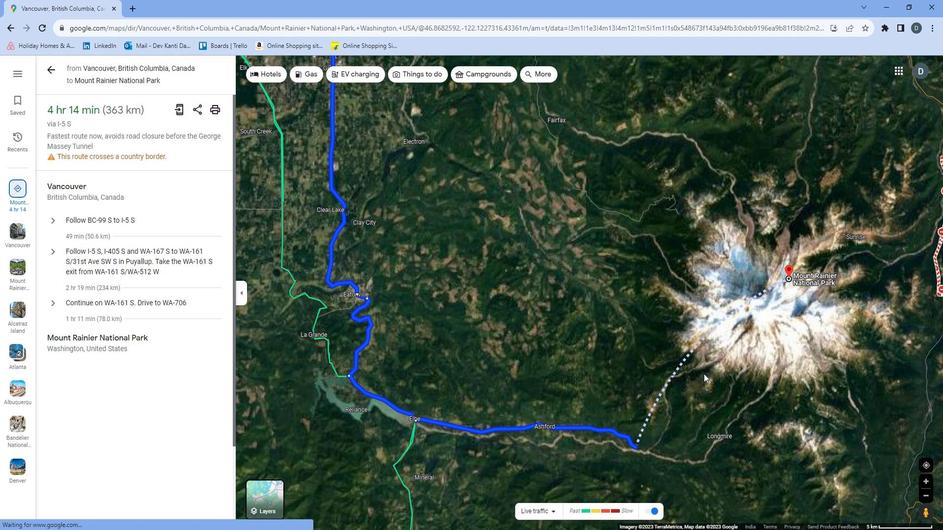 
Action: Mouse scrolled (746, 360) with delta (0, 0)
Screenshot: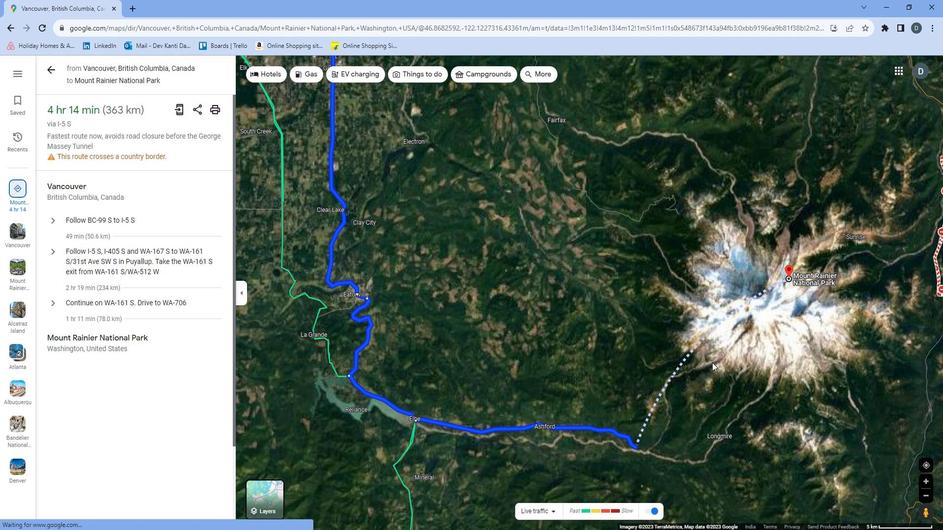 
Action: Mouse moved to (760, 351)
Screenshot: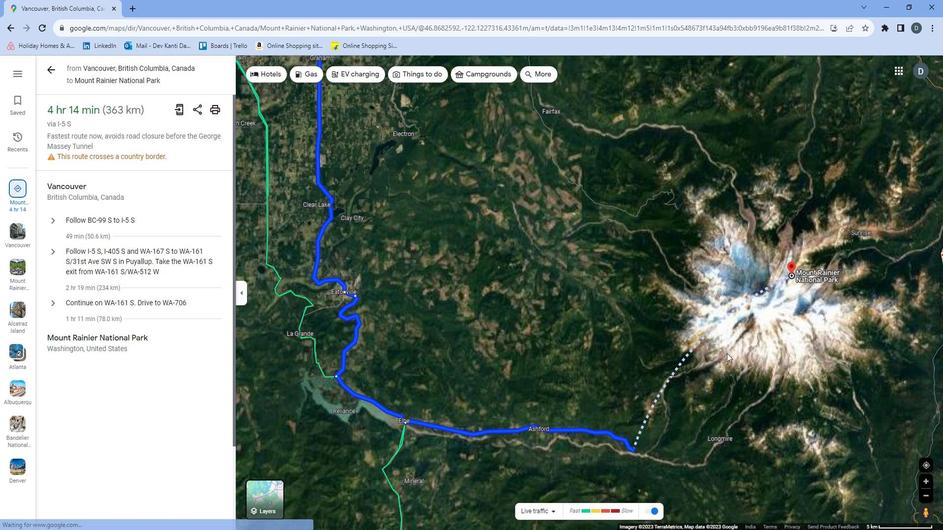 
Action: Mouse scrolled (760, 351) with delta (0, 0)
Screenshot: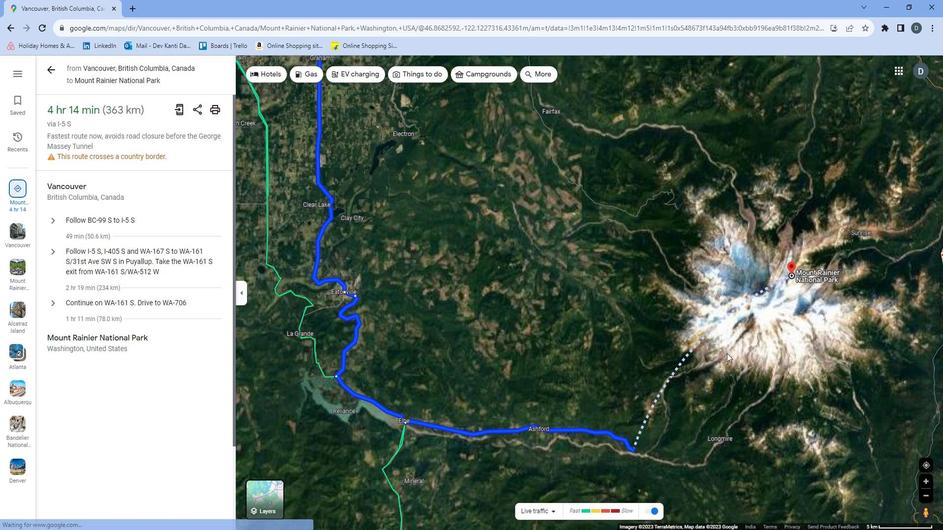 
Action: Mouse moved to (894, 284)
Screenshot: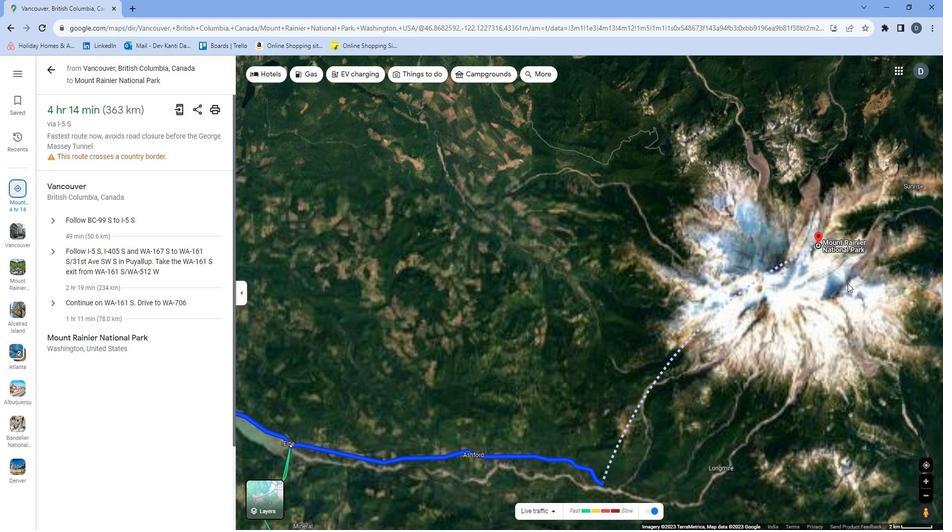 
Action: Mouse scrolled (894, 285) with delta (0, 0)
Screenshot: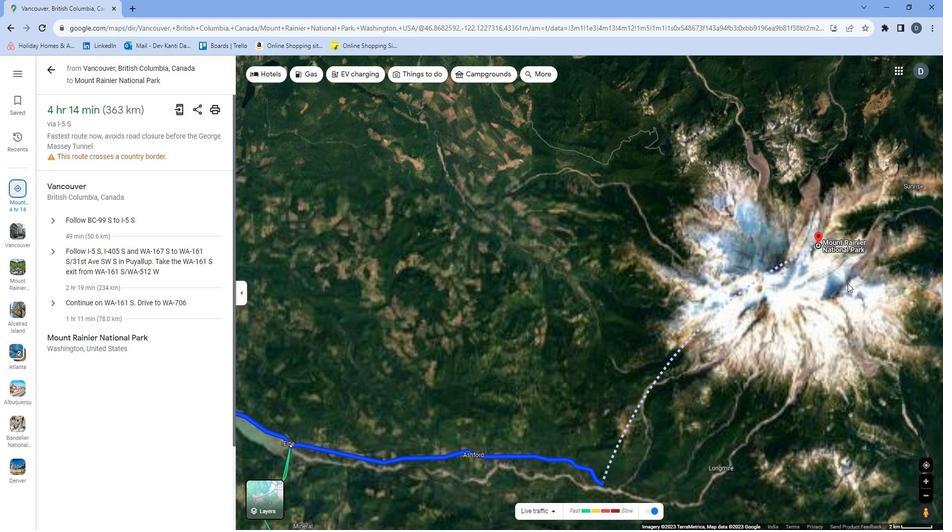 
Action: Mouse moved to (944, 274)
Screenshot: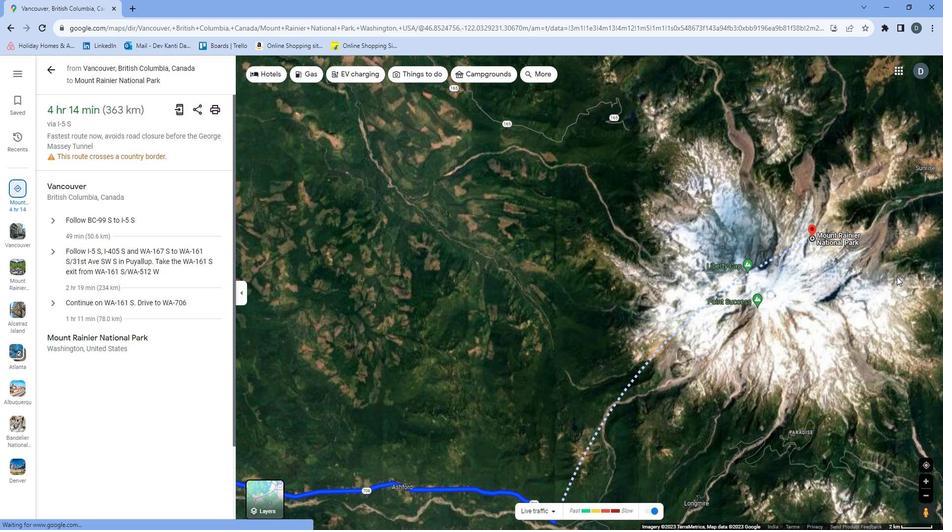 
Action: Mouse scrolled (944, 275) with delta (0, 0)
Screenshot: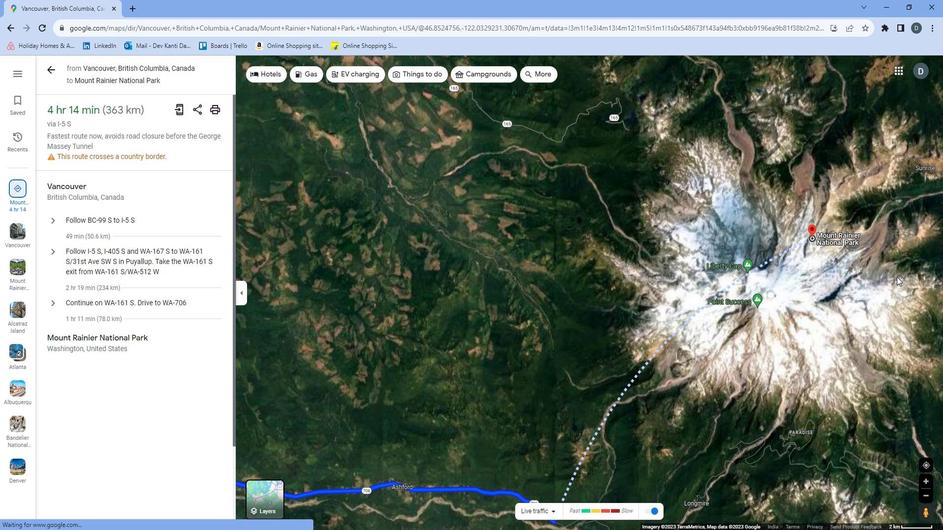 
Action: Mouse moved to (943, 272)
Screenshot: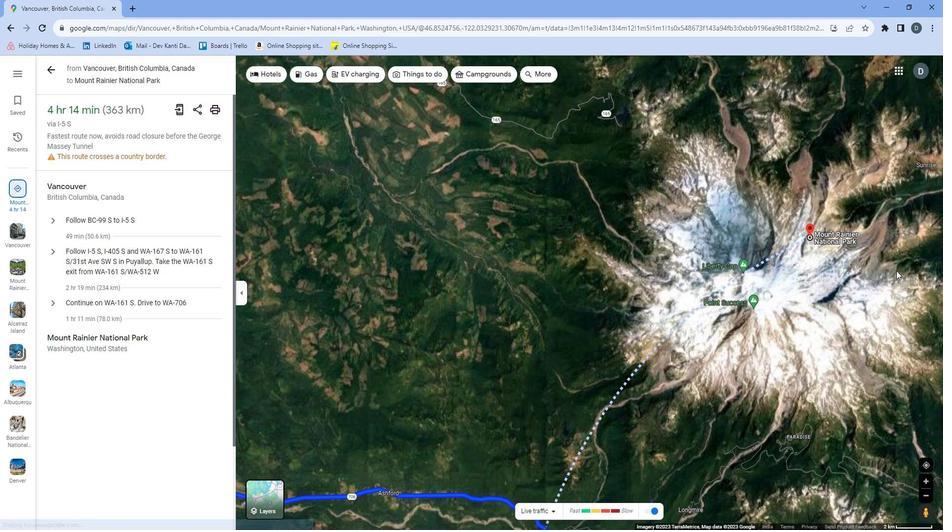 
Action: Mouse scrolled (943, 272) with delta (0, 0)
Screenshot: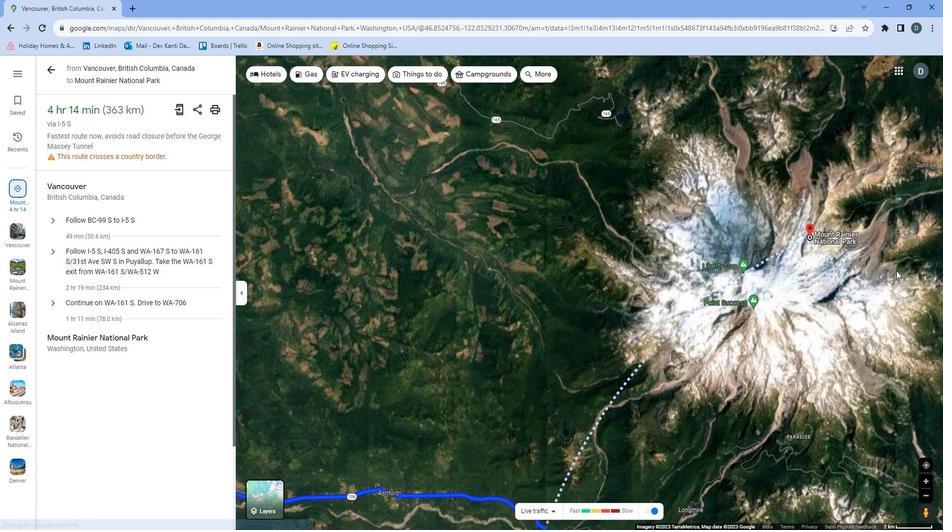 
Action: Mouse moved to (937, 267)
Screenshot: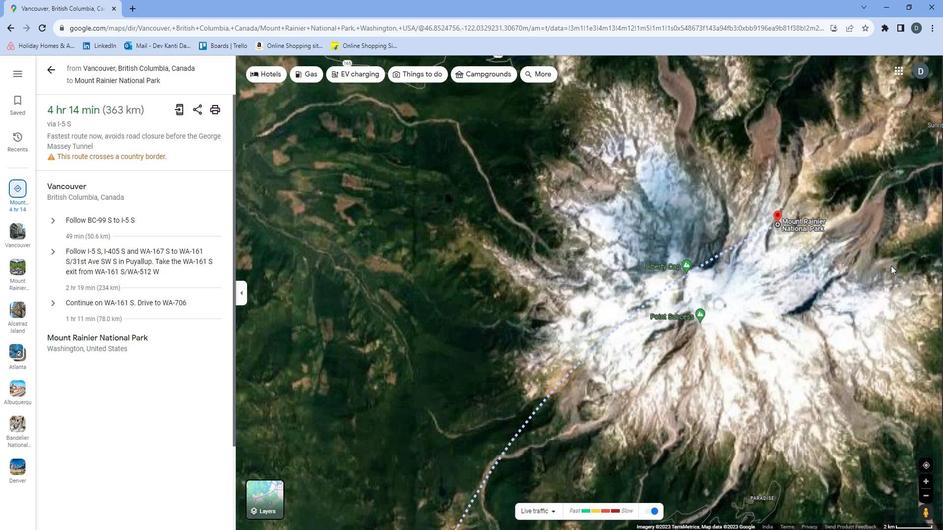 
Action: Mouse scrolled (937, 267) with delta (0, 0)
Screenshot: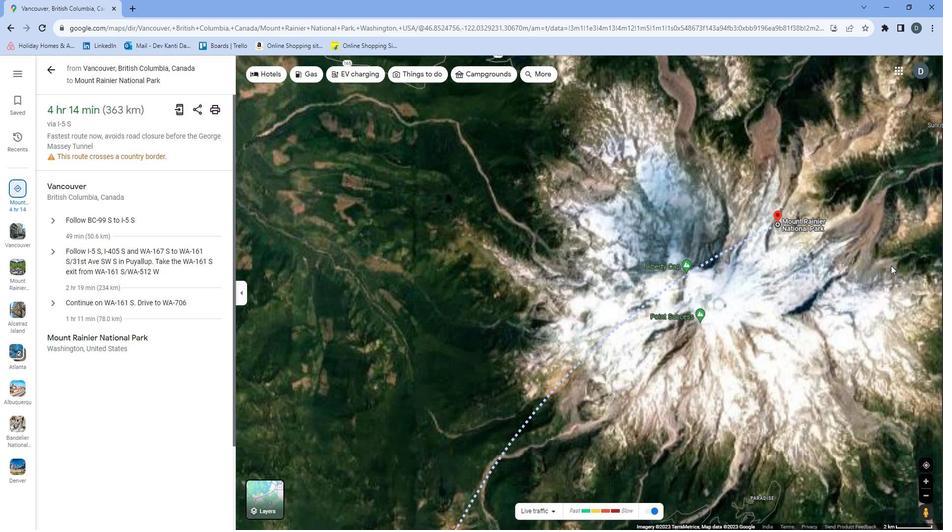 
Action: Mouse moved to (921, 267)
Screenshot: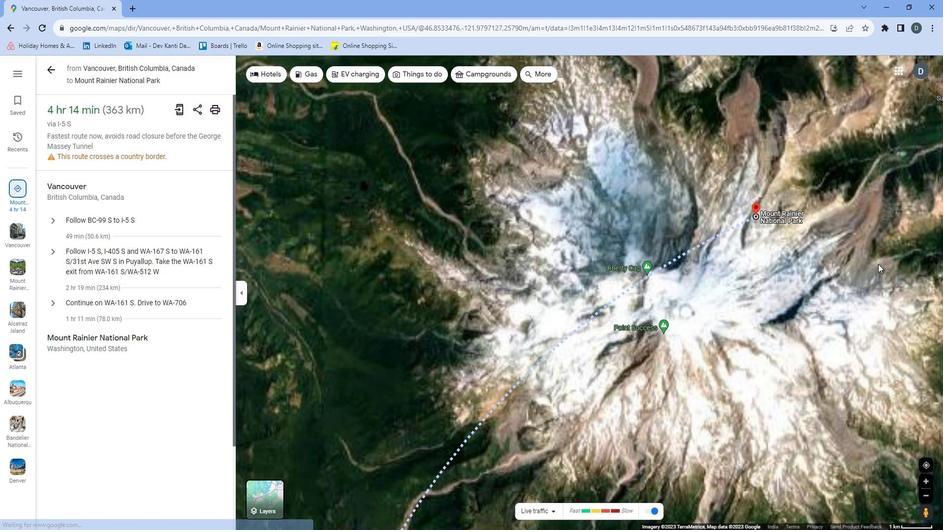 
